 Task: Create a due date automation trigger when advanced on, on the monday before a card is due add fields with custom field "Resume" set to a number lower or equal to 1 and greater or equal to 10 at 11:00 AM.
Action: Mouse moved to (1212, 363)
Screenshot: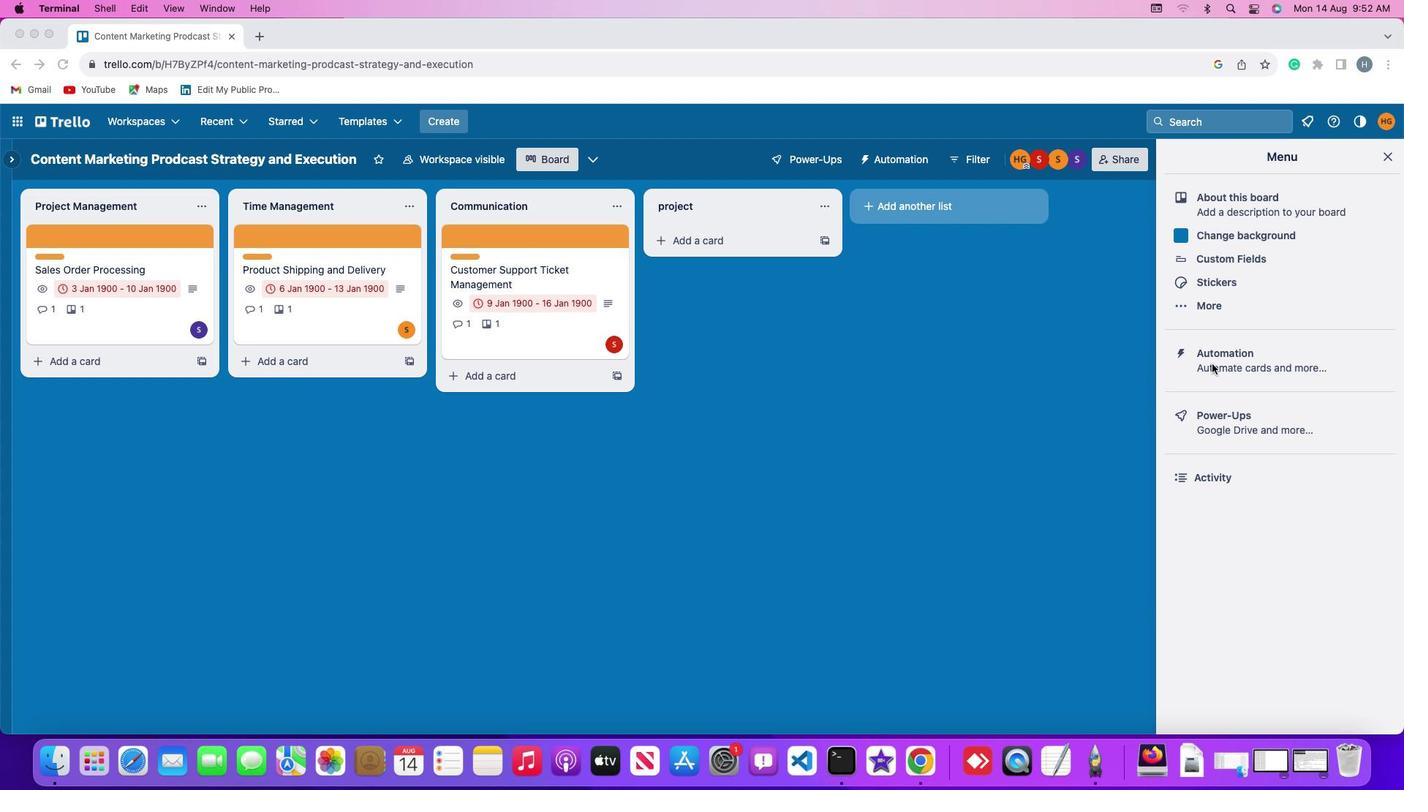 
Action: Mouse pressed left at (1212, 363)
Screenshot: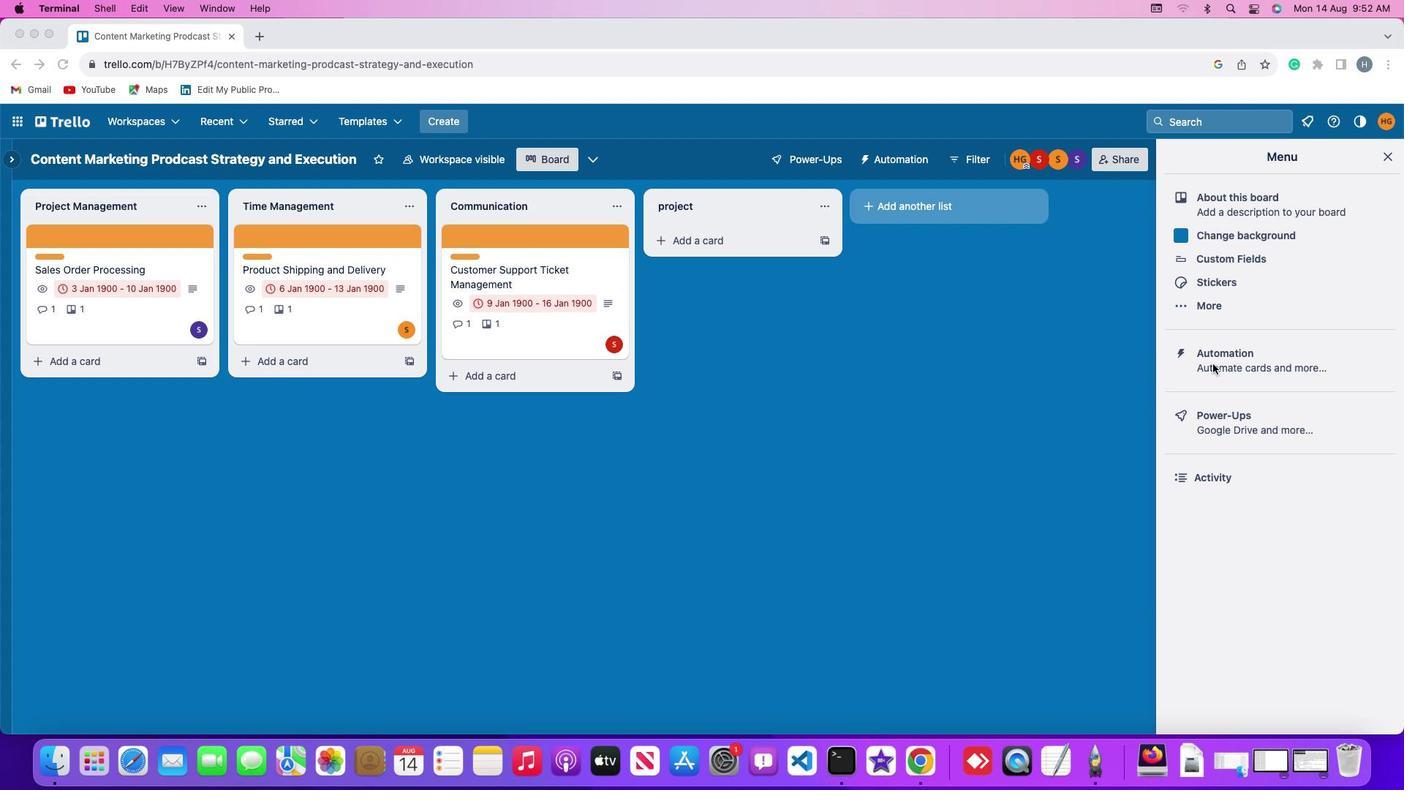 
Action: Mouse pressed left at (1212, 363)
Screenshot: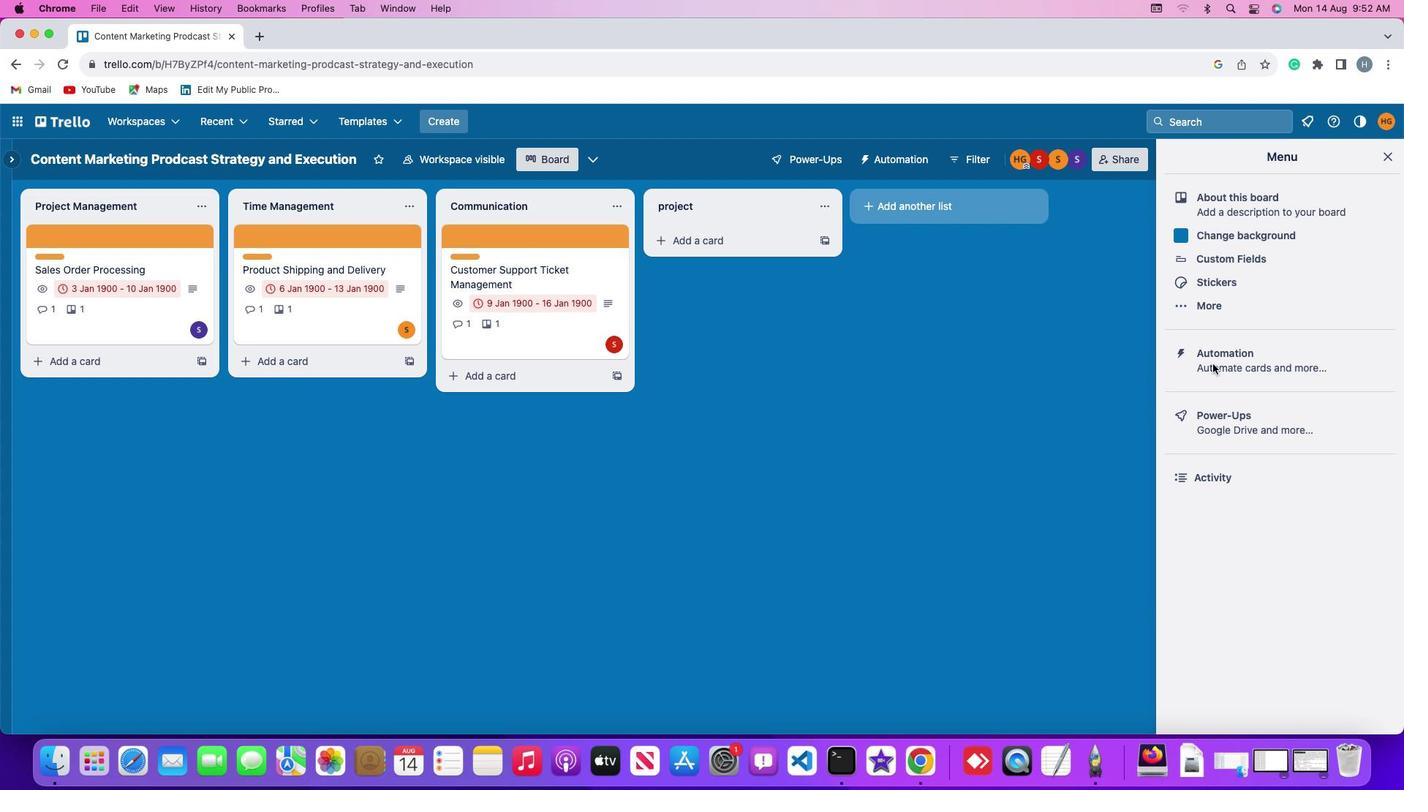 
Action: Mouse moved to (79, 345)
Screenshot: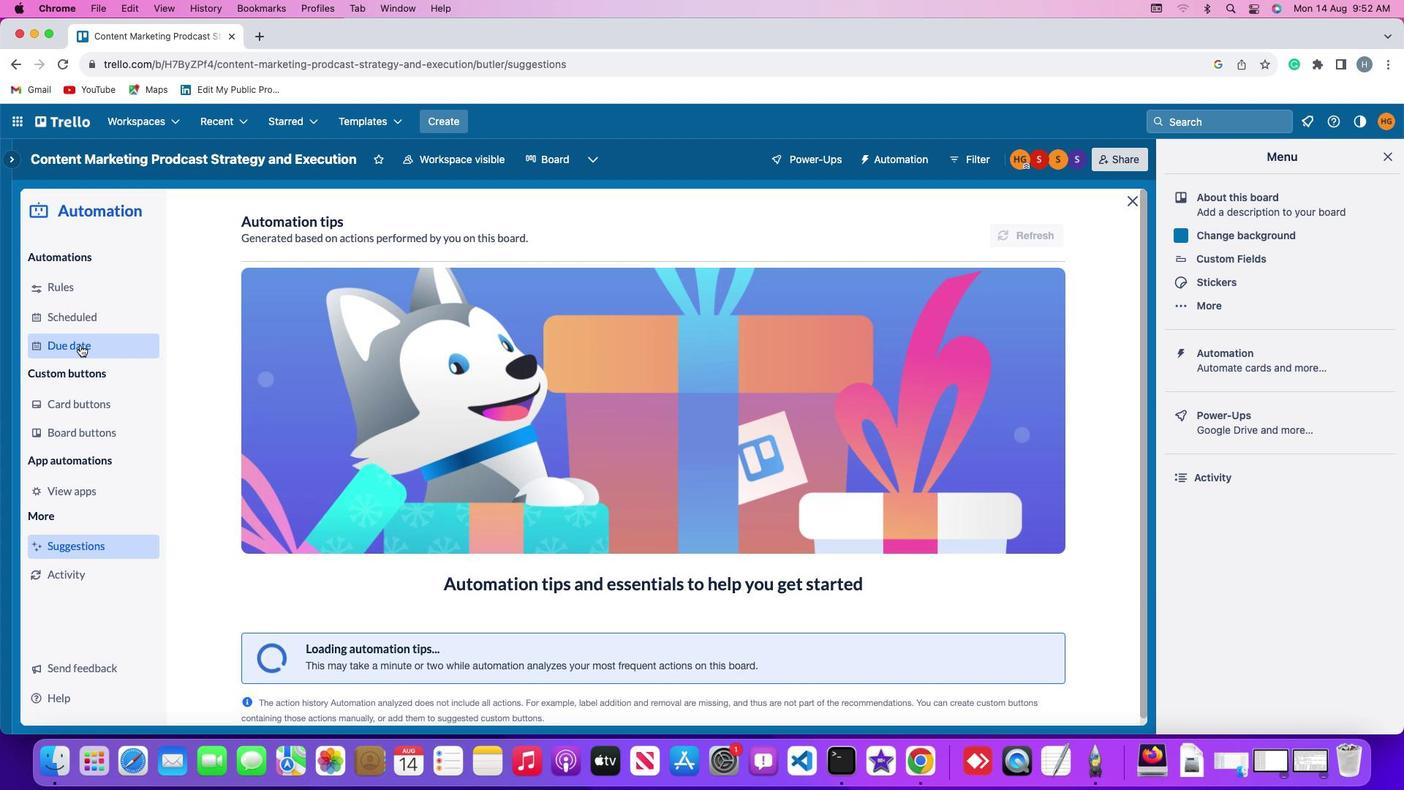 
Action: Mouse pressed left at (79, 345)
Screenshot: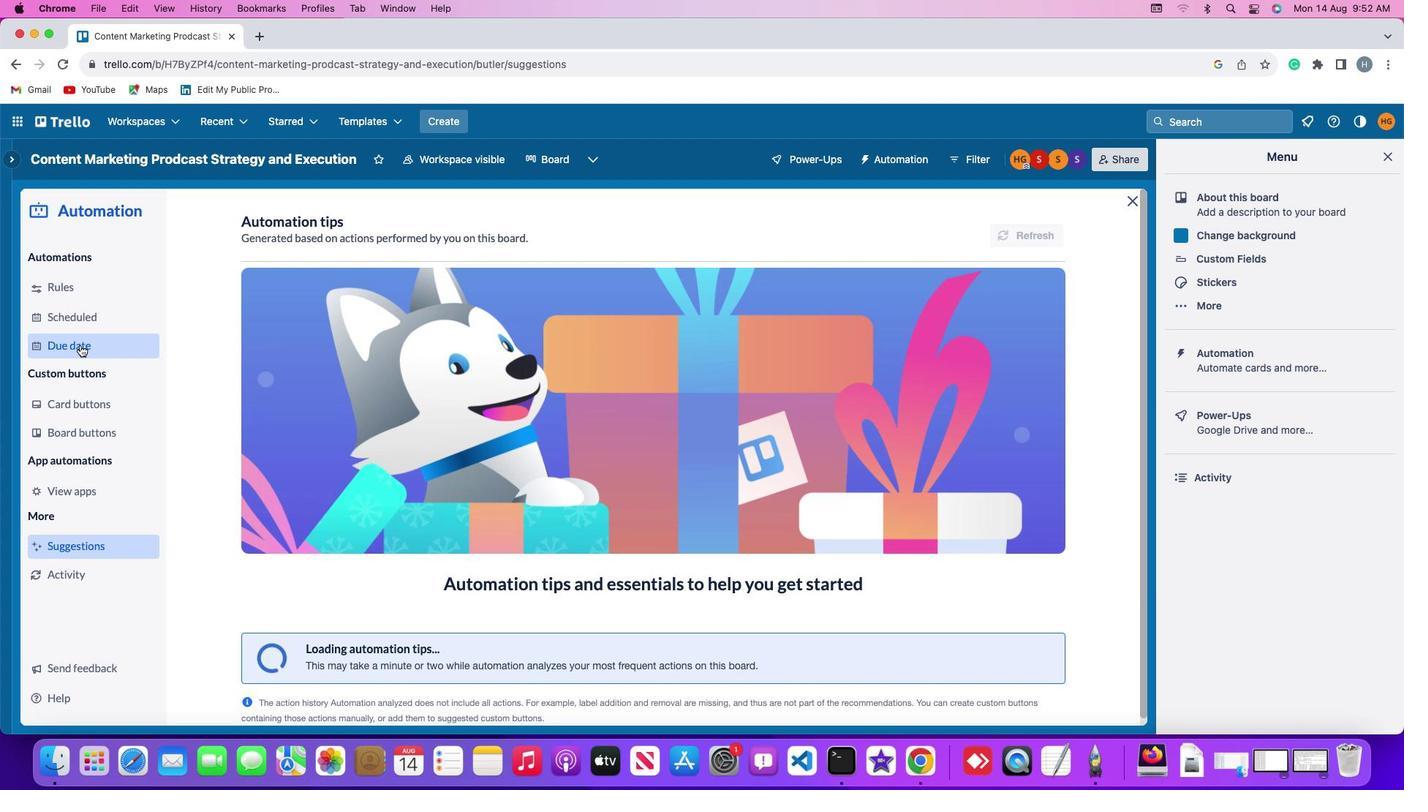
Action: Mouse moved to (966, 224)
Screenshot: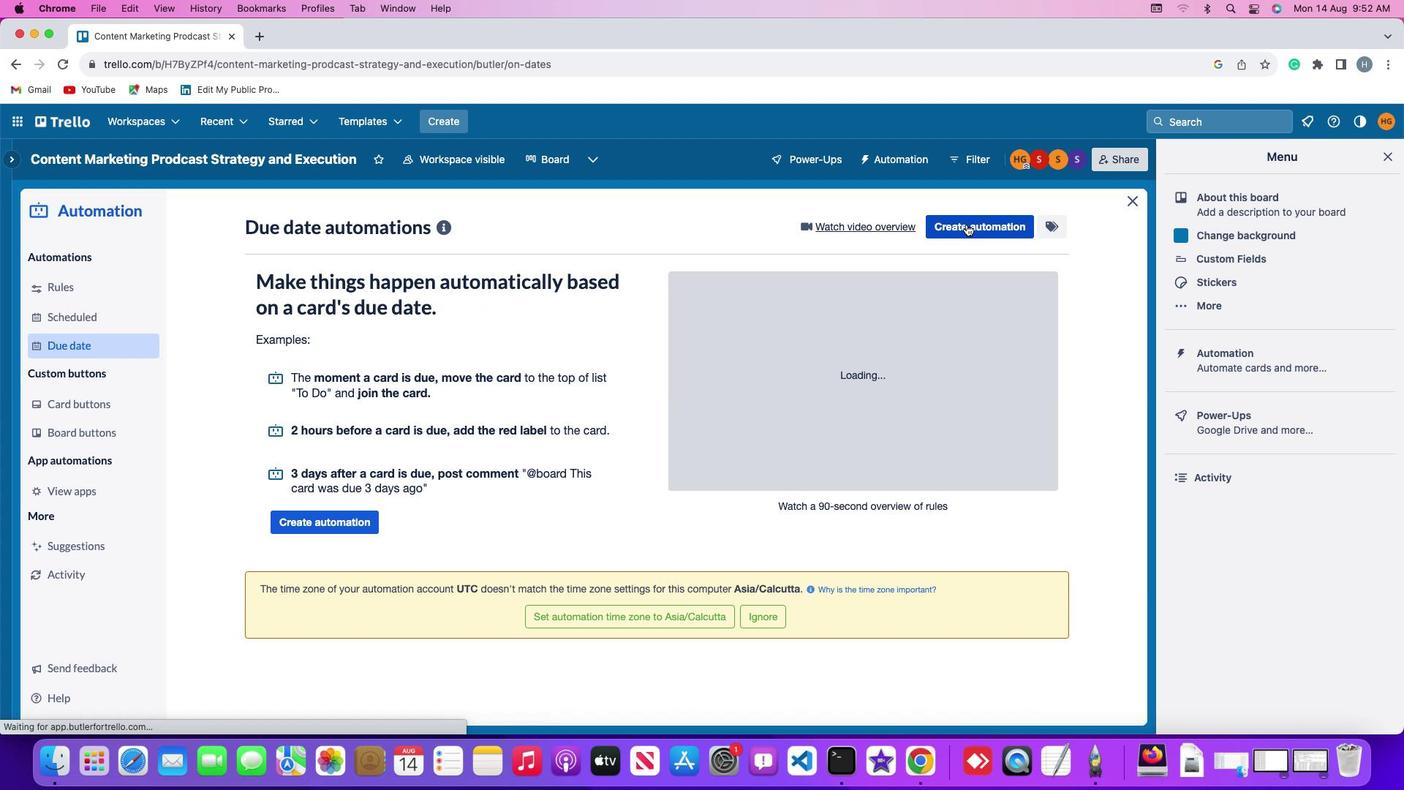 
Action: Mouse pressed left at (966, 224)
Screenshot: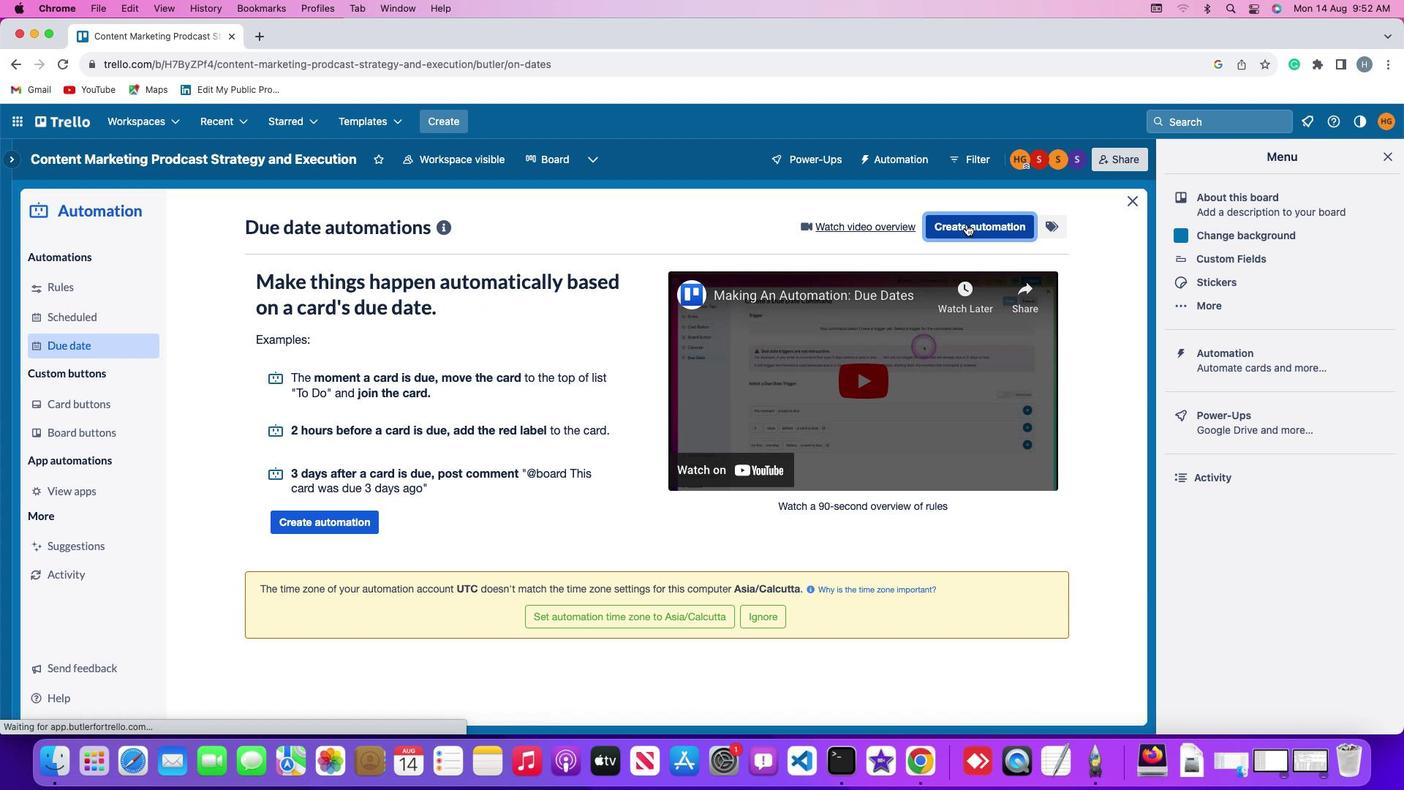 
Action: Mouse moved to (286, 367)
Screenshot: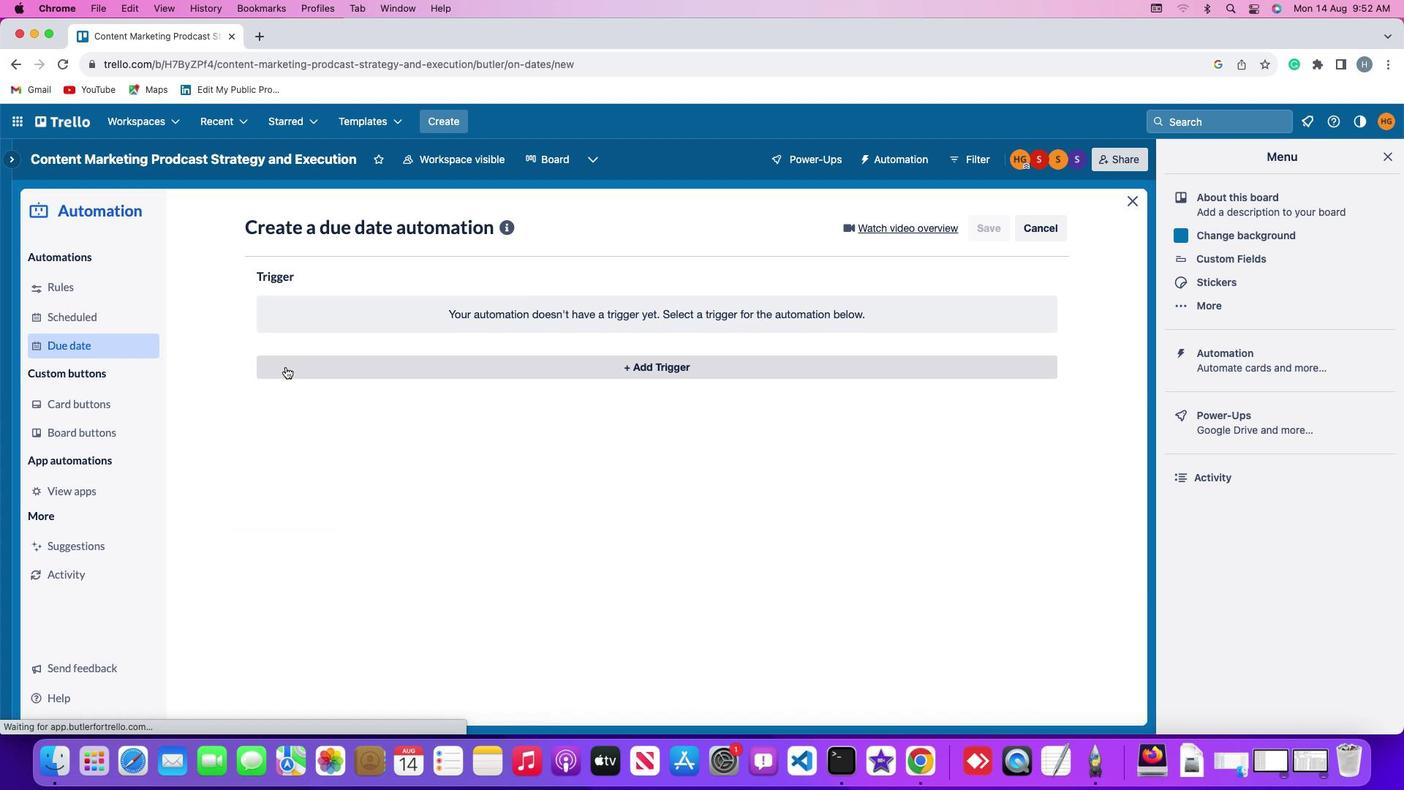 
Action: Mouse pressed left at (286, 367)
Screenshot: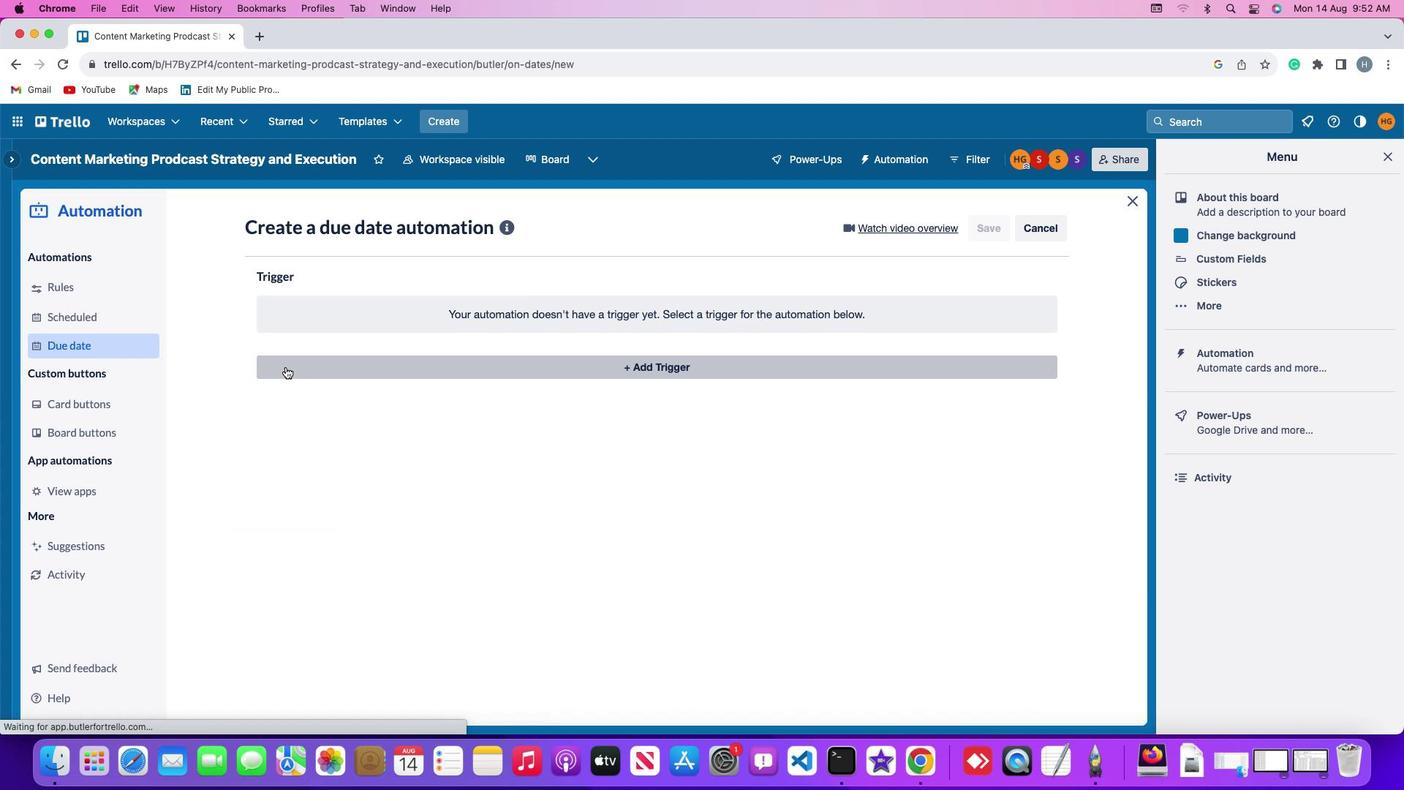 
Action: Mouse moved to (317, 641)
Screenshot: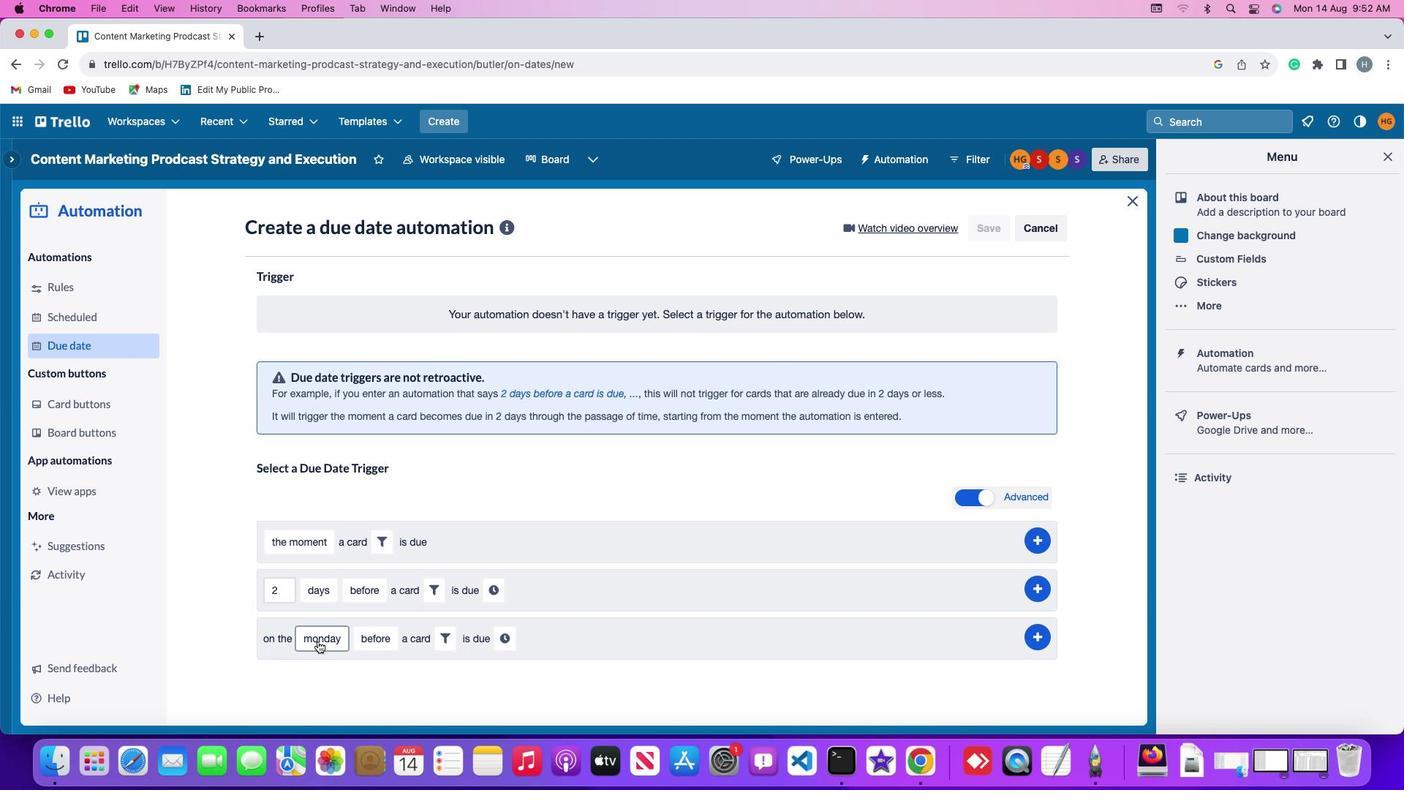 
Action: Mouse pressed left at (317, 641)
Screenshot: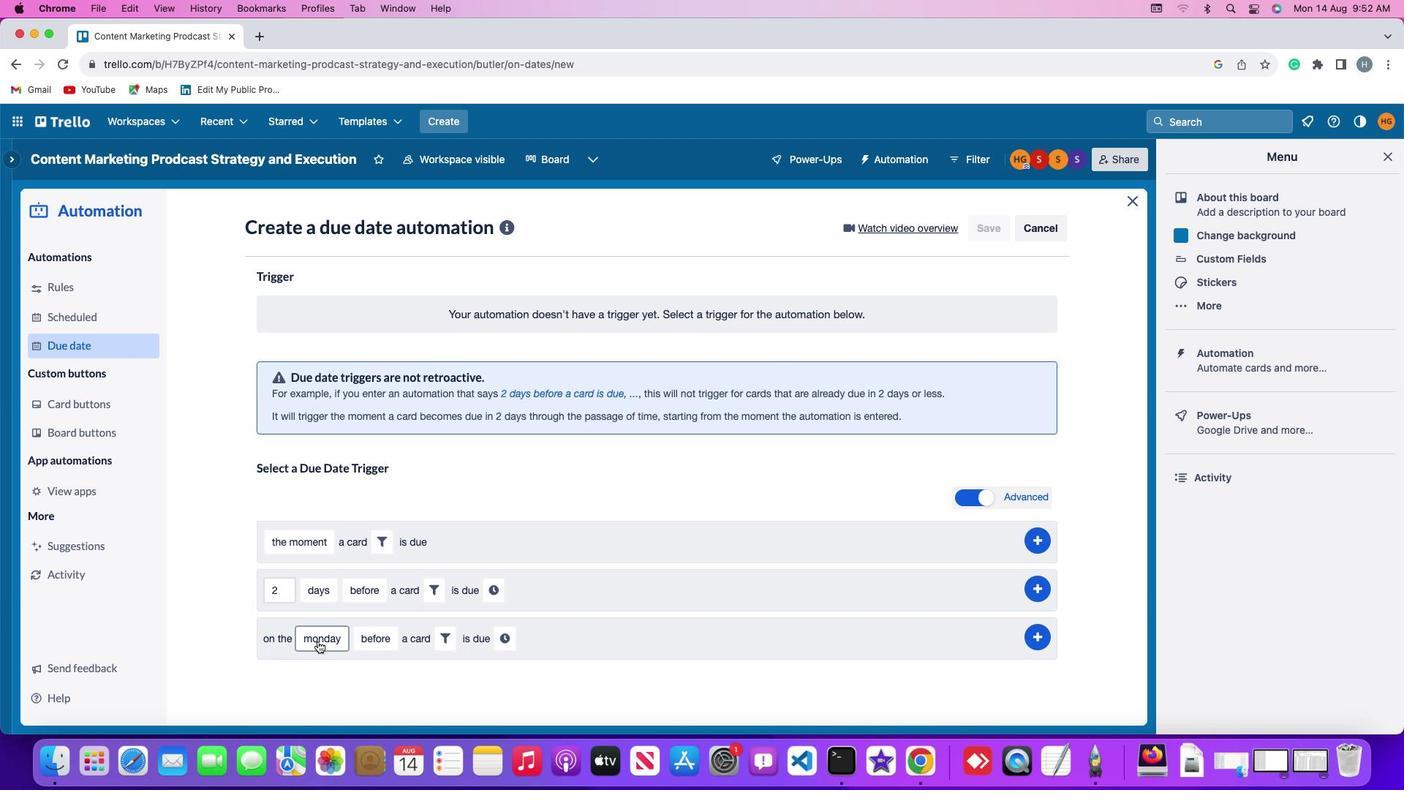 
Action: Mouse moved to (346, 433)
Screenshot: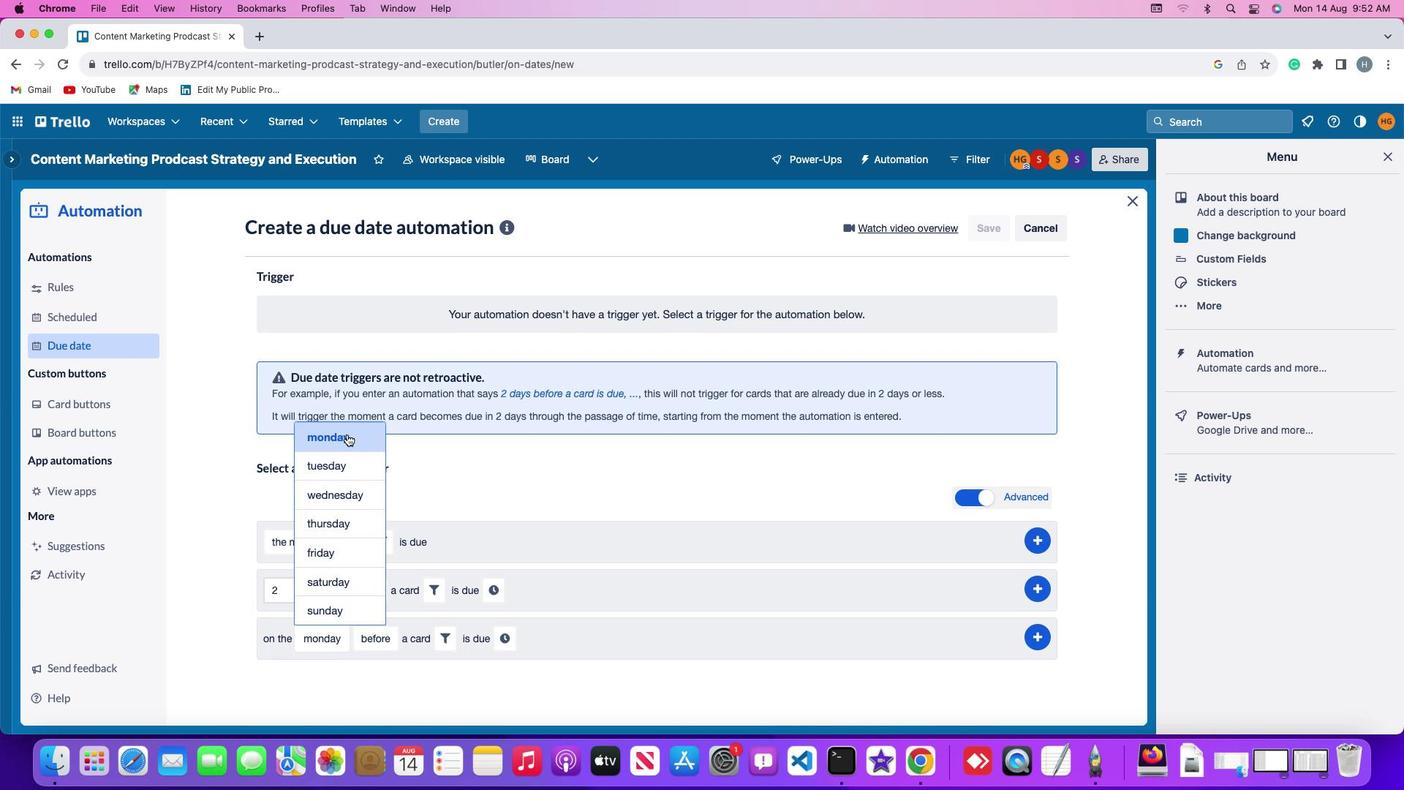 
Action: Mouse pressed left at (346, 433)
Screenshot: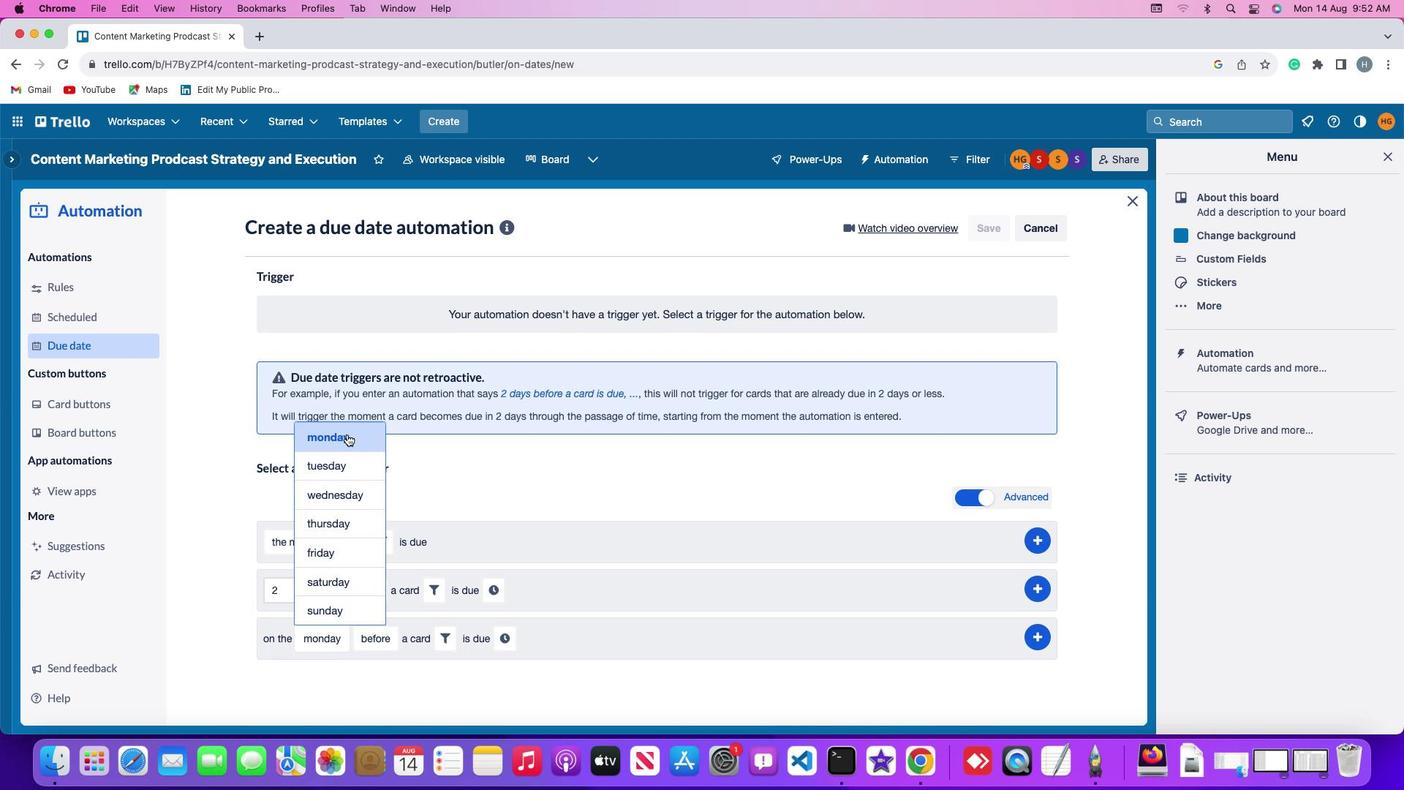 
Action: Mouse moved to (379, 637)
Screenshot: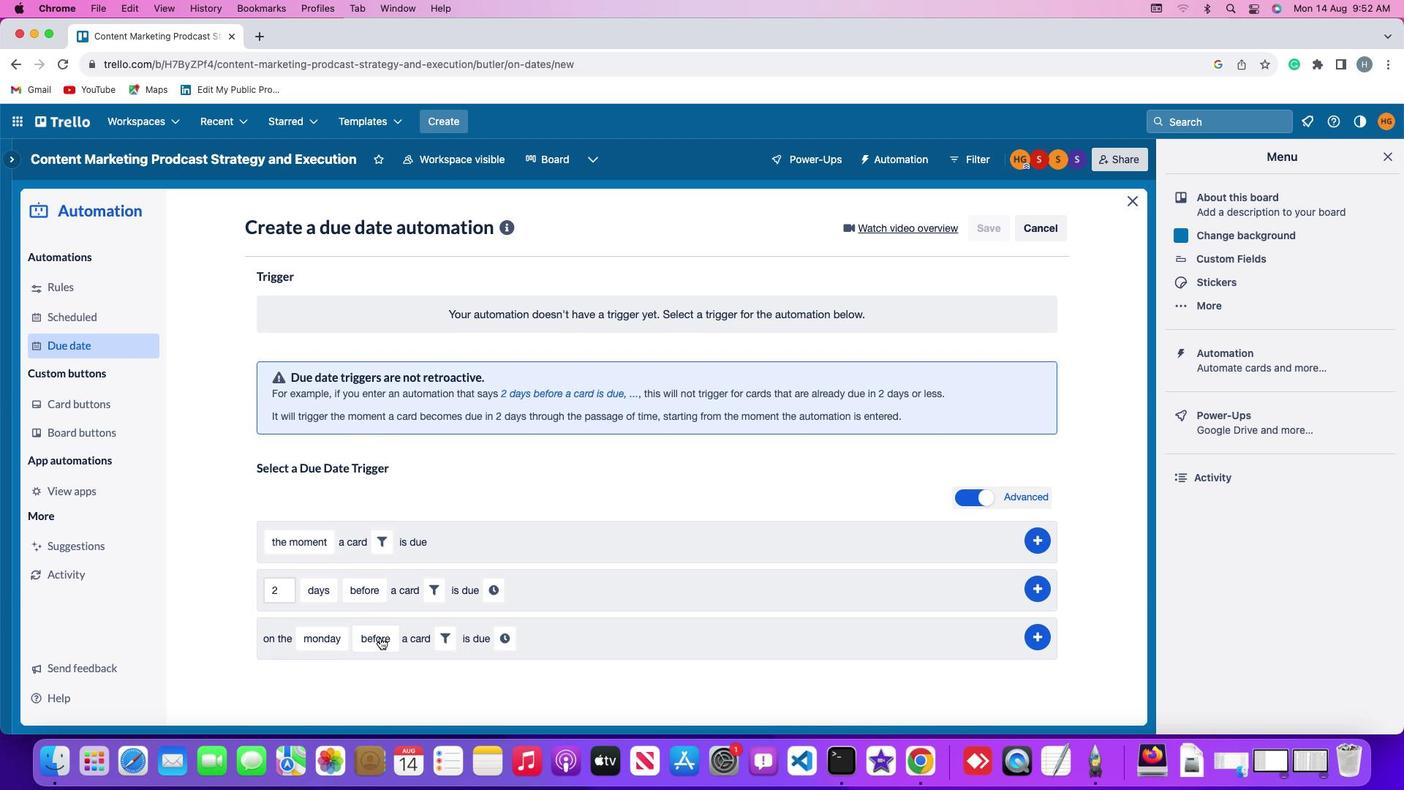 
Action: Mouse pressed left at (379, 637)
Screenshot: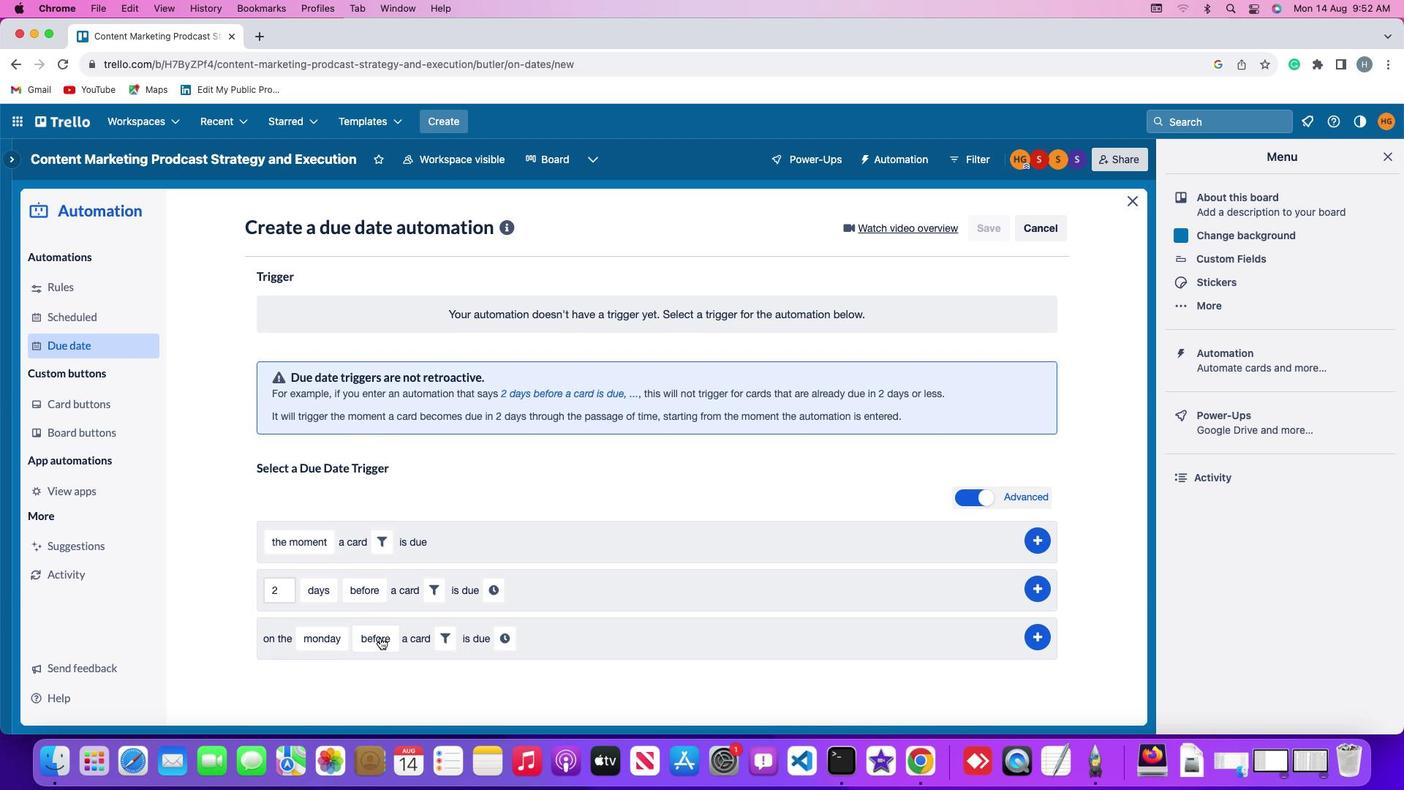 
Action: Mouse moved to (398, 518)
Screenshot: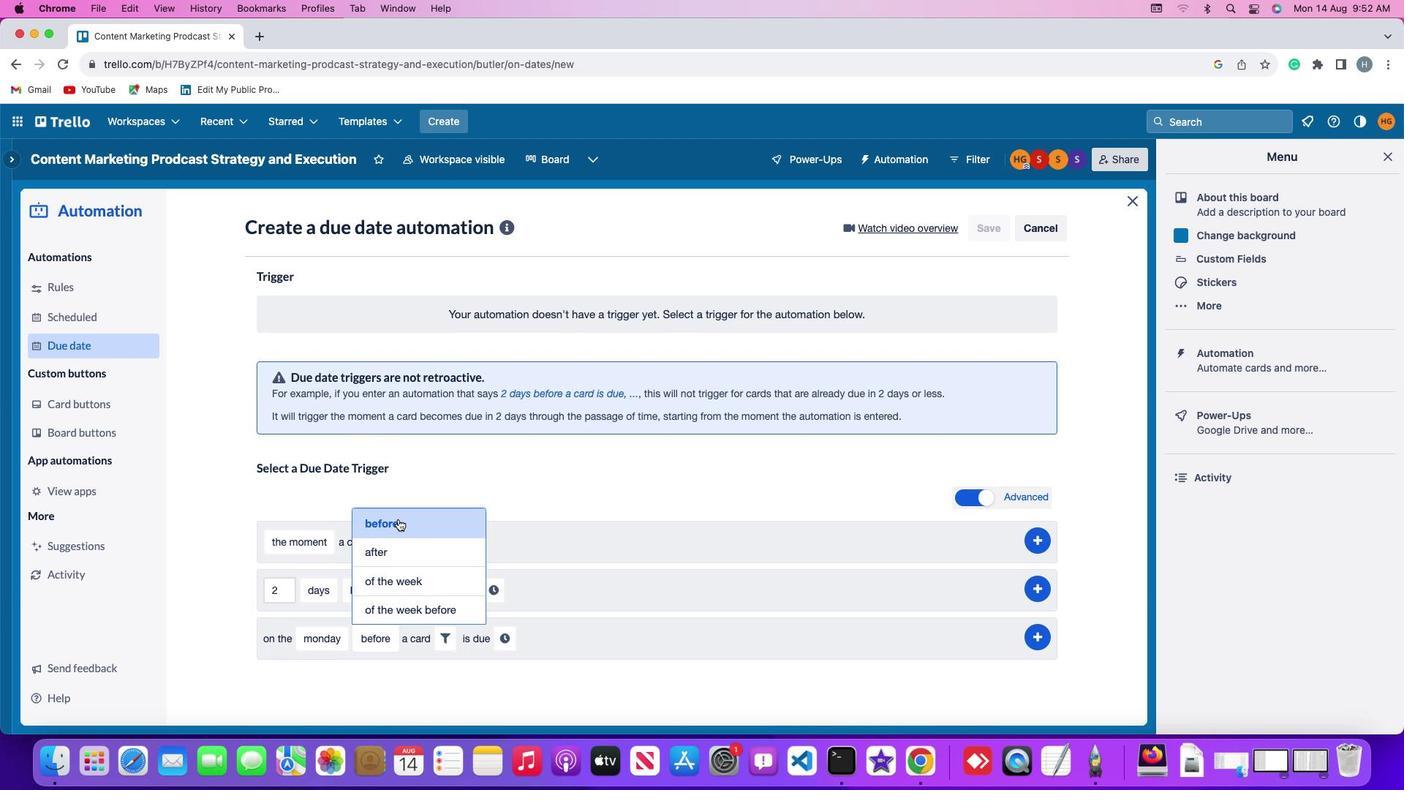 
Action: Mouse pressed left at (398, 518)
Screenshot: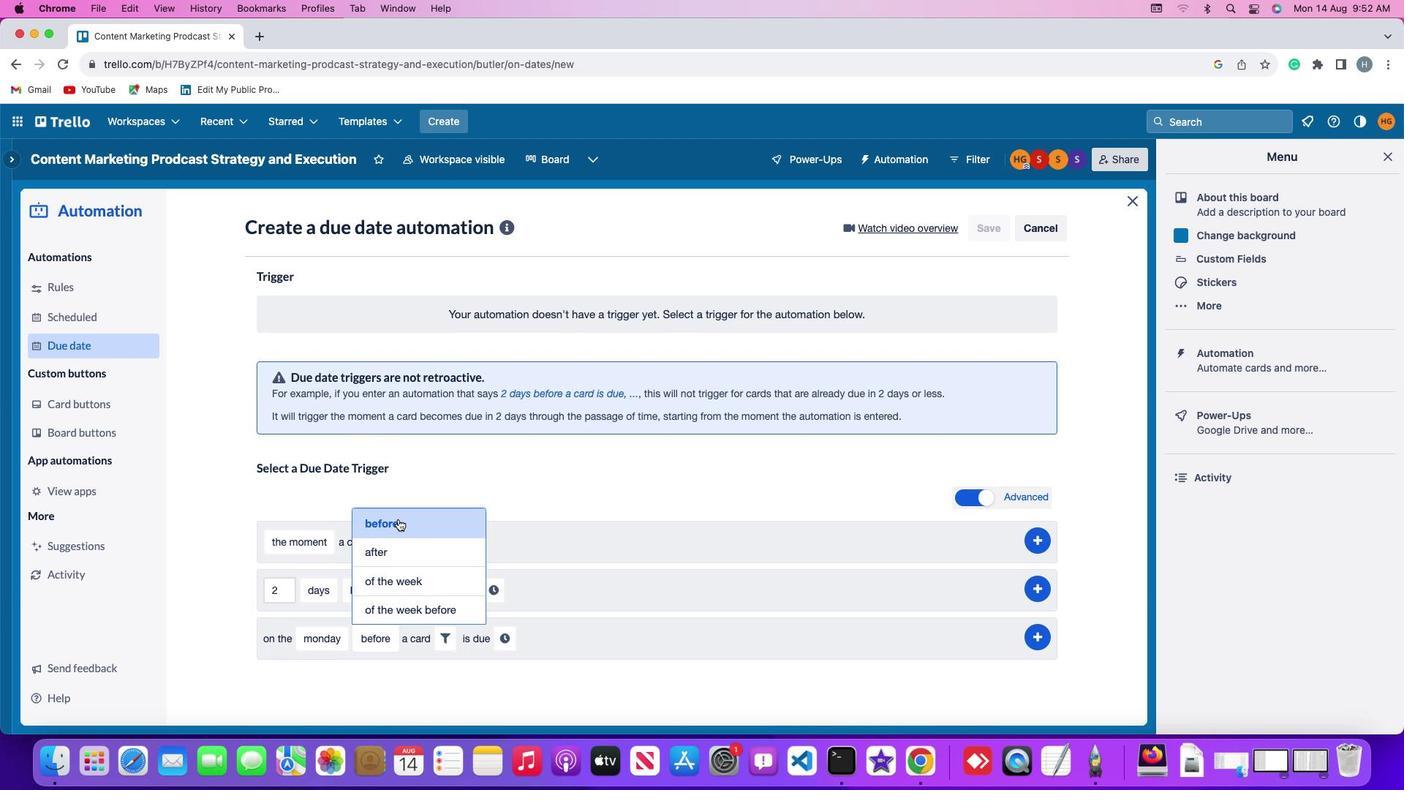 
Action: Mouse moved to (442, 642)
Screenshot: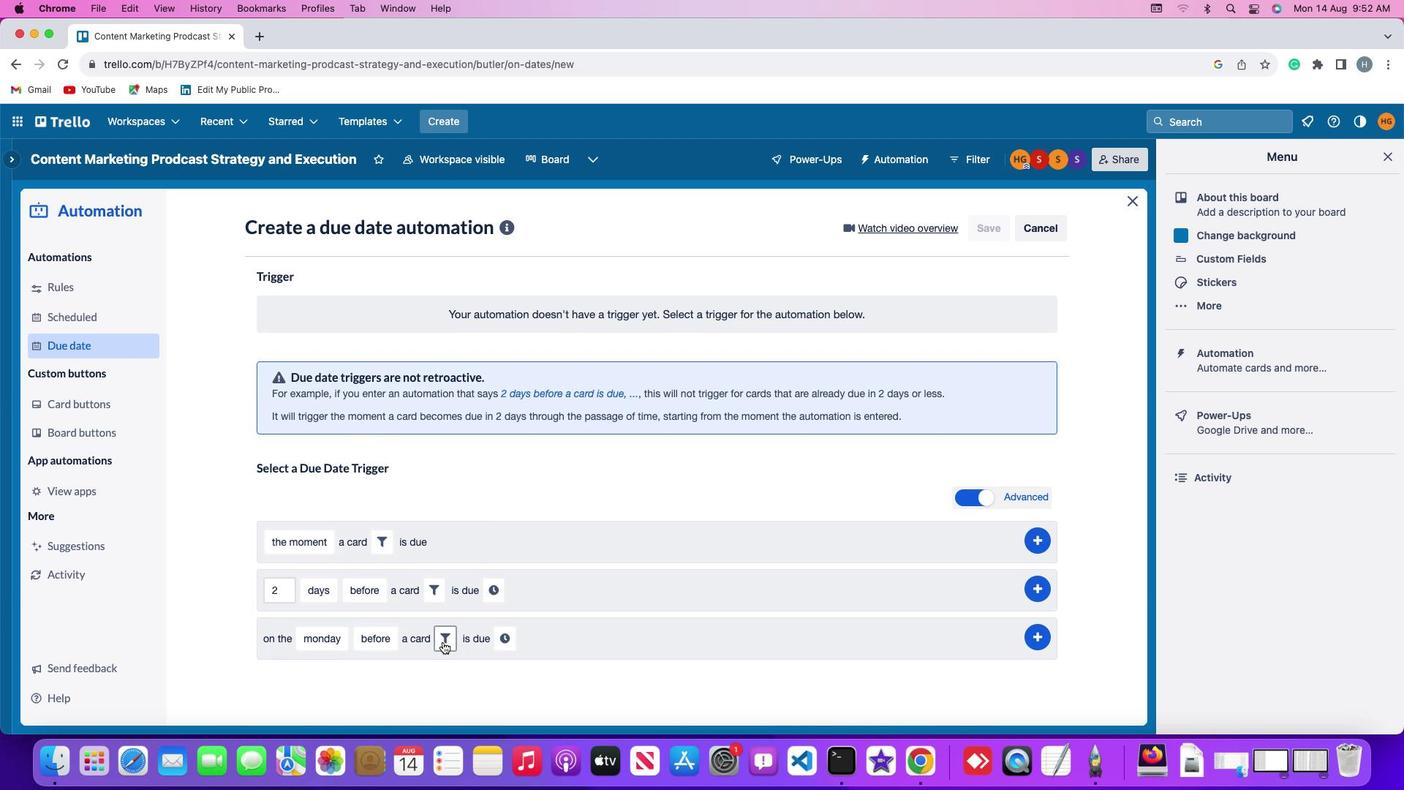 
Action: Mouse pressed left at (442, 642)
Screenshot: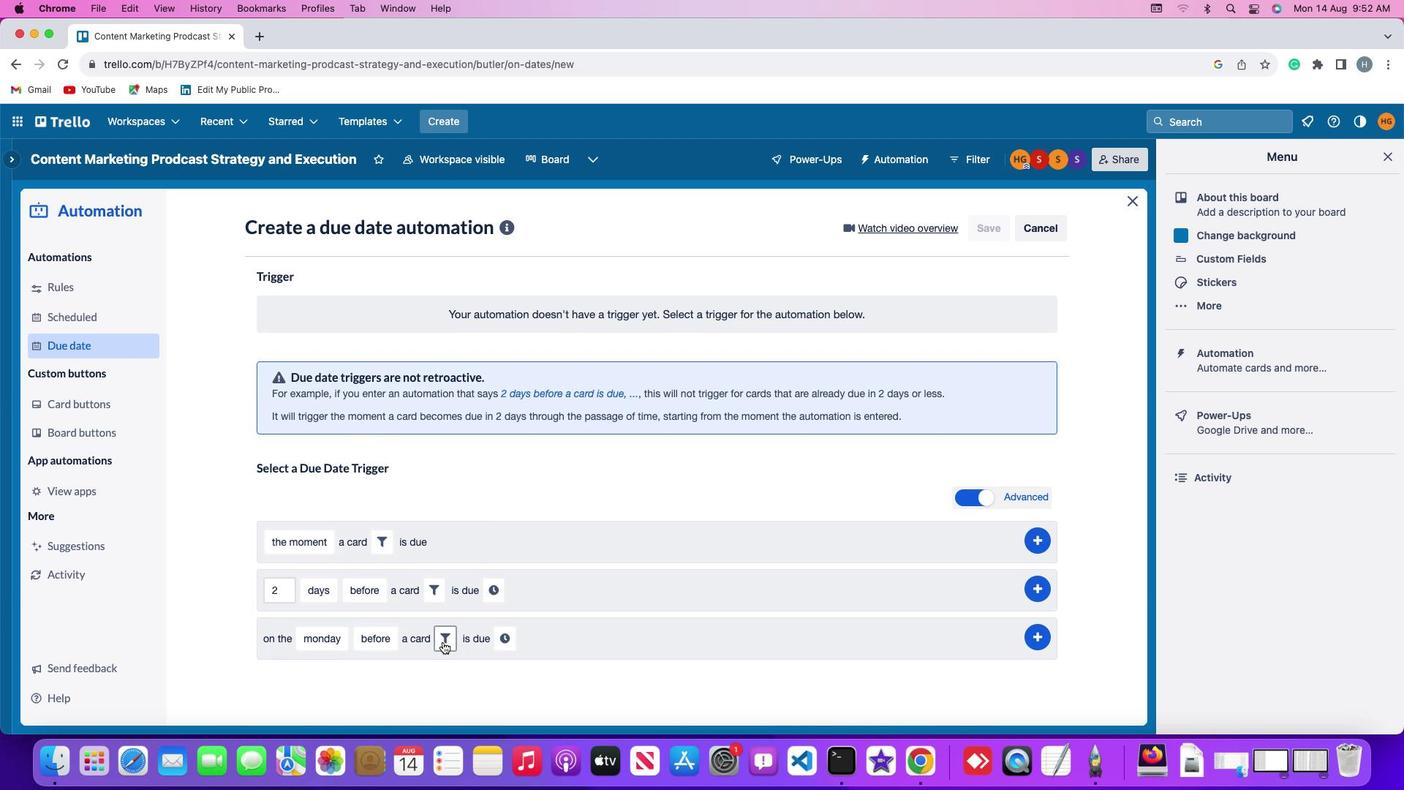 
Action: Mouse moved to (685, 682)
Screenshot: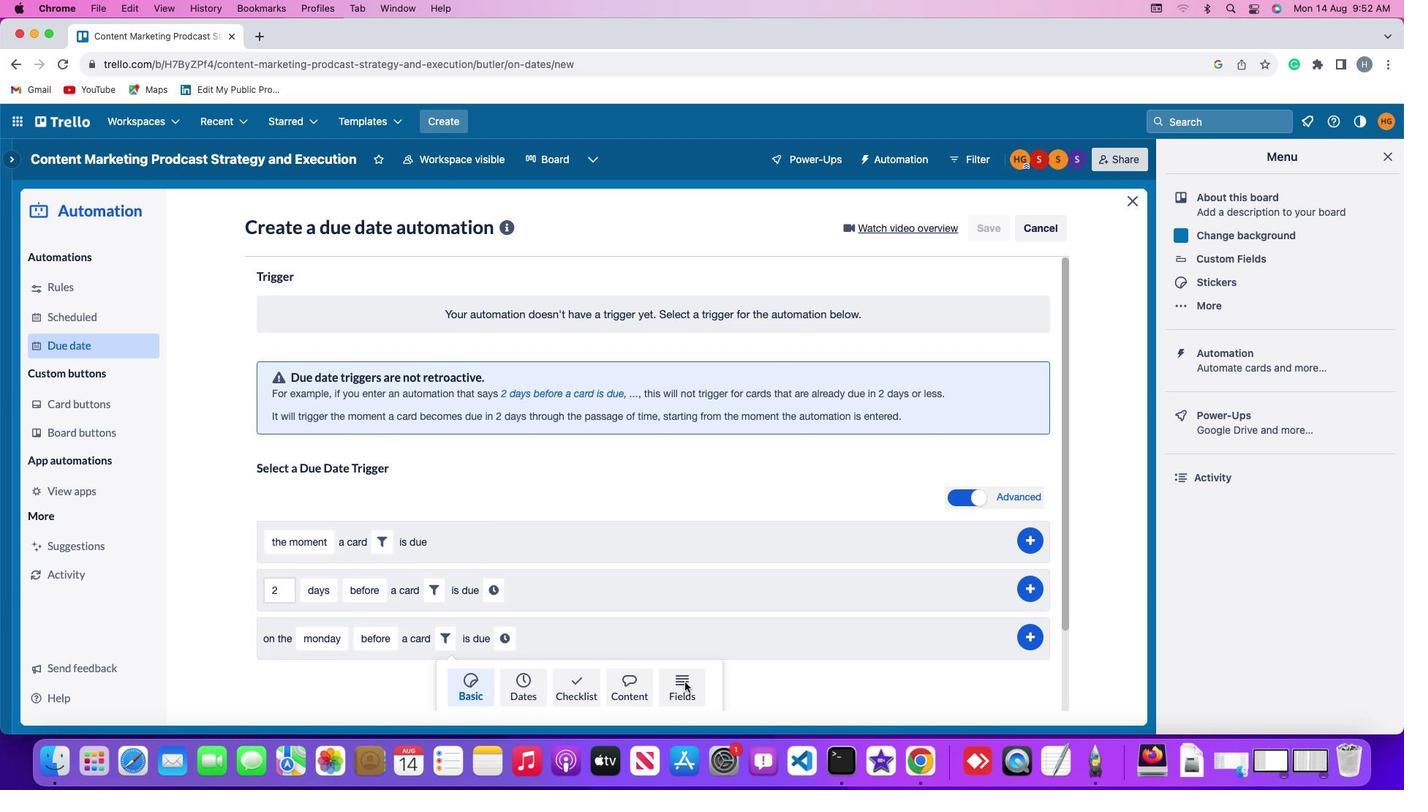 
Action: Mouse pressed left at (685, 682)
Screenshot: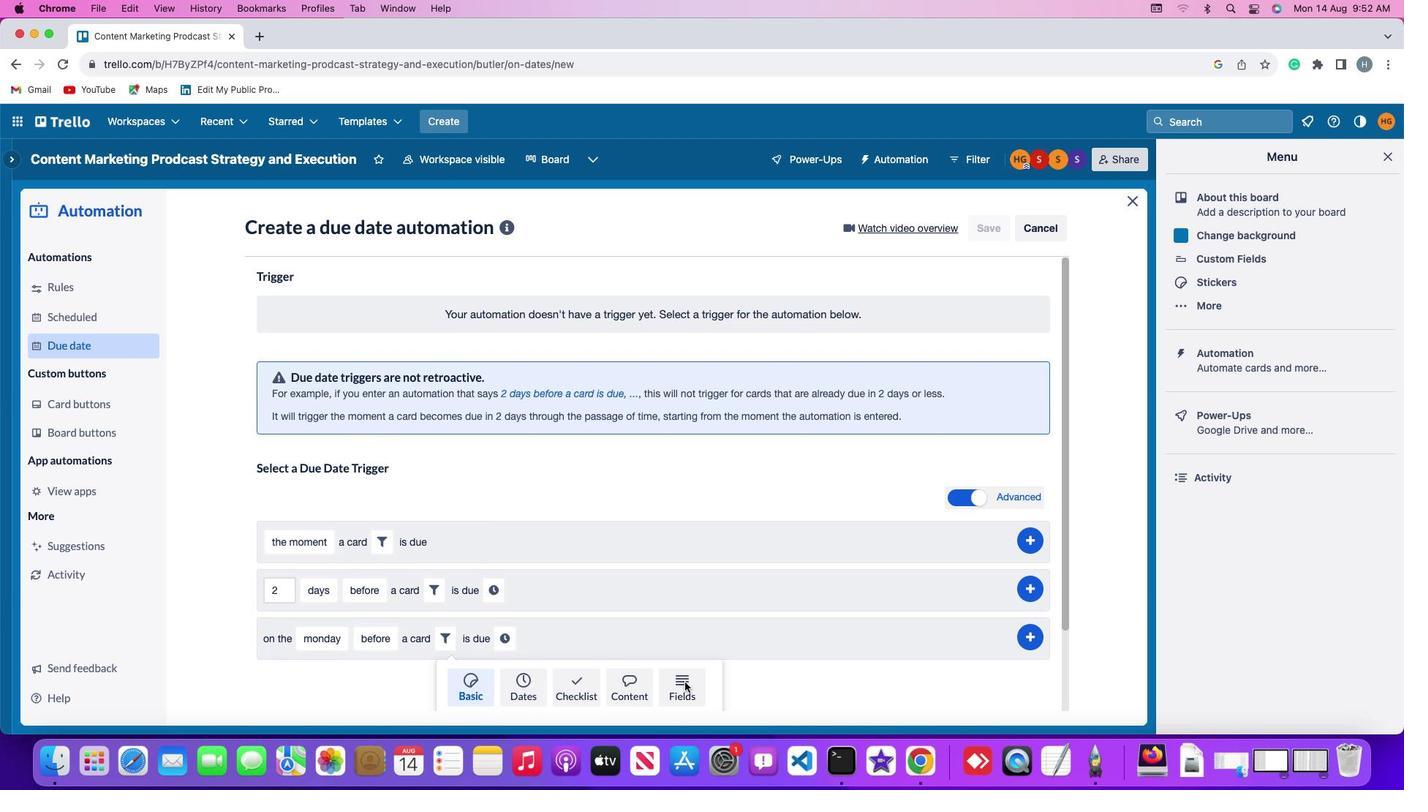 
Action: Mouse moved to (390, 680)
Screenshot: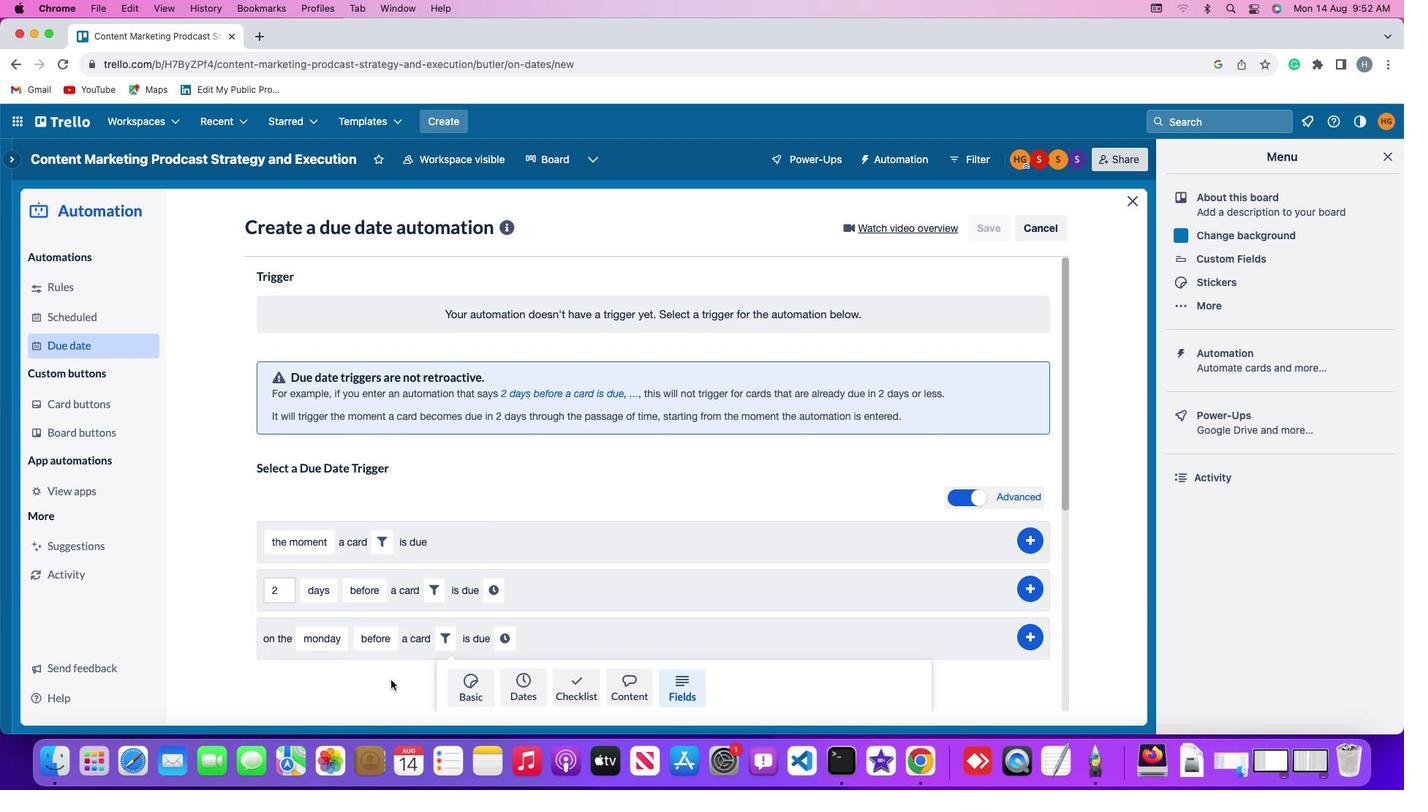 
Action: Mouse scrolled (390, 680) with delta (0, 0)
Screenshot: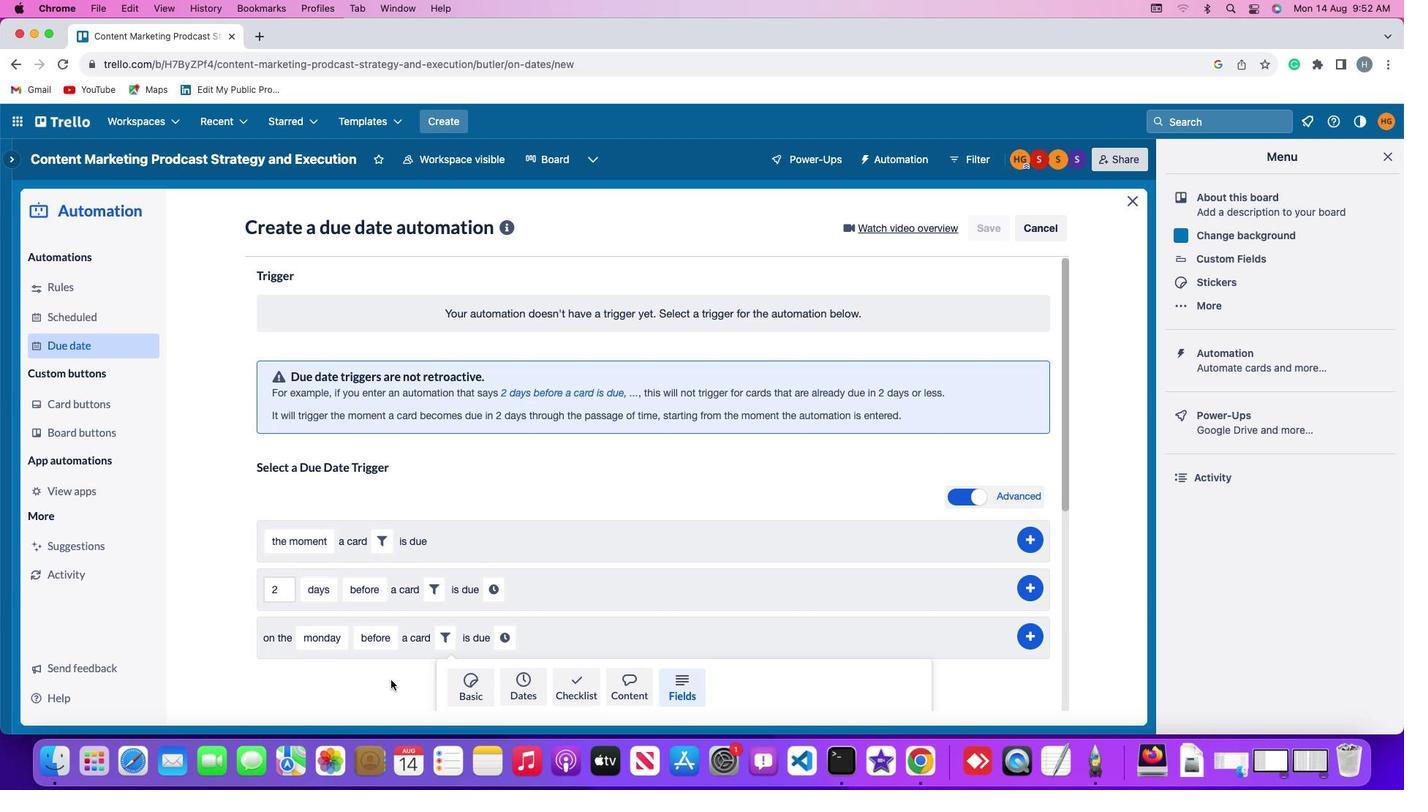 
Action: Mouse scrolled (390, 680) with delta (0, 0)
Screenshot: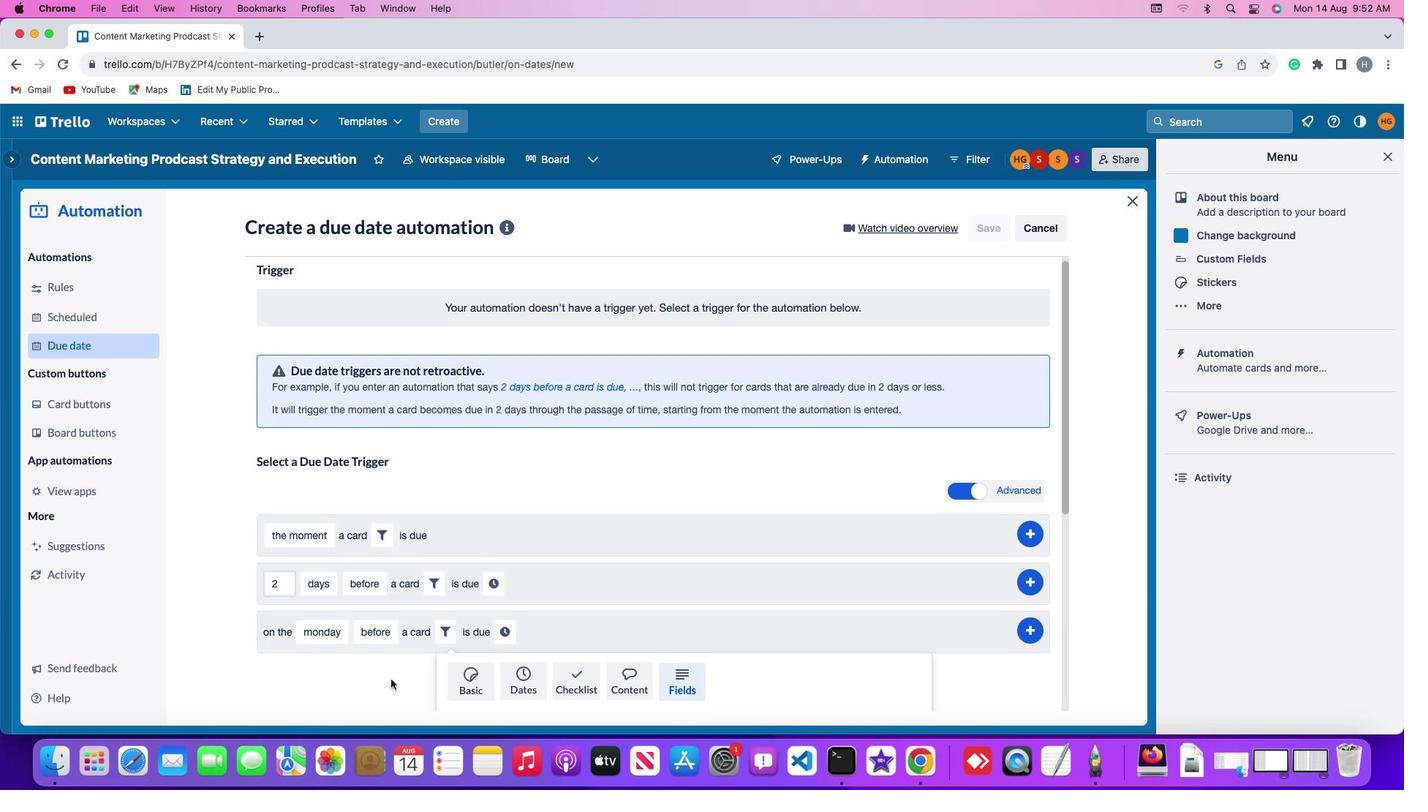 
Action: Mouse scrolled (390, 680) with delta (0, -2)
Screenshot: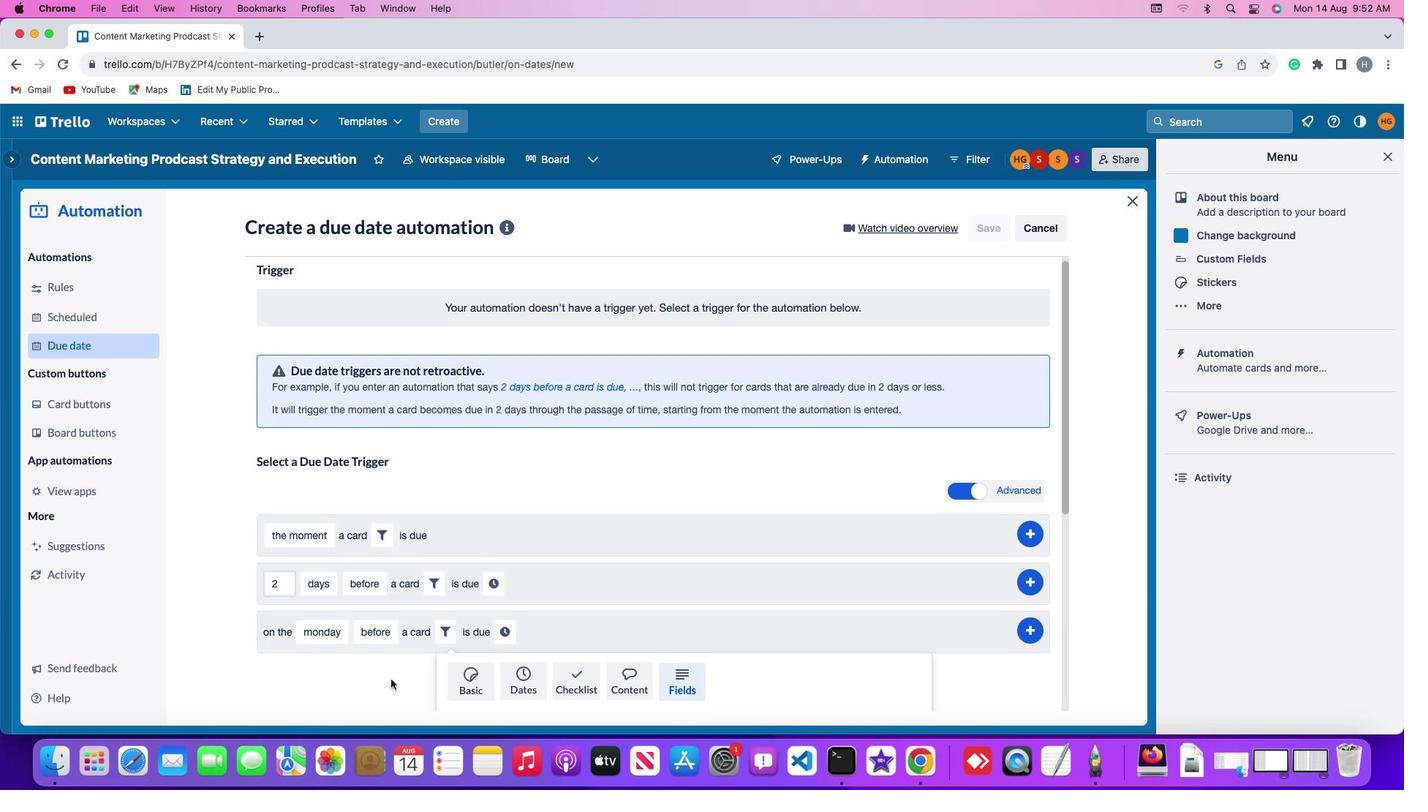 
Action: Mouse scrolled (390, 680) with delta (0, -3)
Screenshot: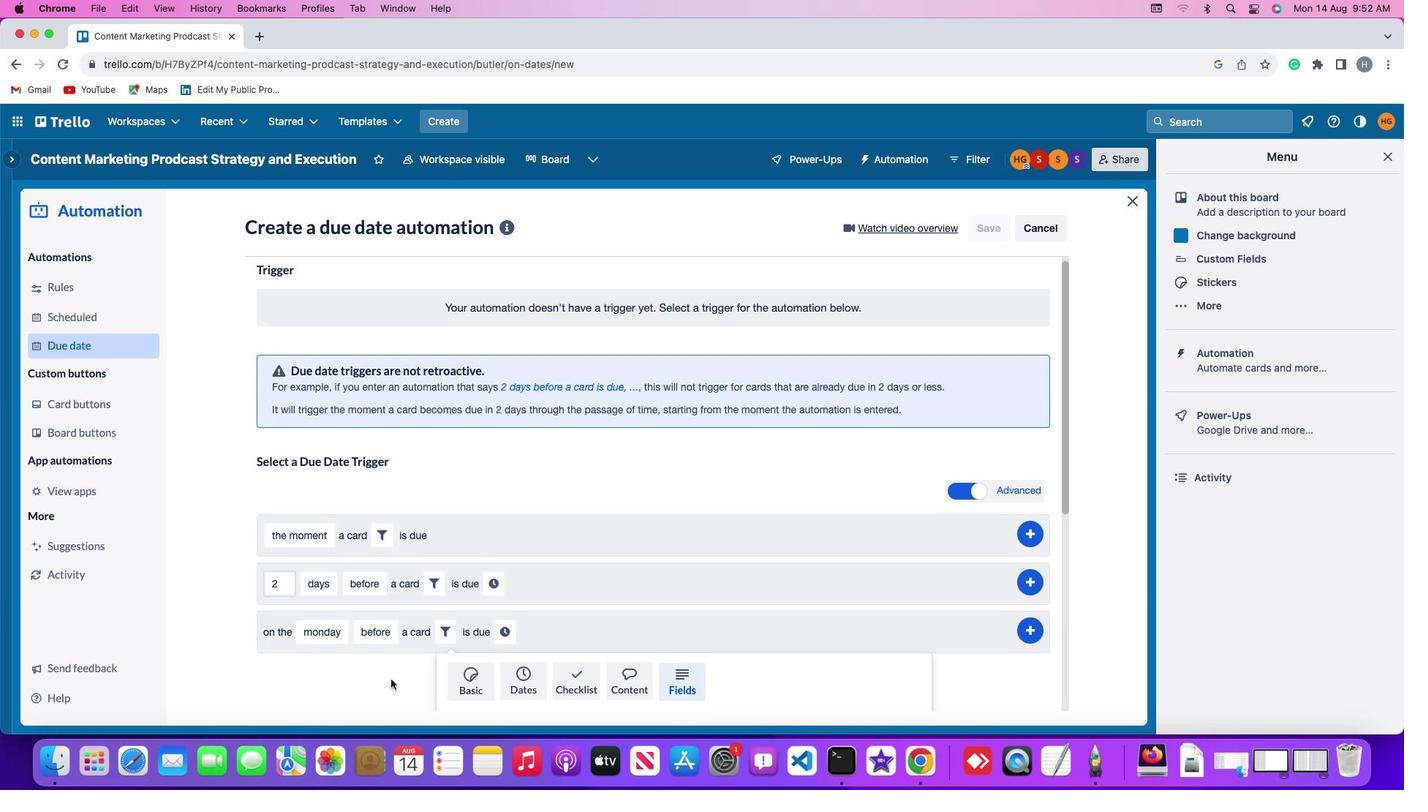 
Action: Mouse moved to (389, 678)
Screenshot: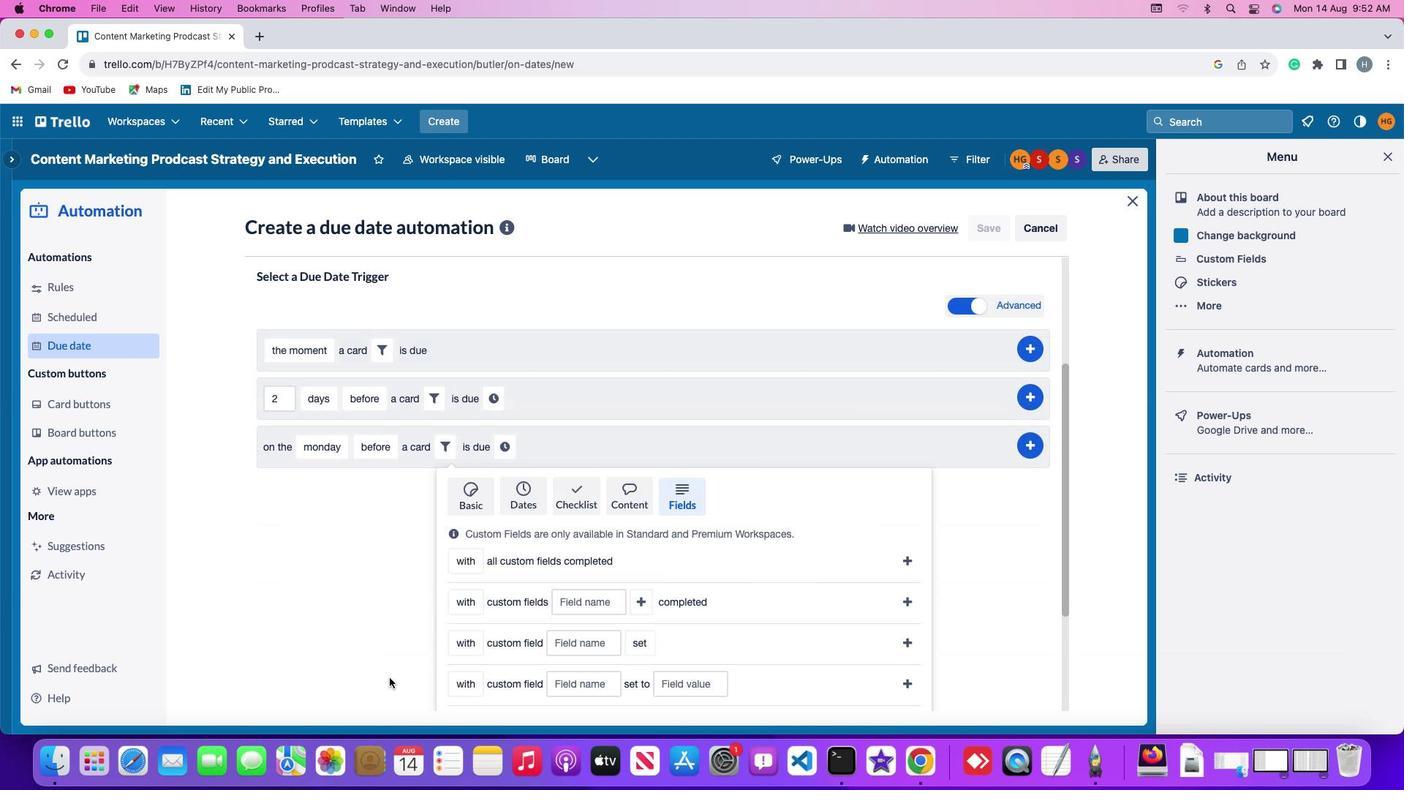 
Action: Mouse scrolled (389, 678) with delta (0, -3)
Screenshot: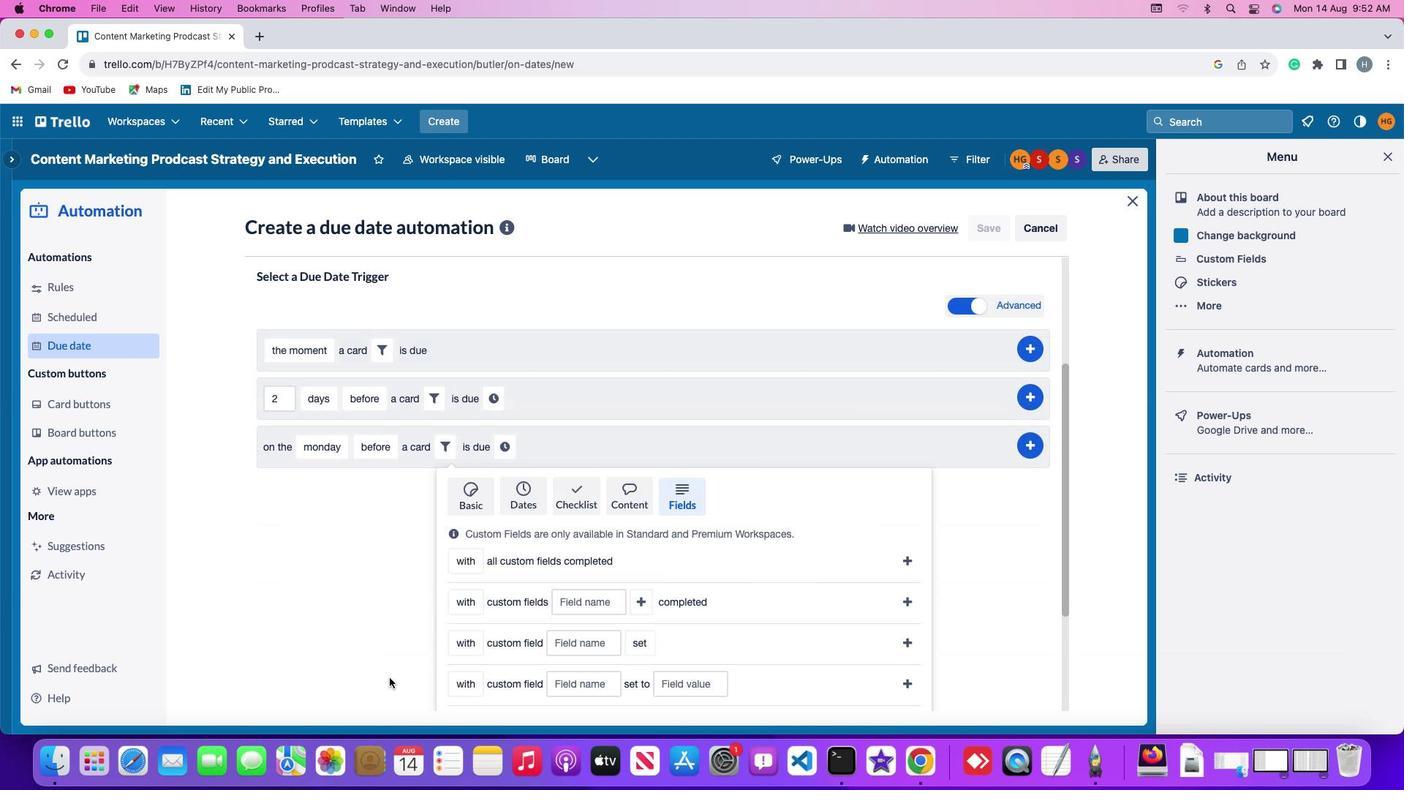 
Action: Mouse moved to (389, 677)
Screenshot: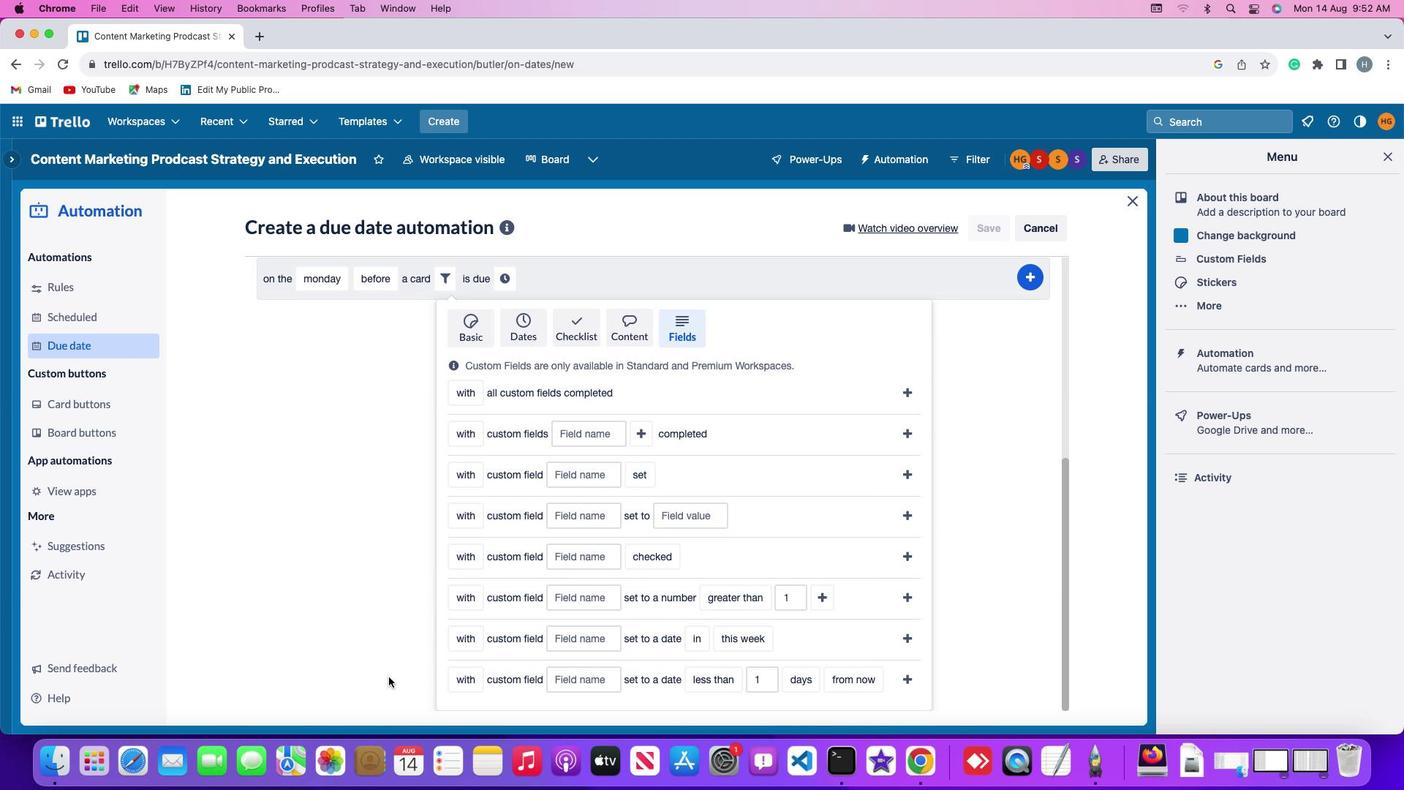 
Action: Mouse scrolled (389, 677) with delta (0, 0)
Screenshot: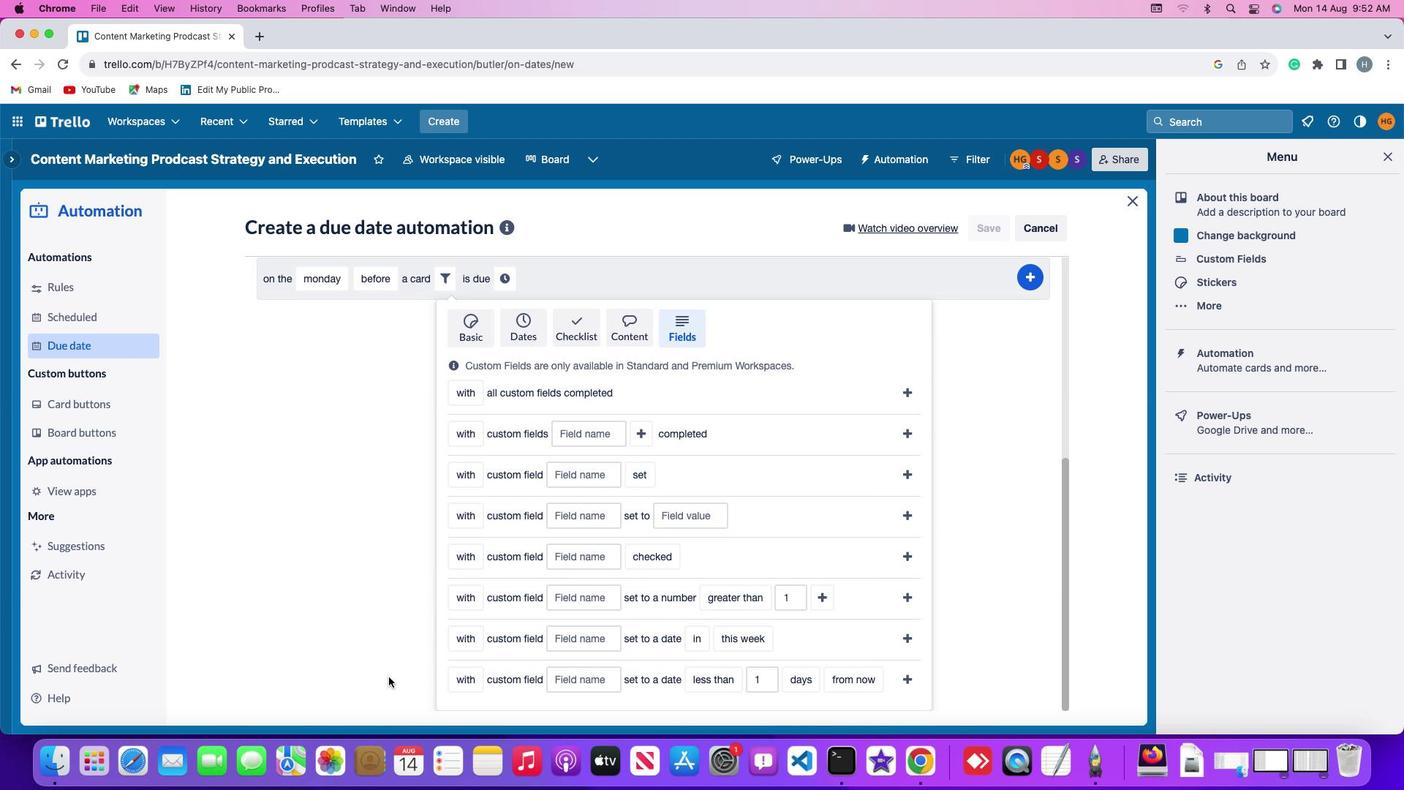 
Action: Mouse scrolled (389, 677) with delta (0, 0)
Screenshot: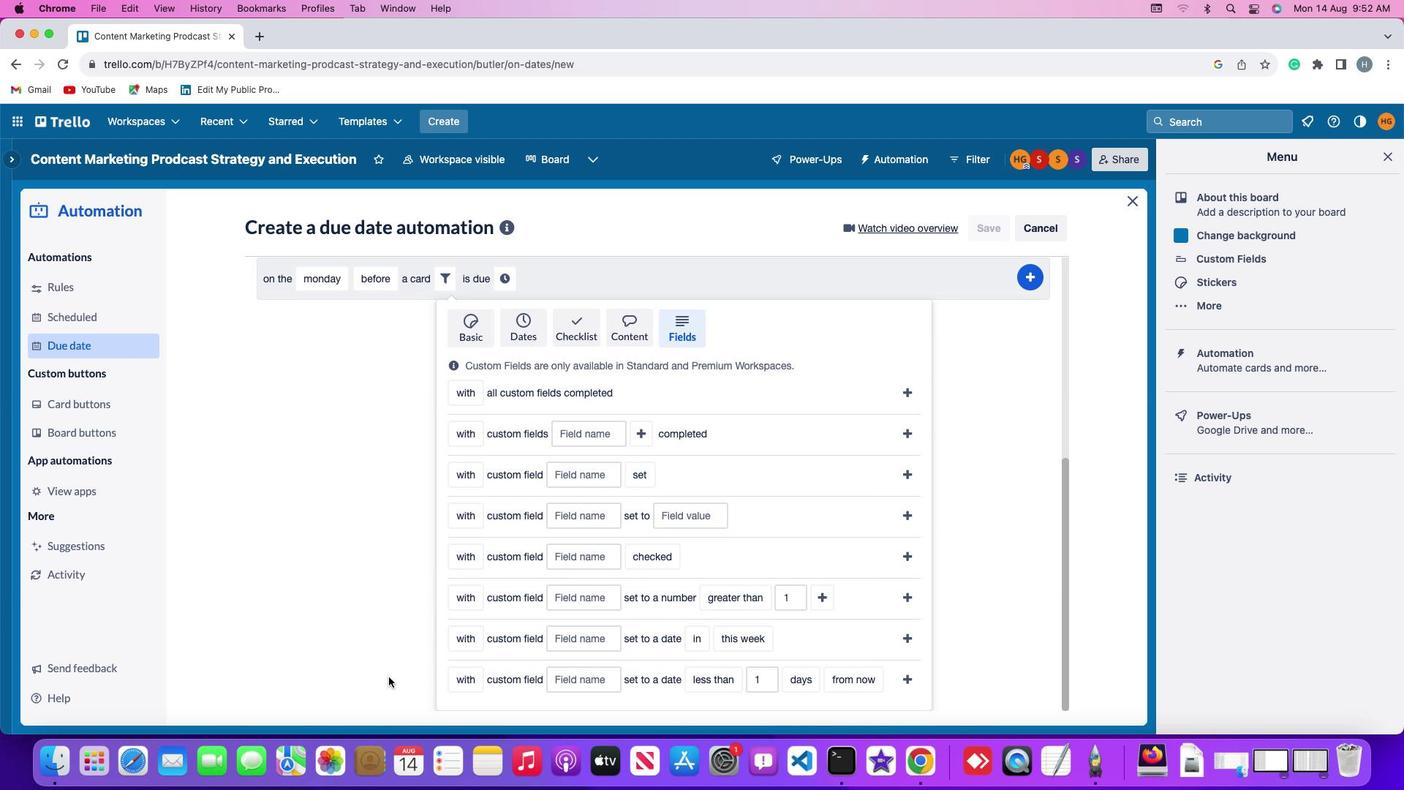 
Action: Mouse moved to (389, 676)
Screenshot: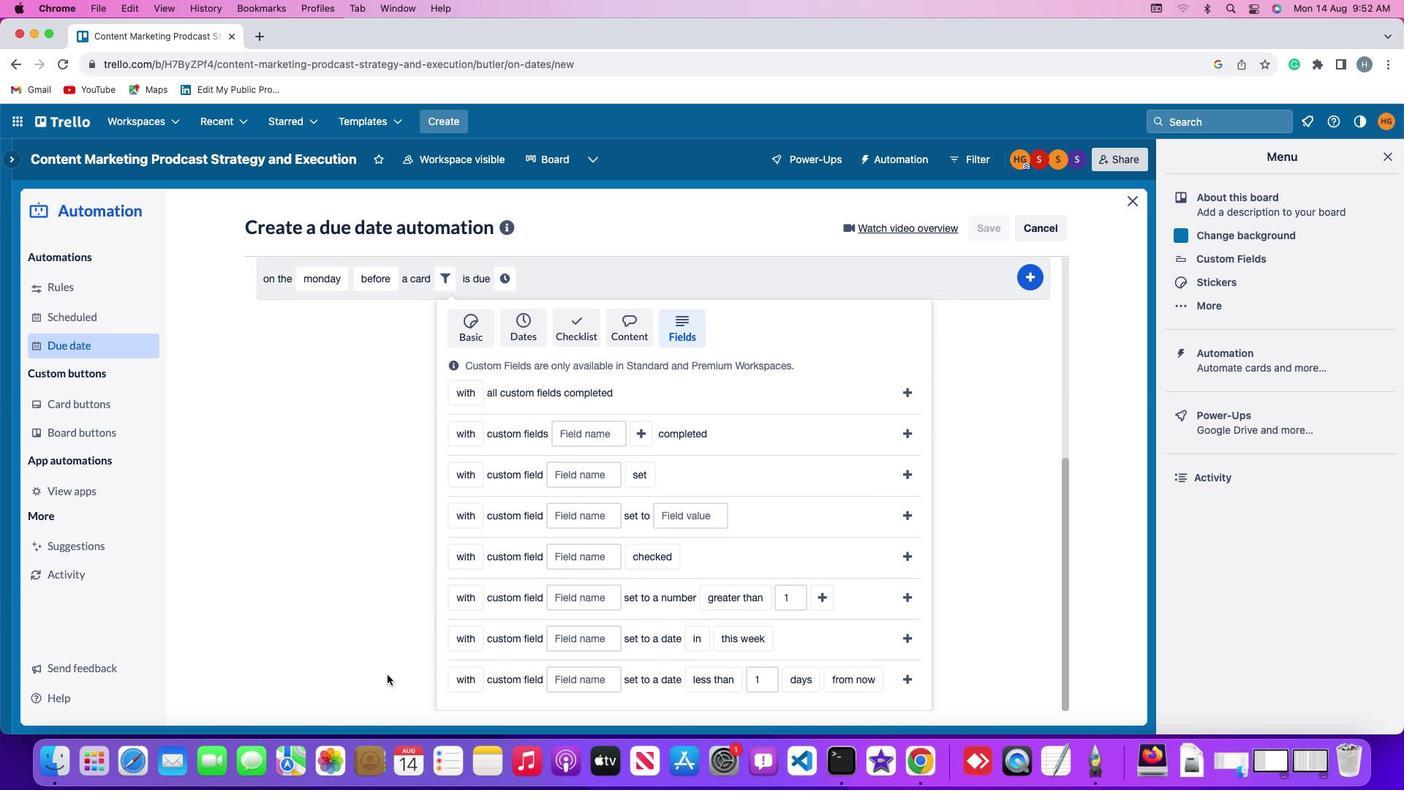 
Action: Mouse scrolled (389, 676) with delta (0, -2)
Screenshot: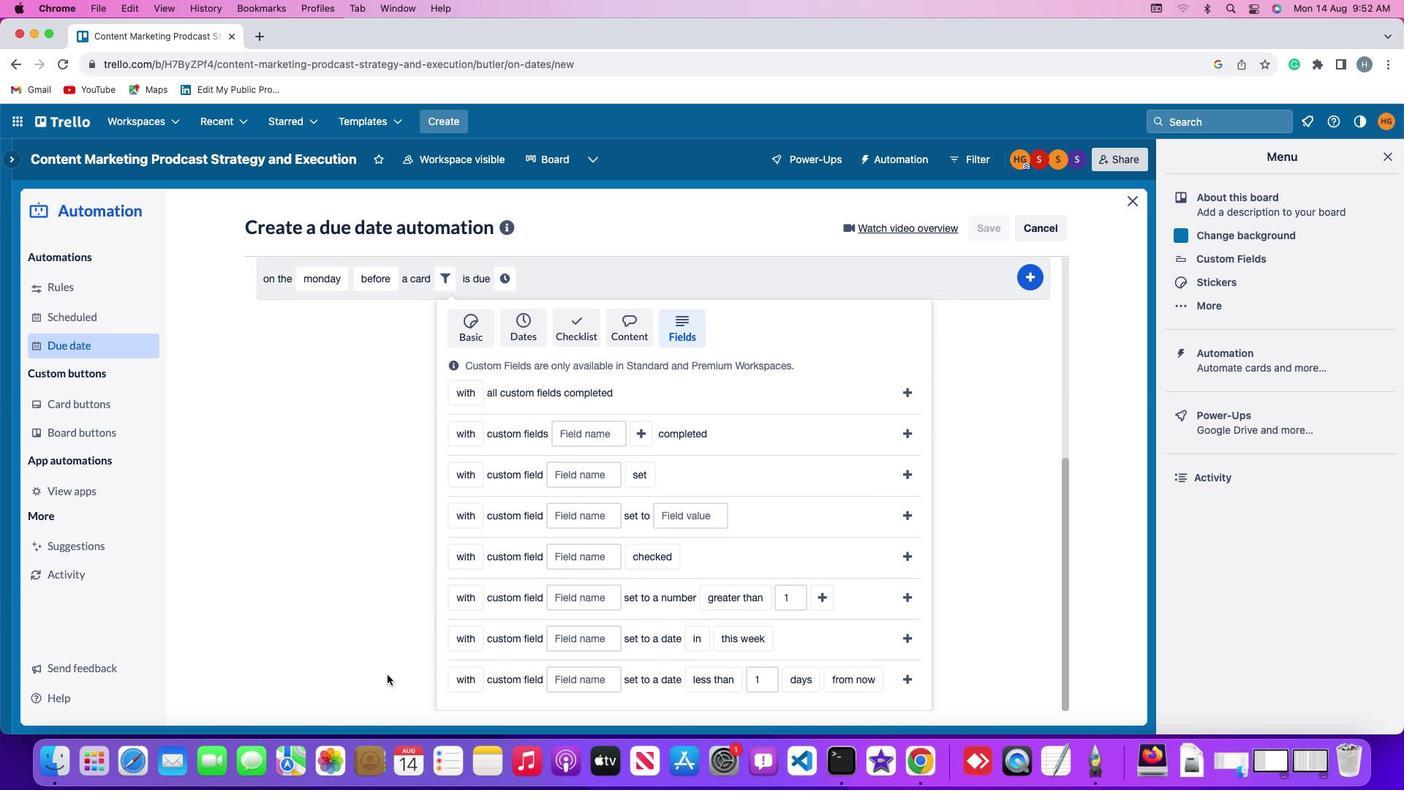 
Action: Mouse moved to (467, 602)
Screenshot: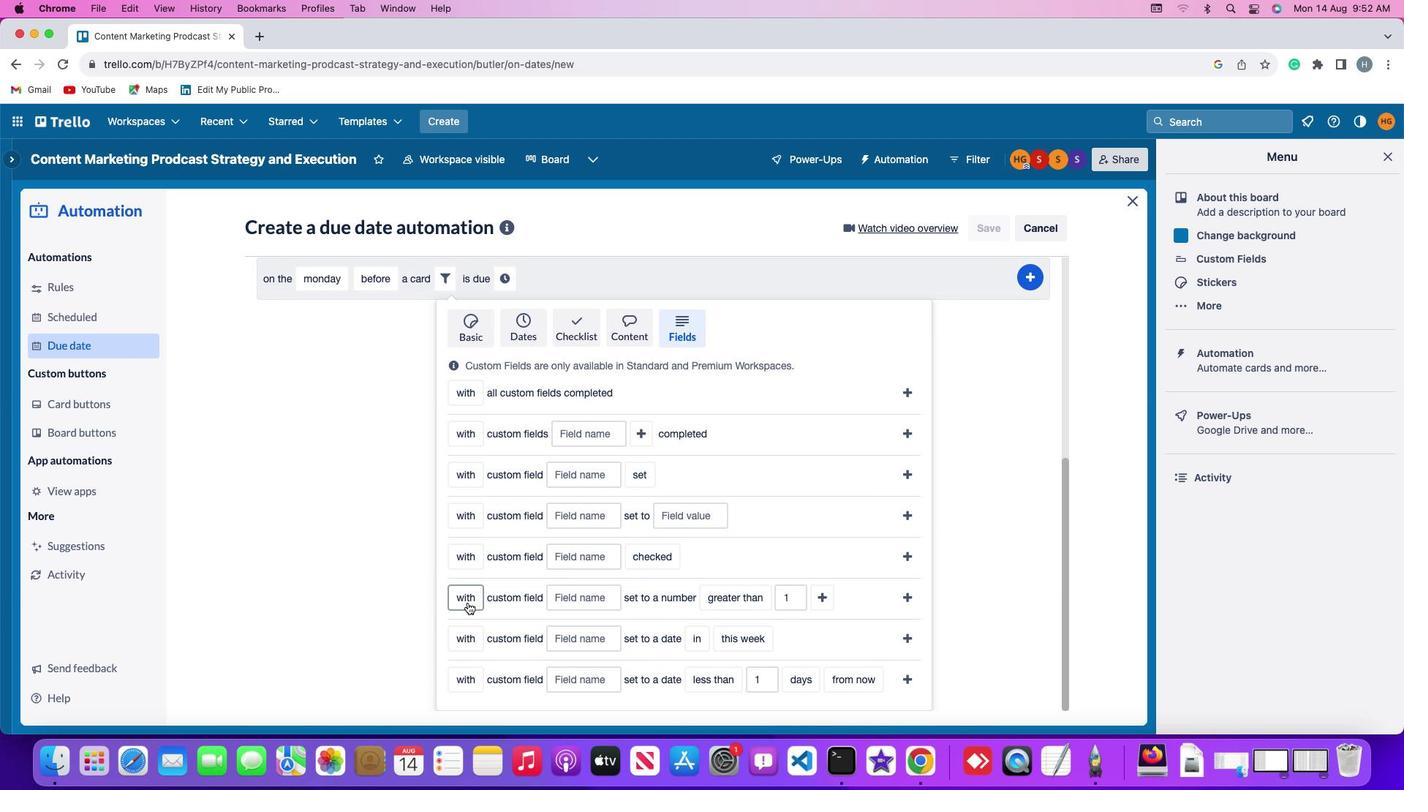 
Action: Mouse pressed left at (467, 602)
Screenshot: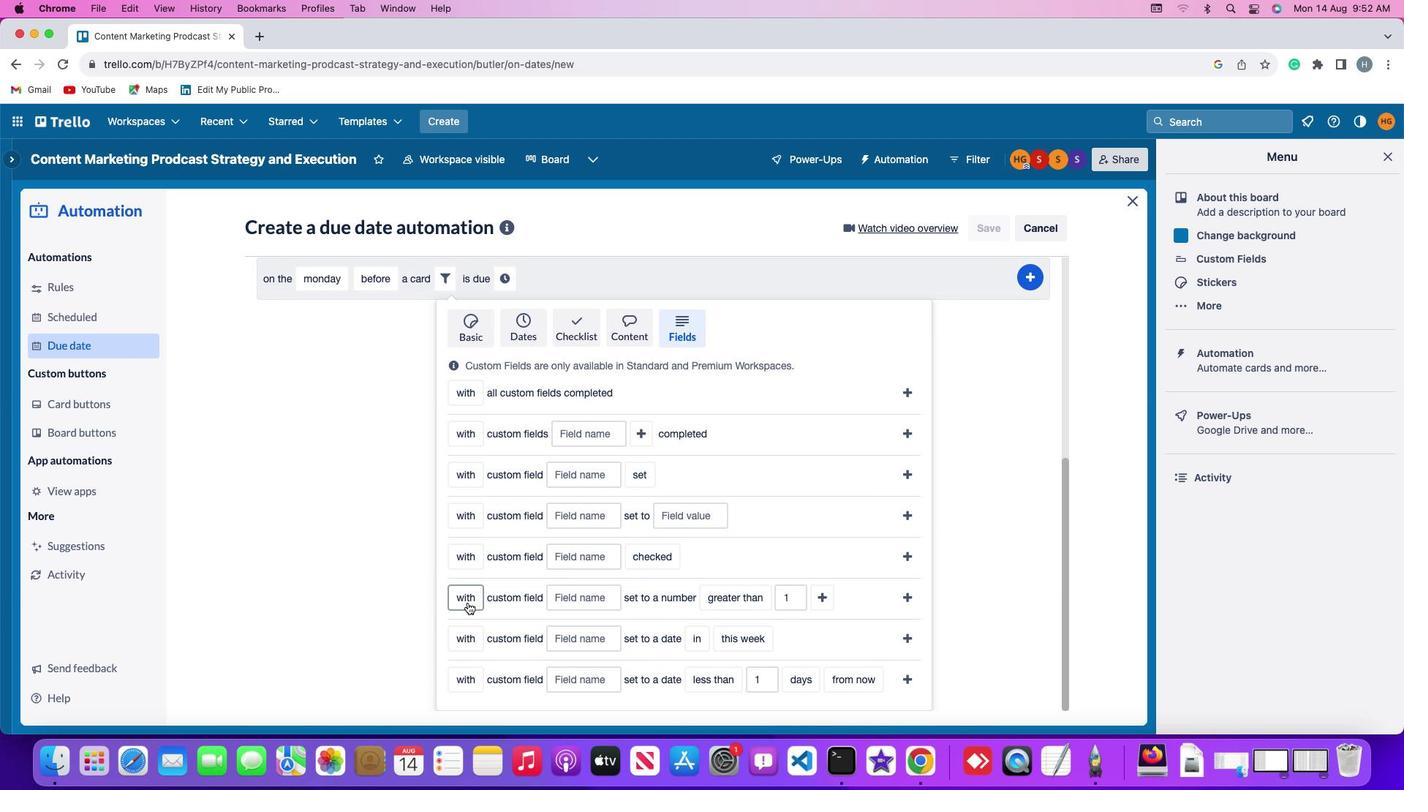 
Action: Mouse moved to (475, 622)
Screenshot: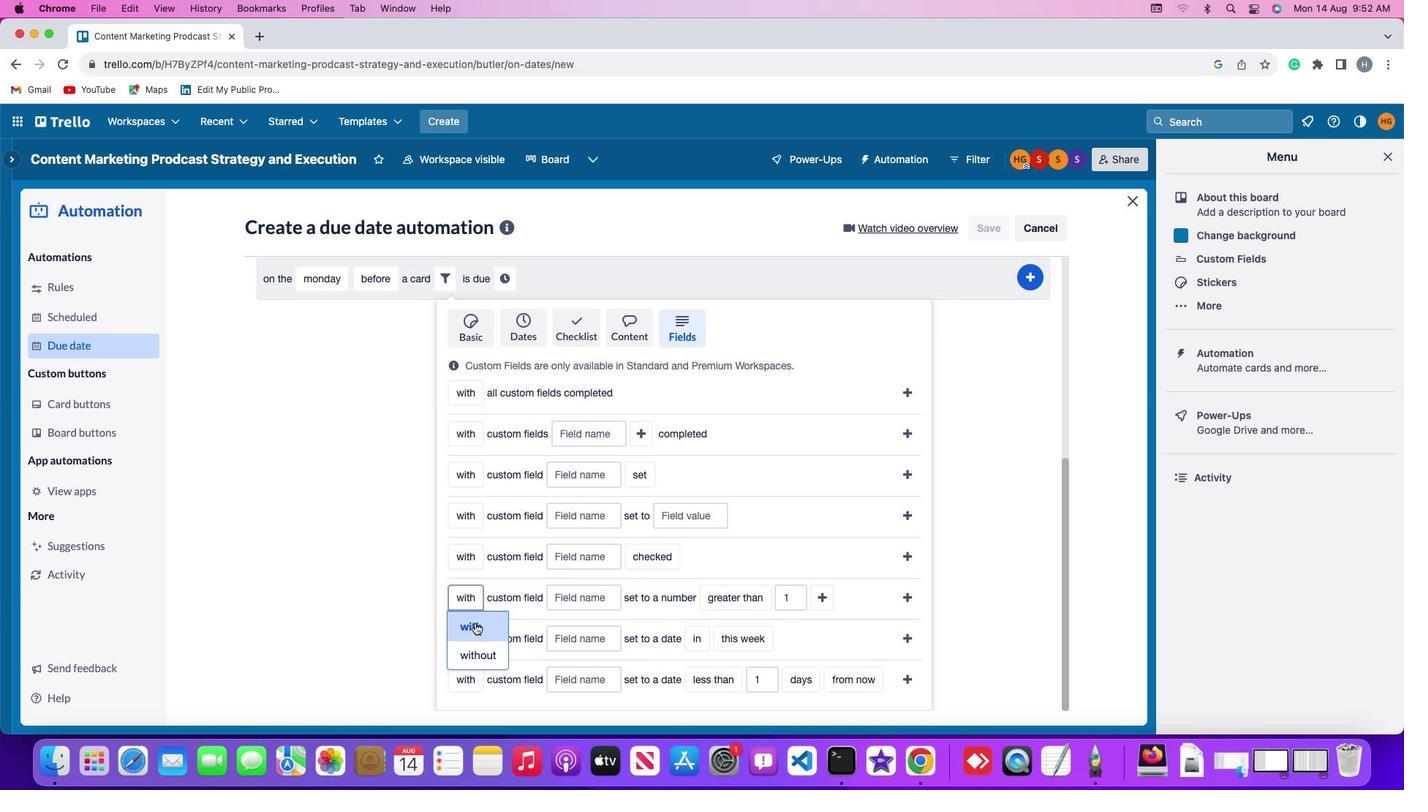 
Action: Mouse pressed left at (475, 622)
Screenshot: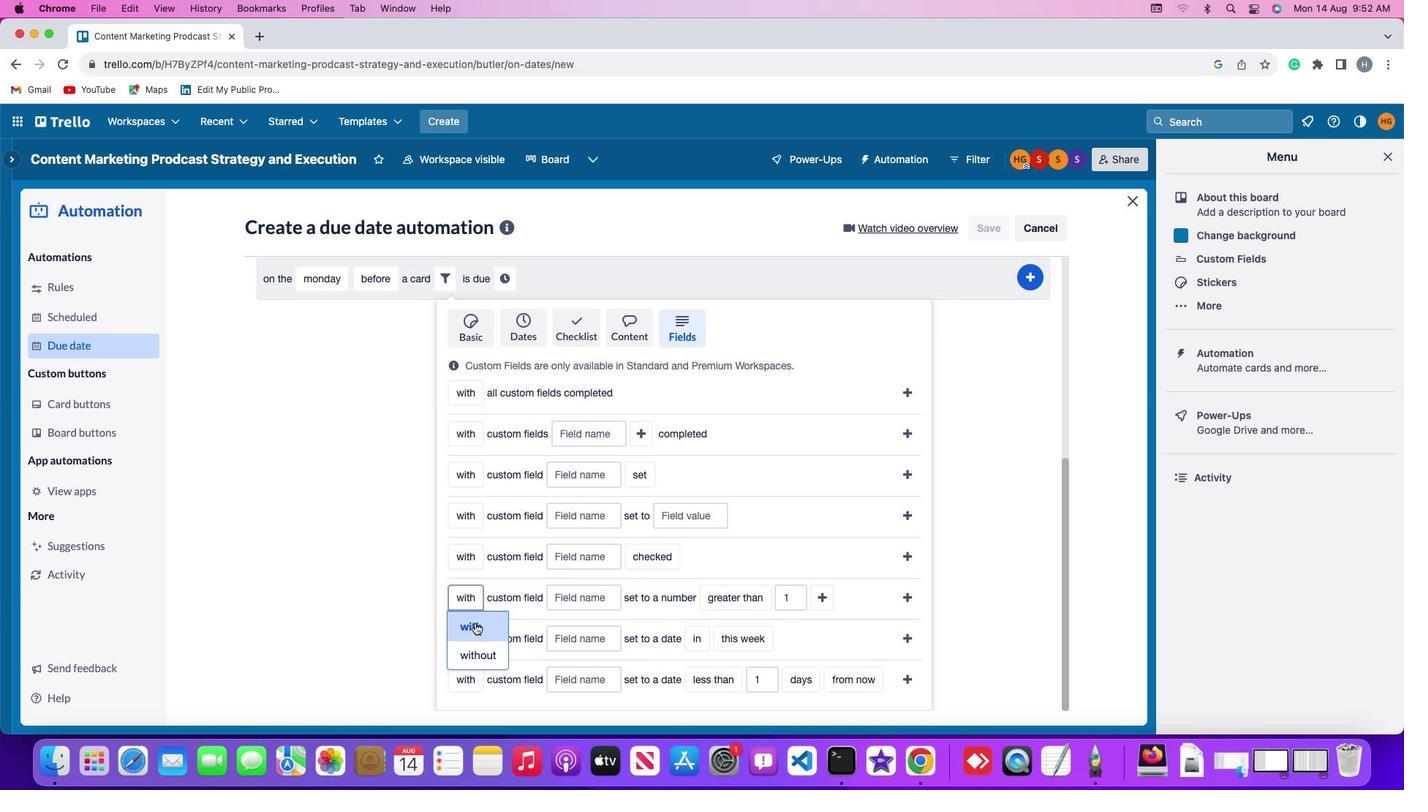 
Action: Mouse moved to (583, 597)
Screenshot: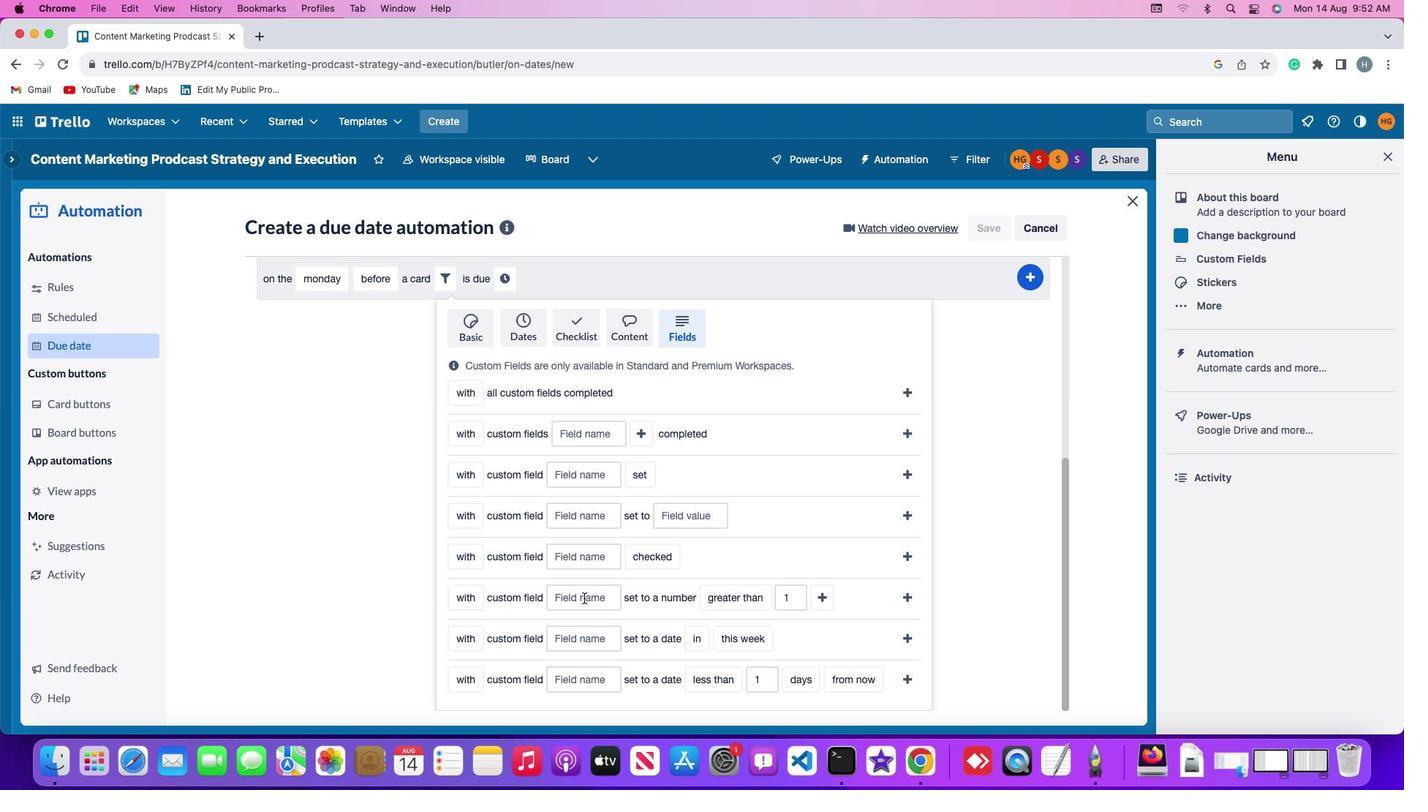 
Action: Mouse pressed left at (583, 597)
Screenshot: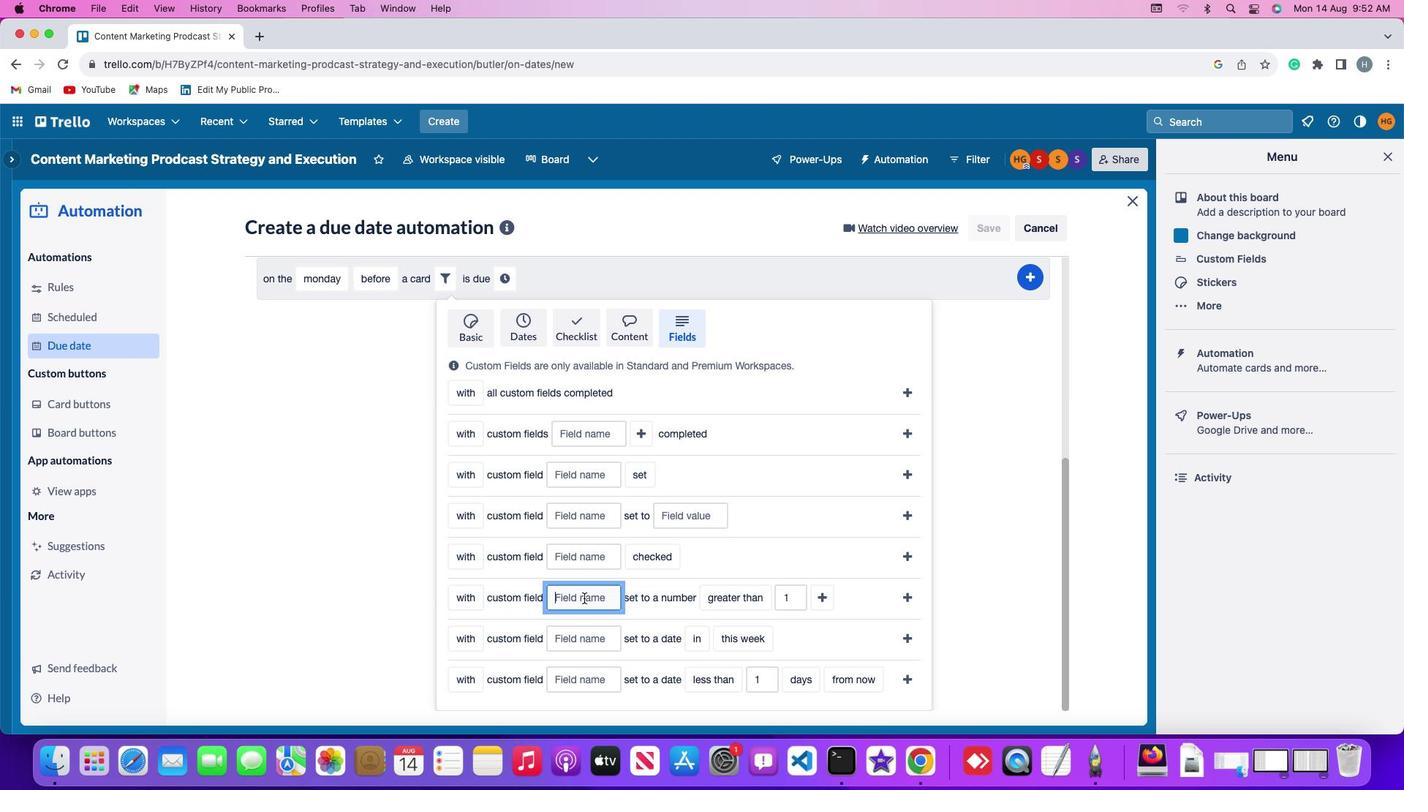 
Action: Mouse moved to (585, 596)
Screenshot: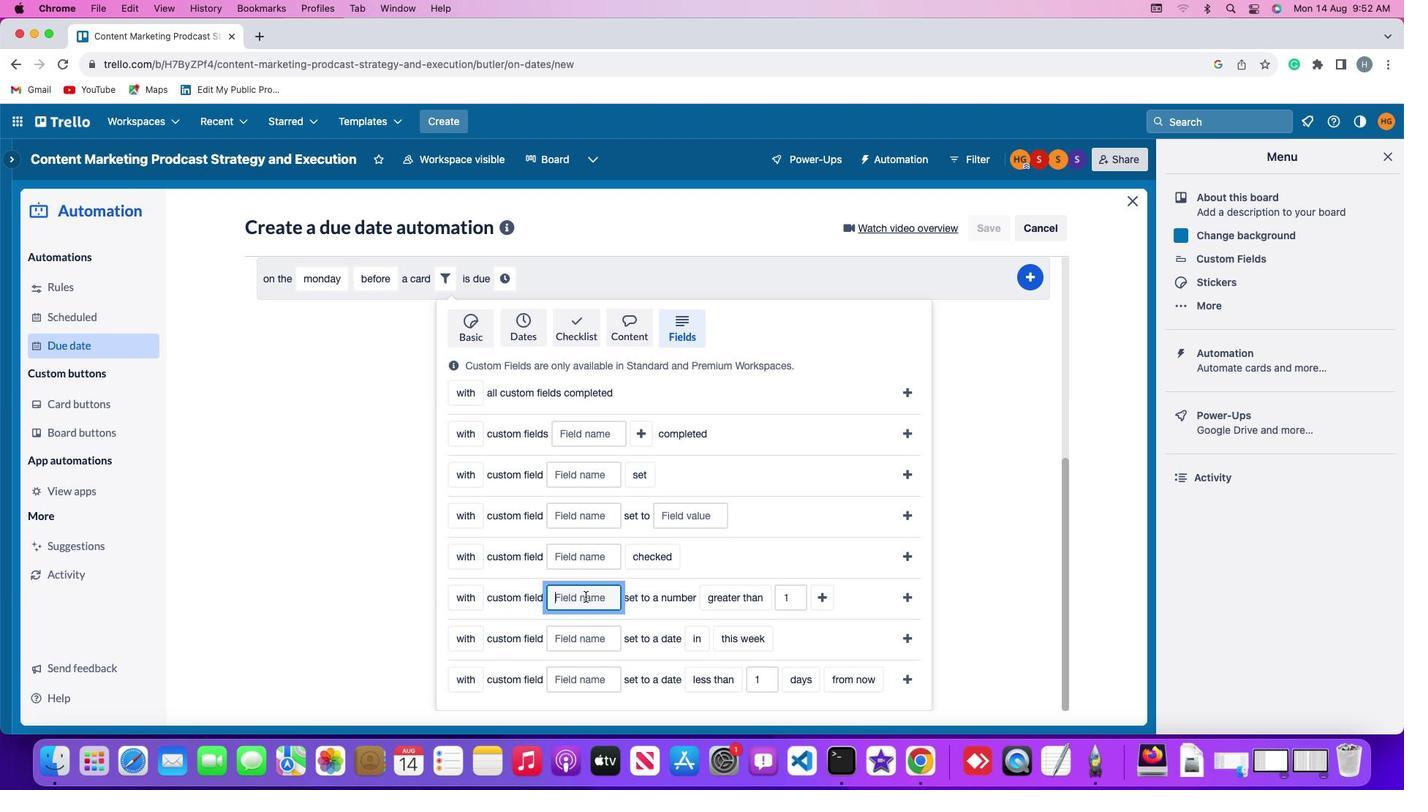 
Action: Key pressed Key.shift'R''e''s''u''m'
Screenshot: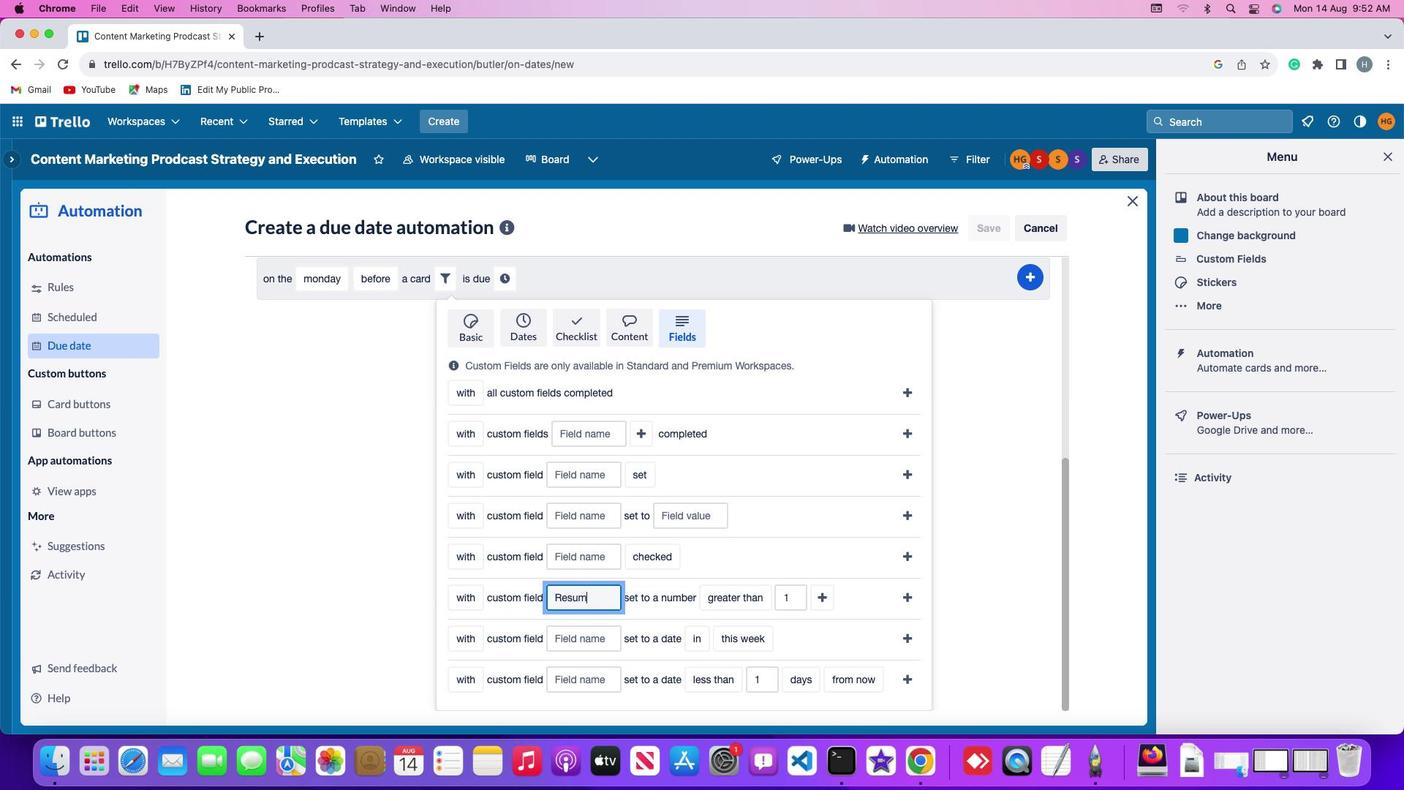 
Action: Mouse moved to (584, 593)
Screenshot: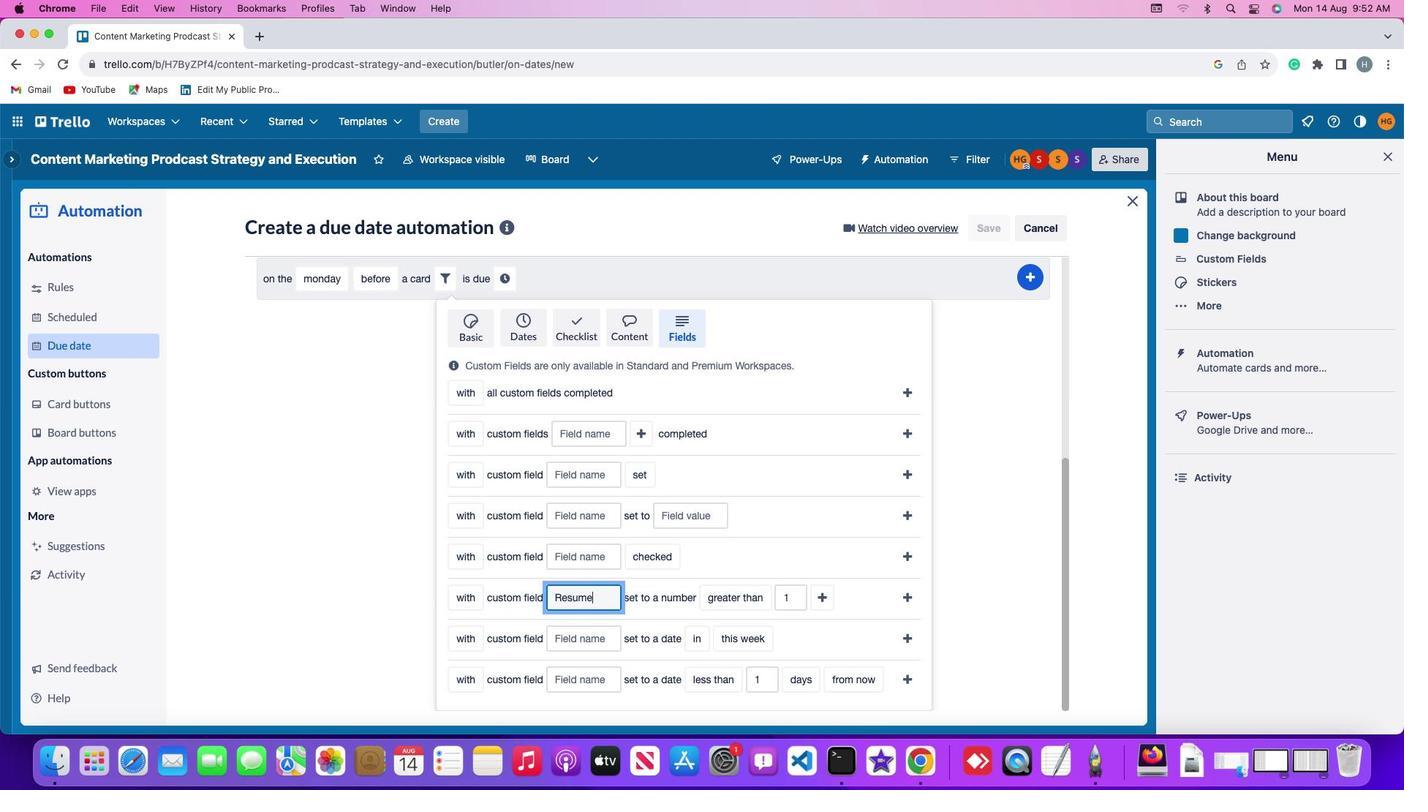 
Action: Key pressed 'e'
Screenshot: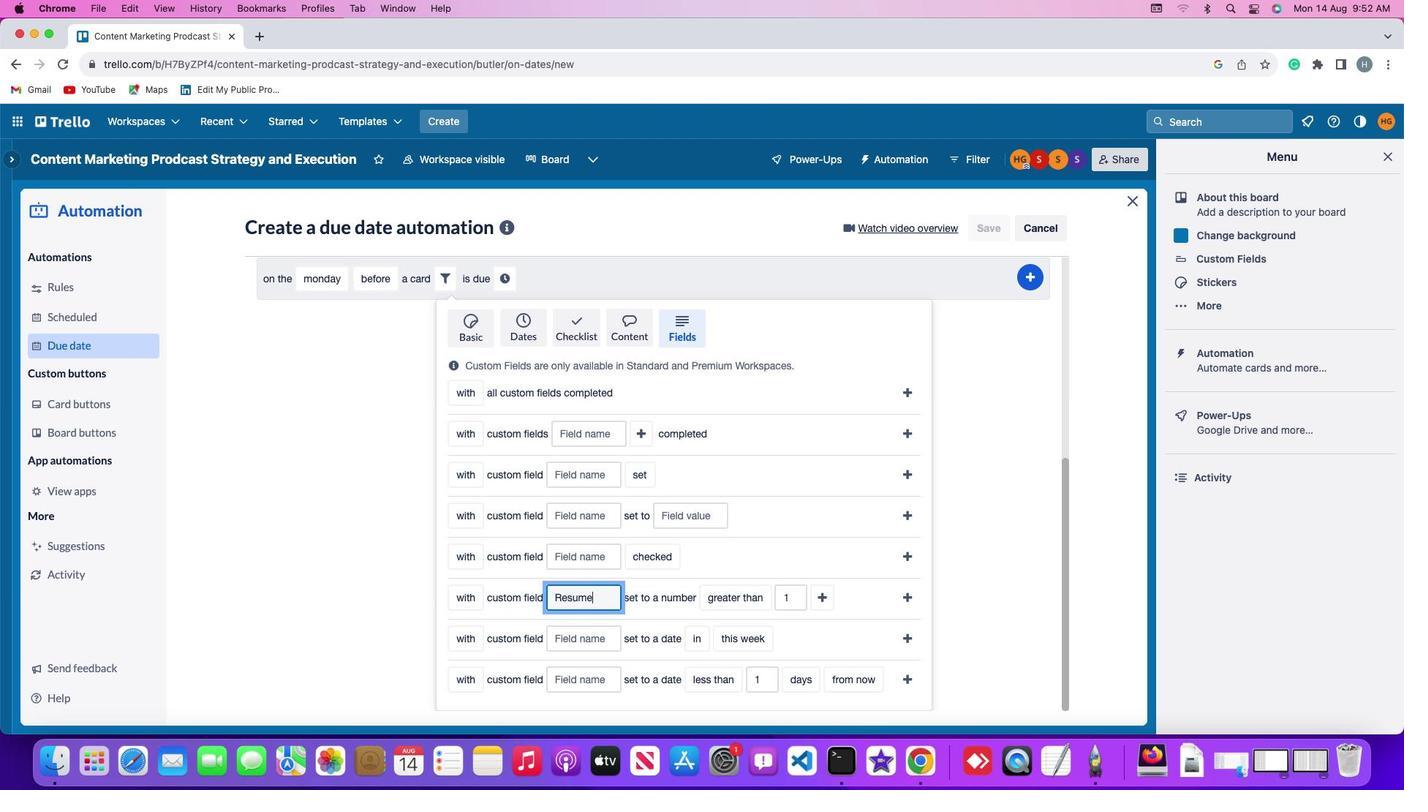 
Action: Mouse moved to (749, 596)
Screenshot: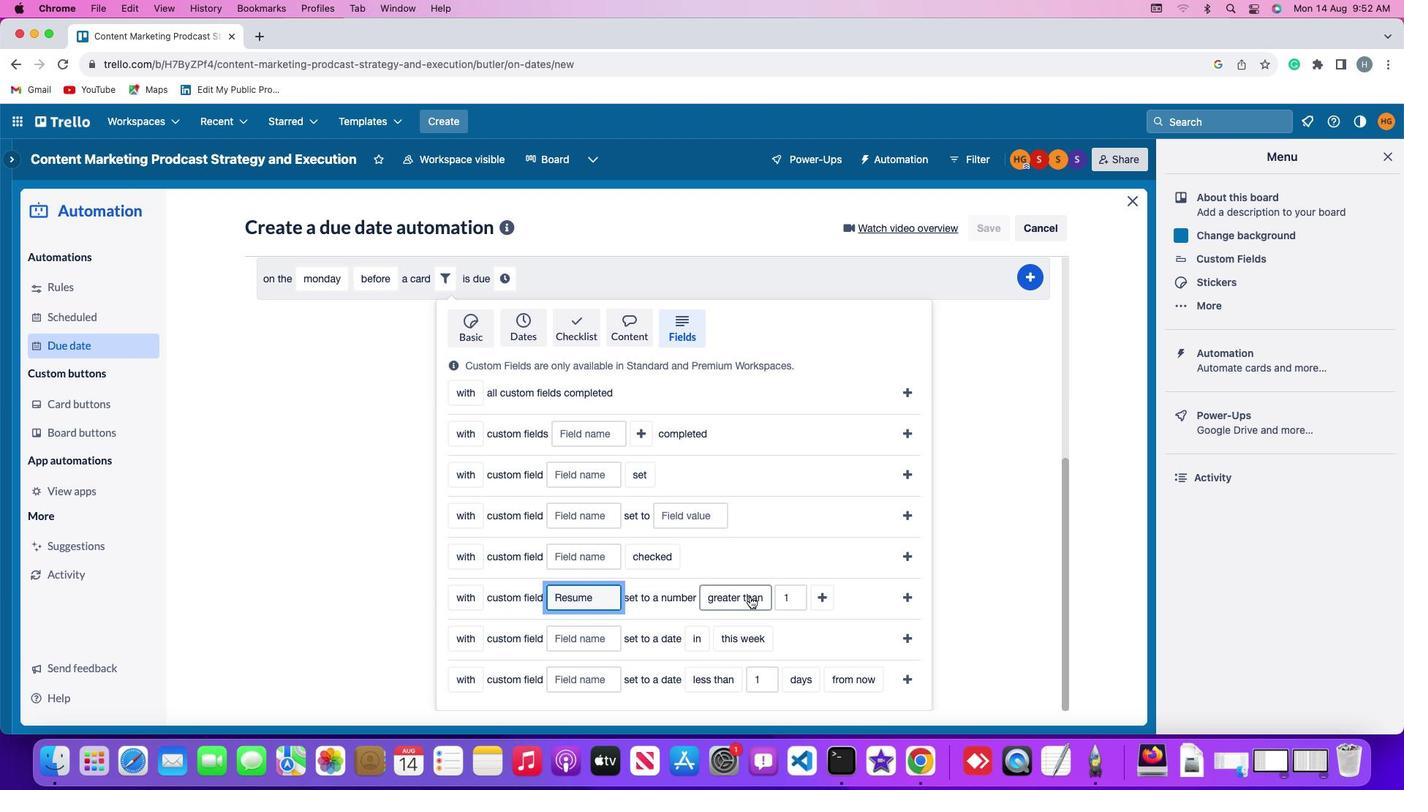 
Action: Mouse pressed left at (749, 596)
Screenshot: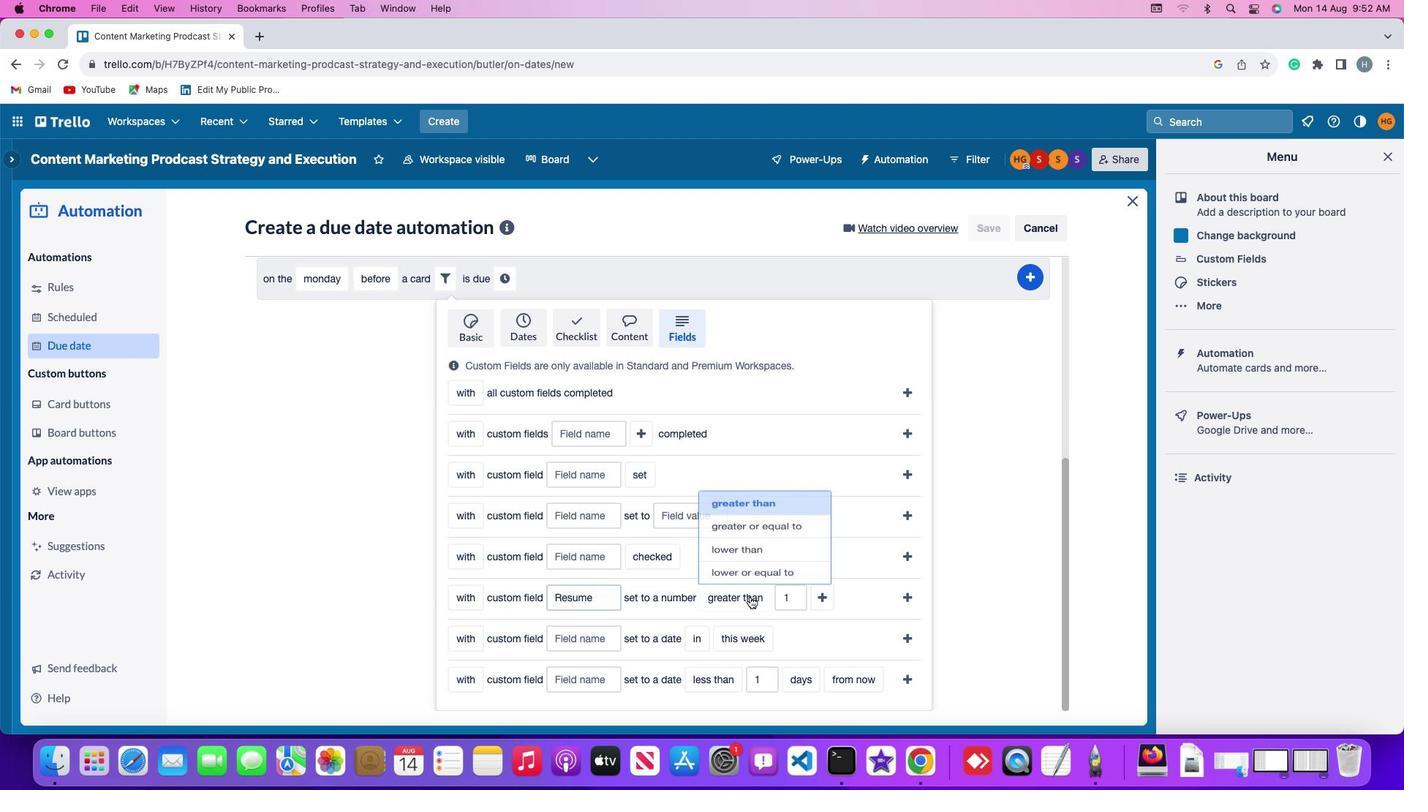 
Action: Mouse moved to (749, 566)
Screenshot: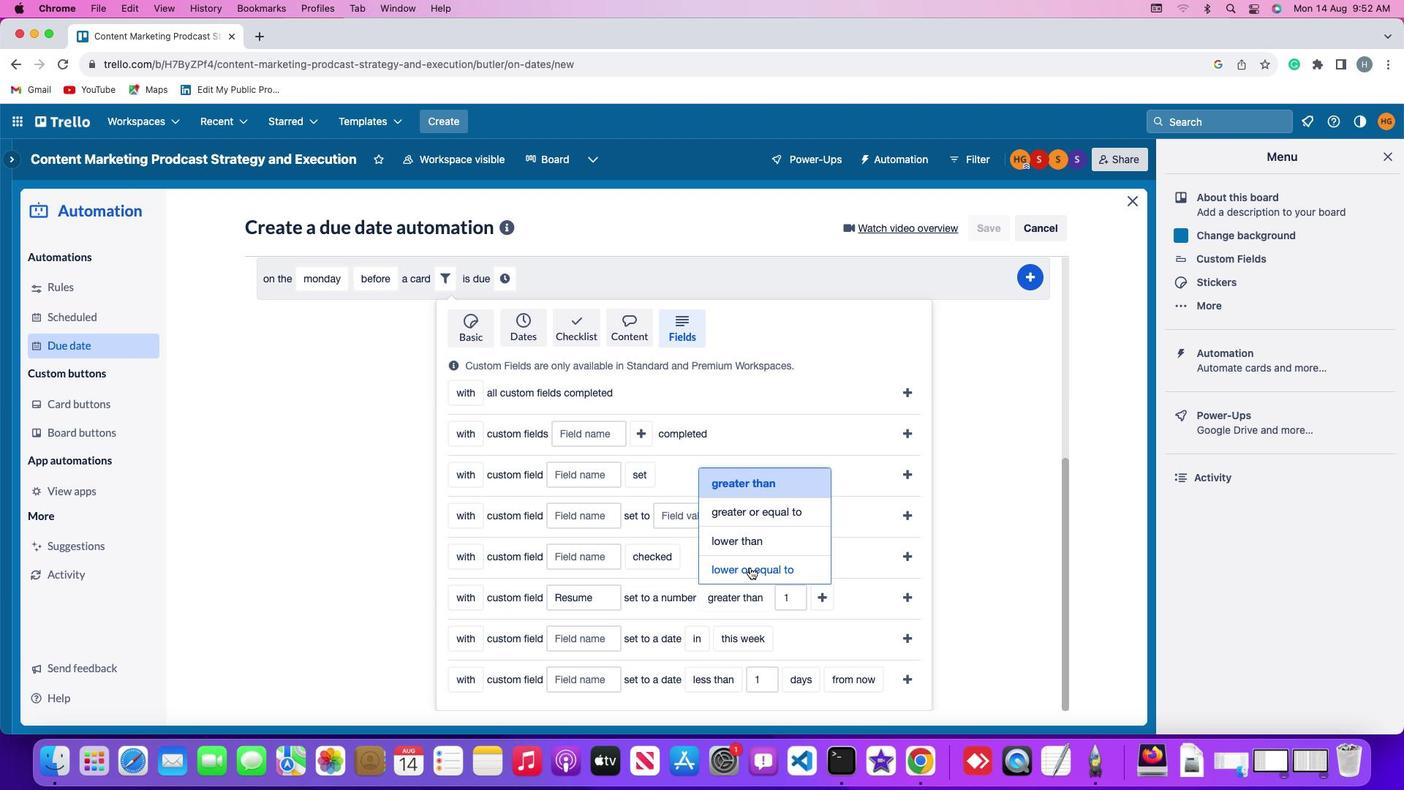 
Action: Mouse pressed left at (749, 566)
Screenshot: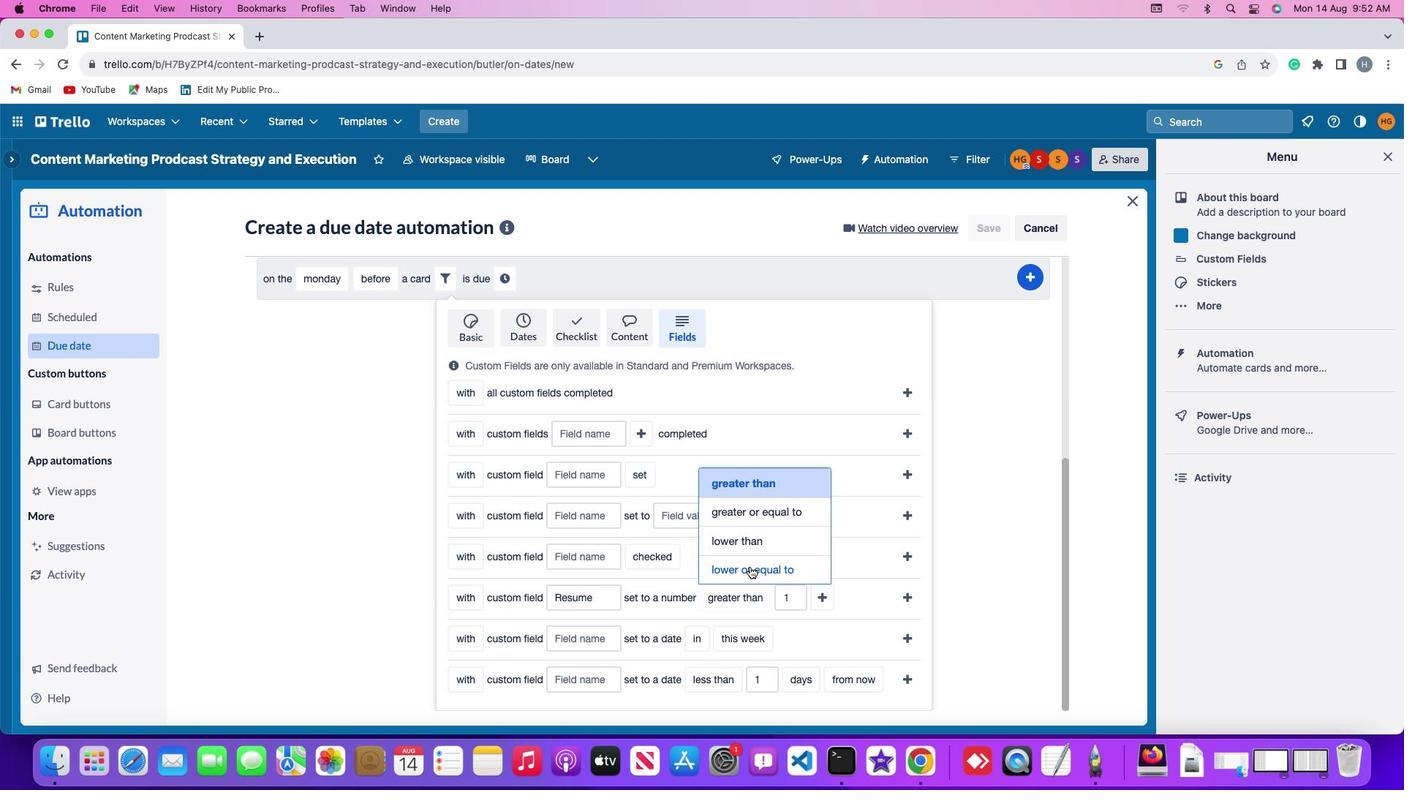 
Action: Mouse moved to (815, 596)
Screenshot: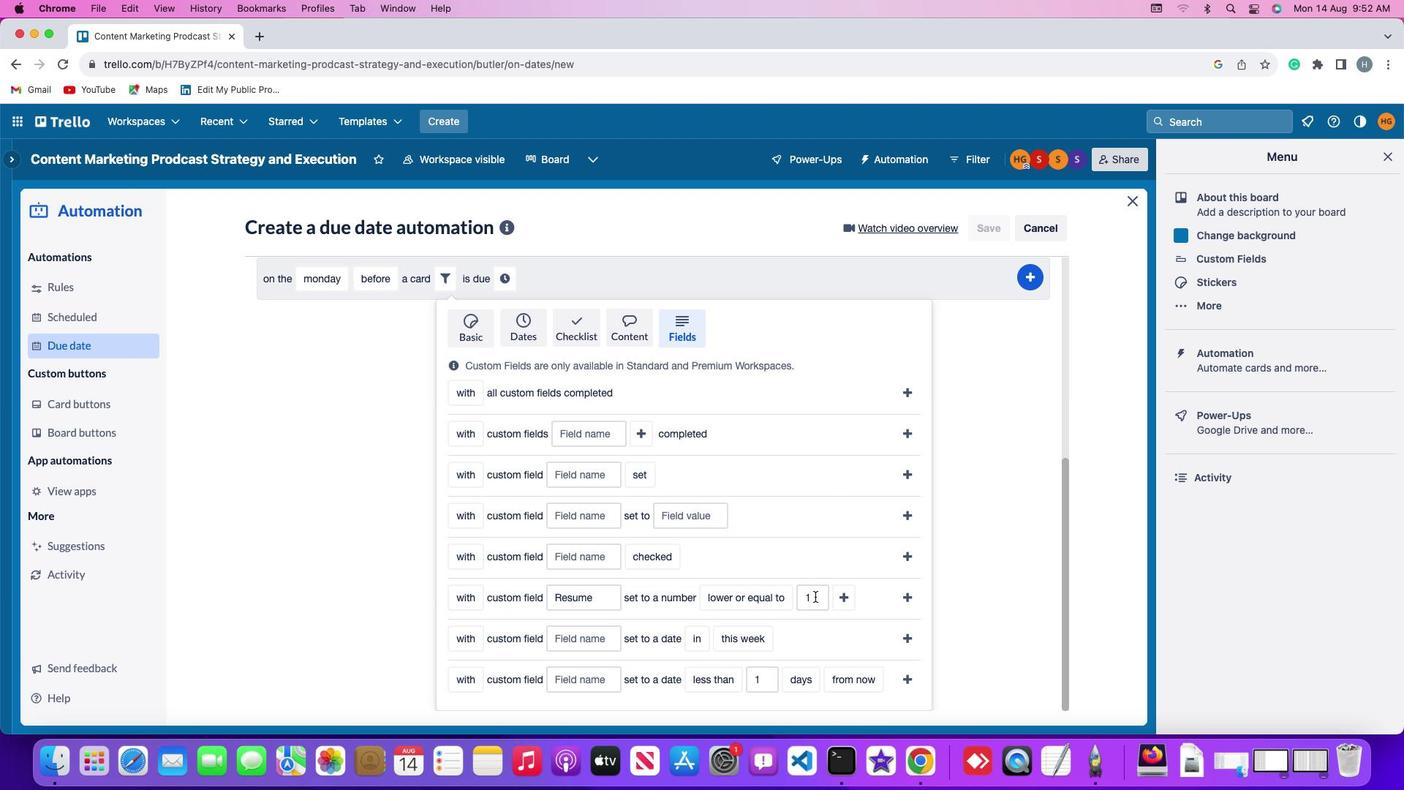 
Action: Mouse pressed left at (815, 596)
Screenshot: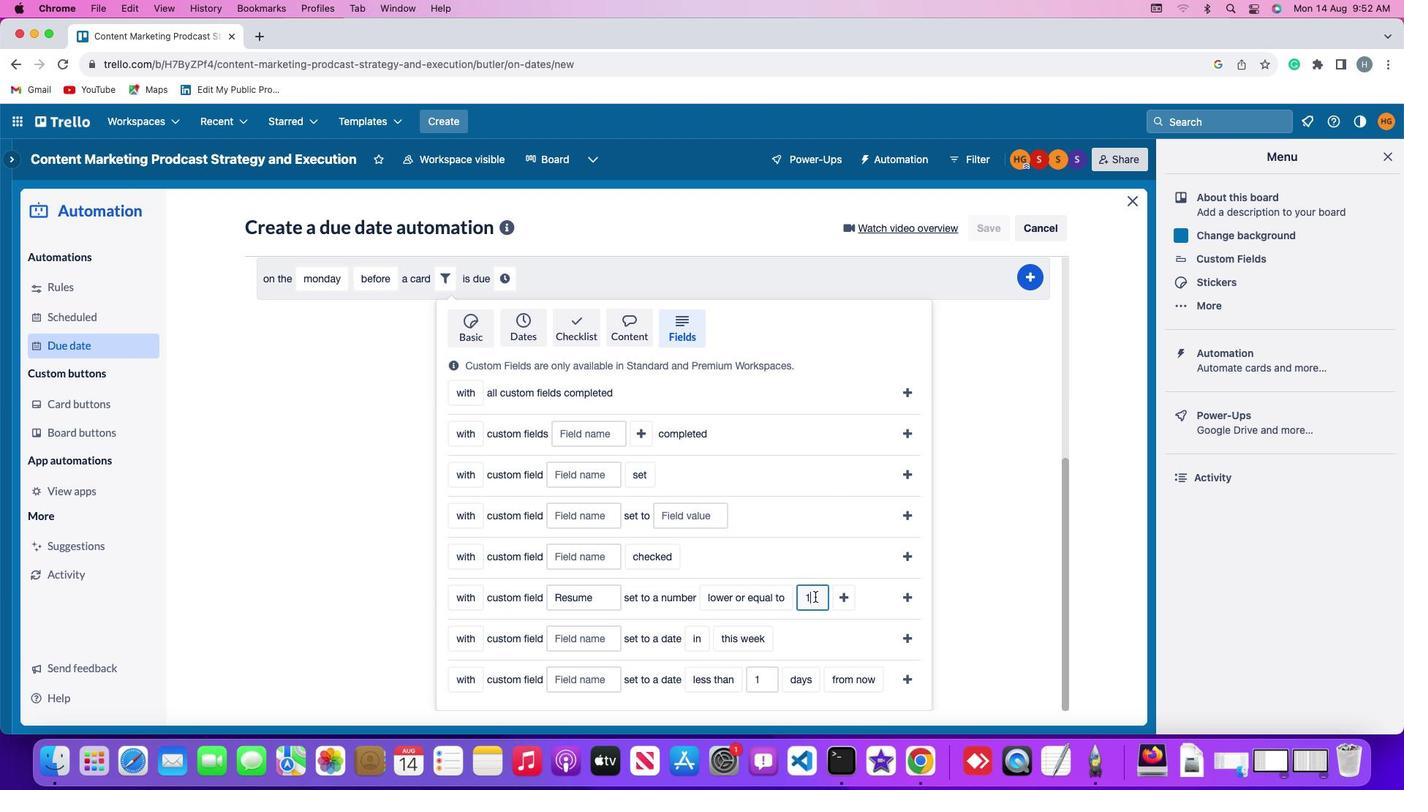 
Action: Key pressed Key.backspace'1'
Screenshot: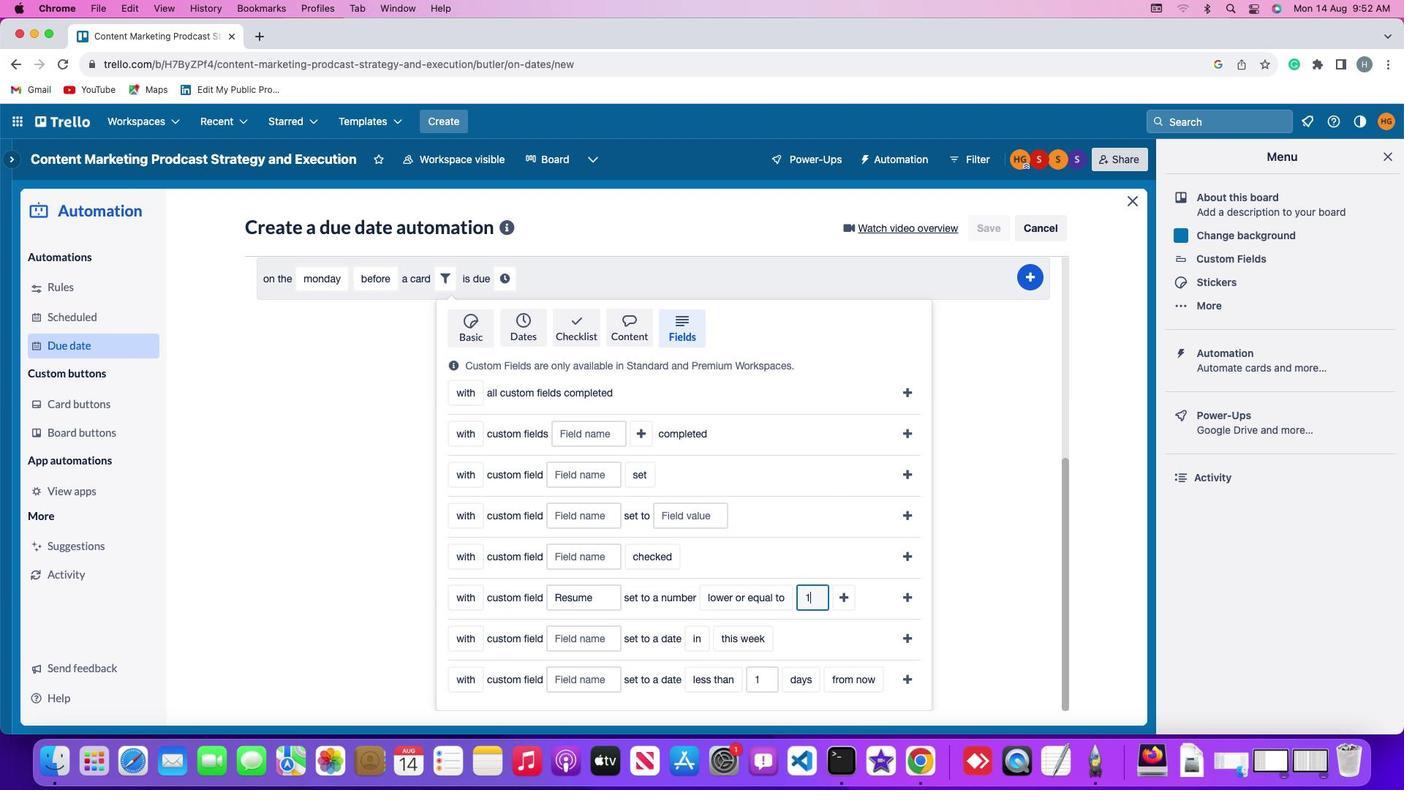 
Action: Mouse moved to (839, 596)
Screenshot: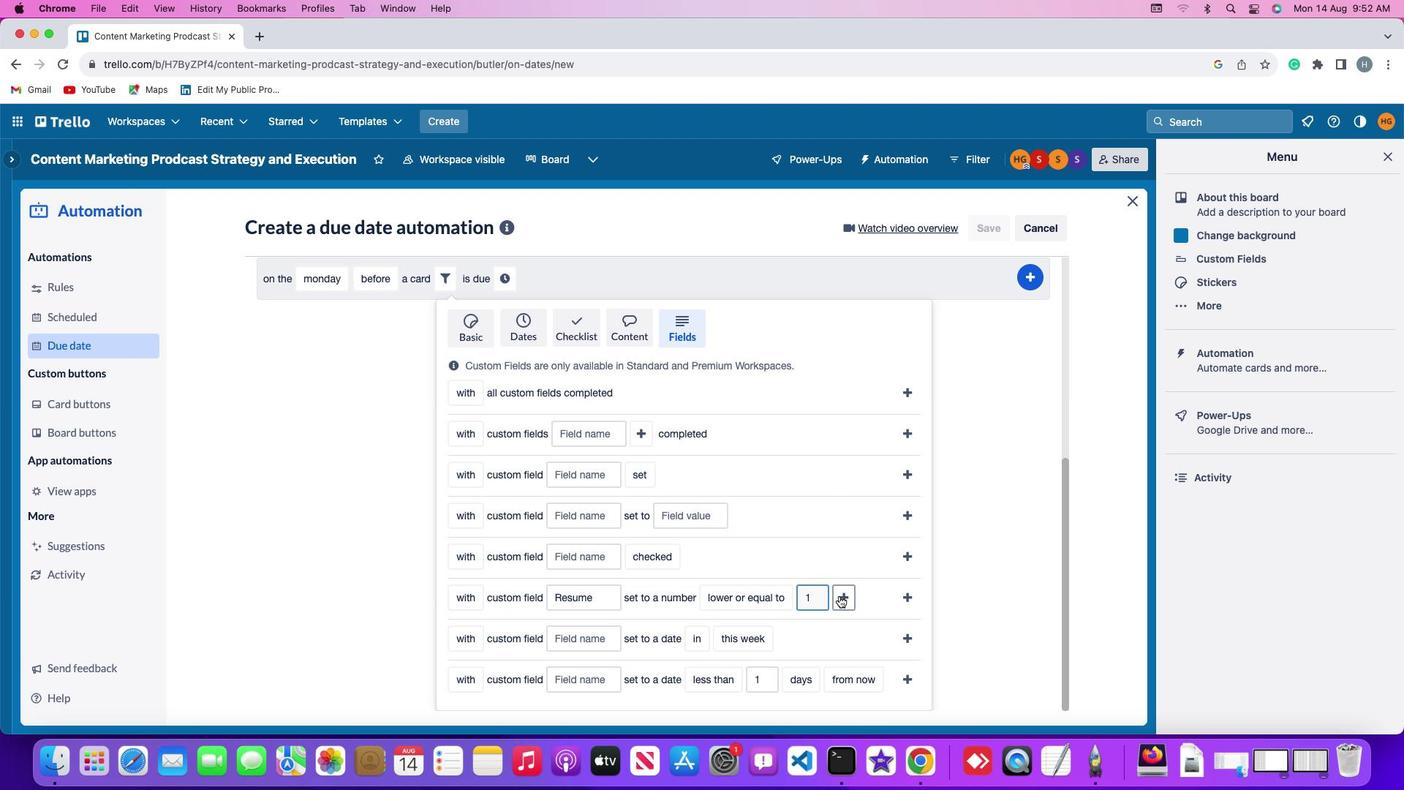 
Action: Mouse pressed left at (839, 596)
Screenshot: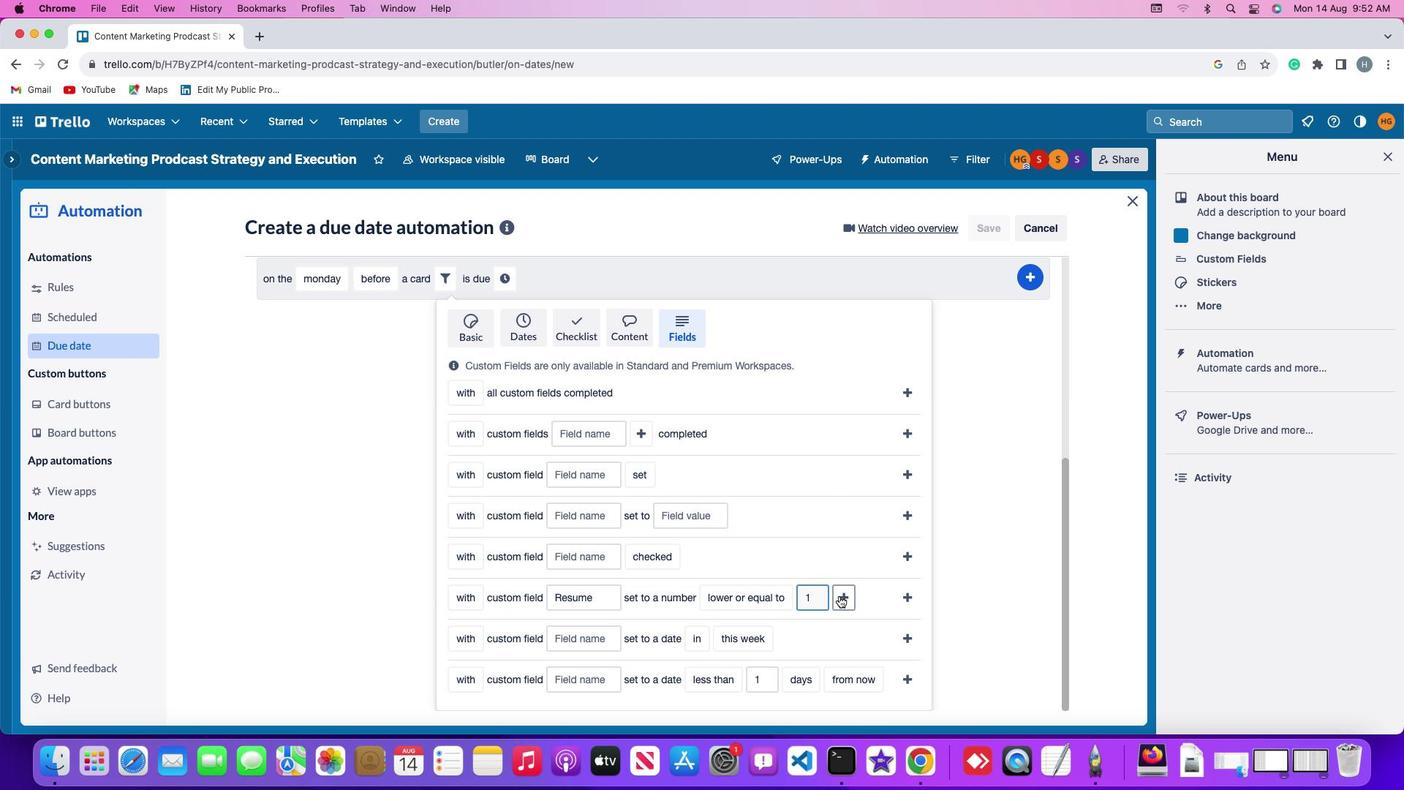 
Action: Mouse moved to (882, 603)
Screenshot: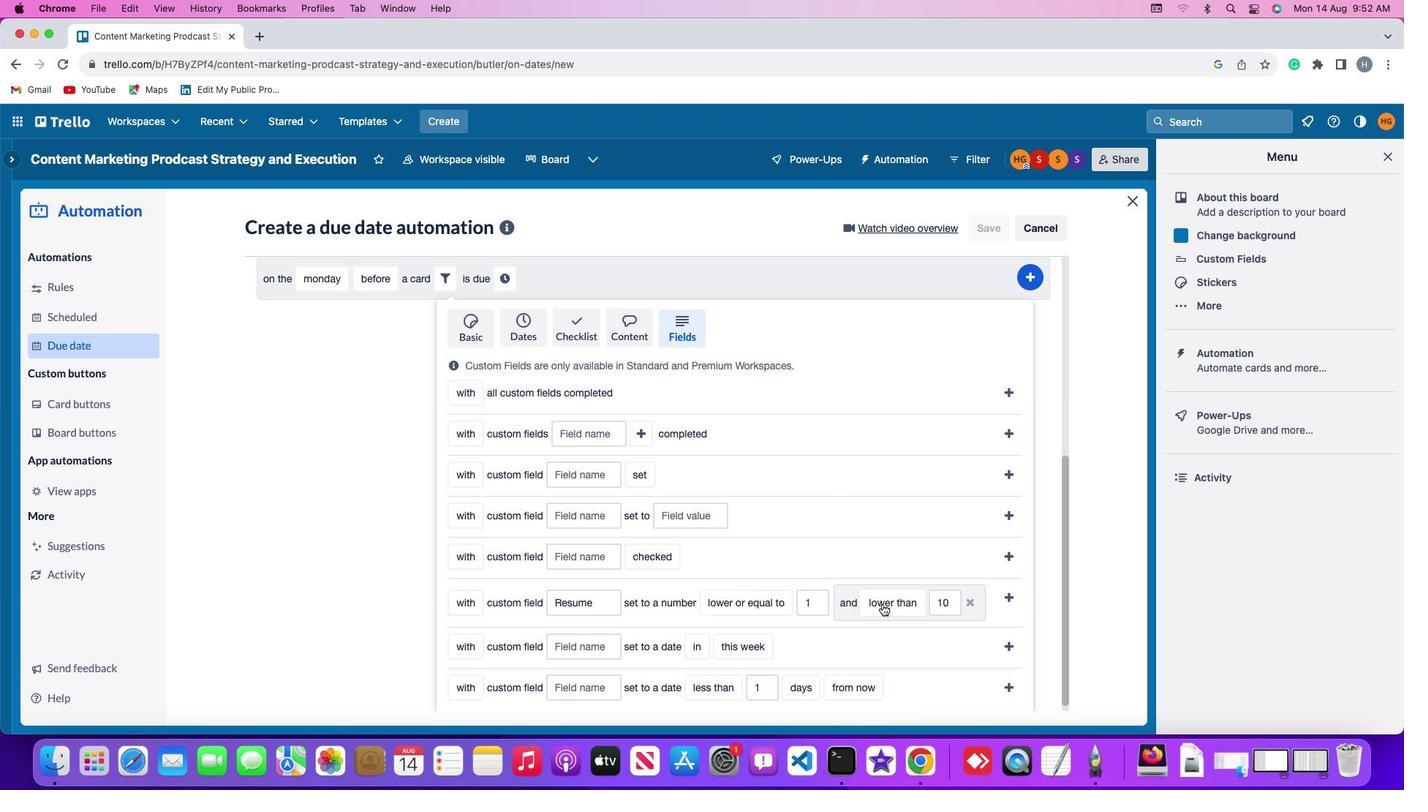 
Action: Mouse pressed left at (882, 603)
Screenshot: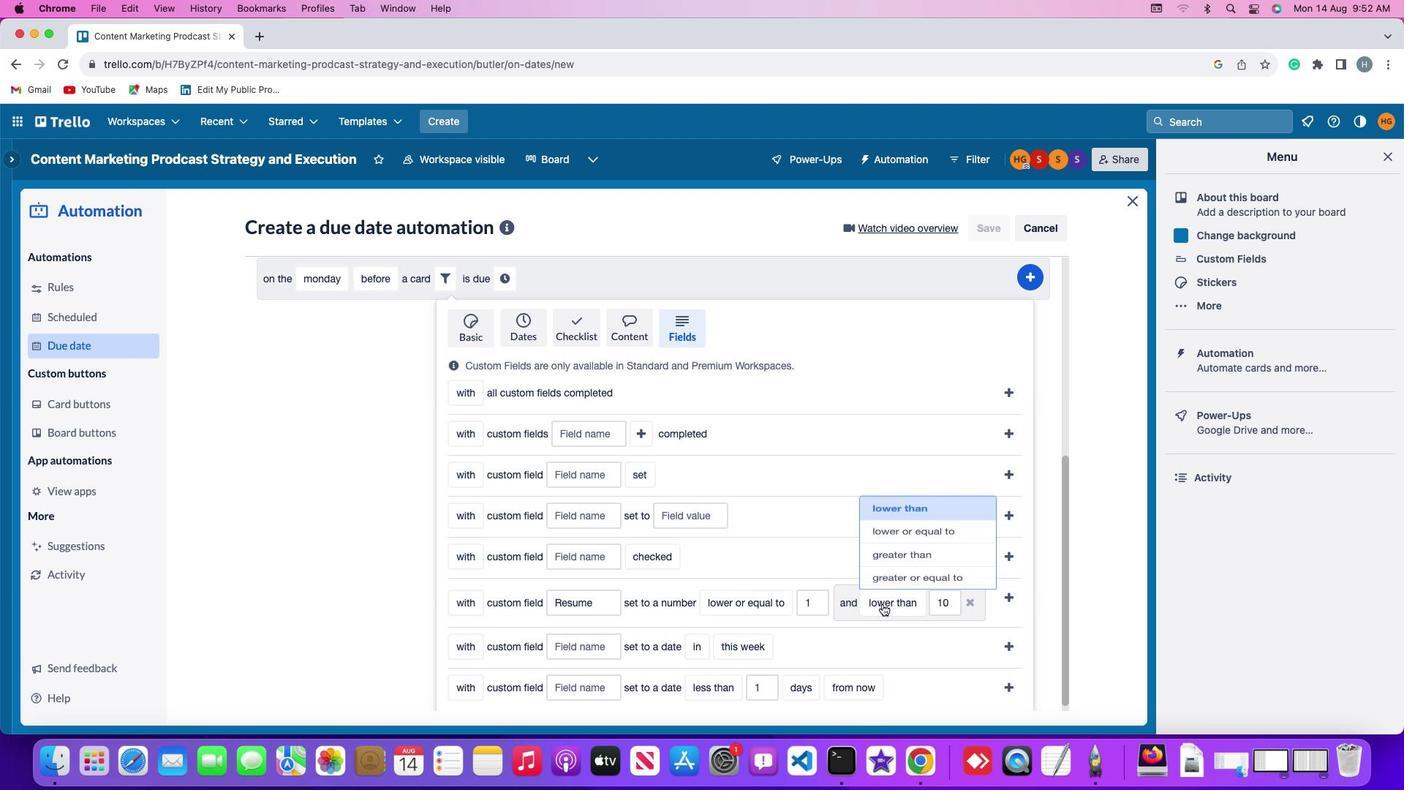 
Action: Mouse moved to (891, 573)
Screenshot: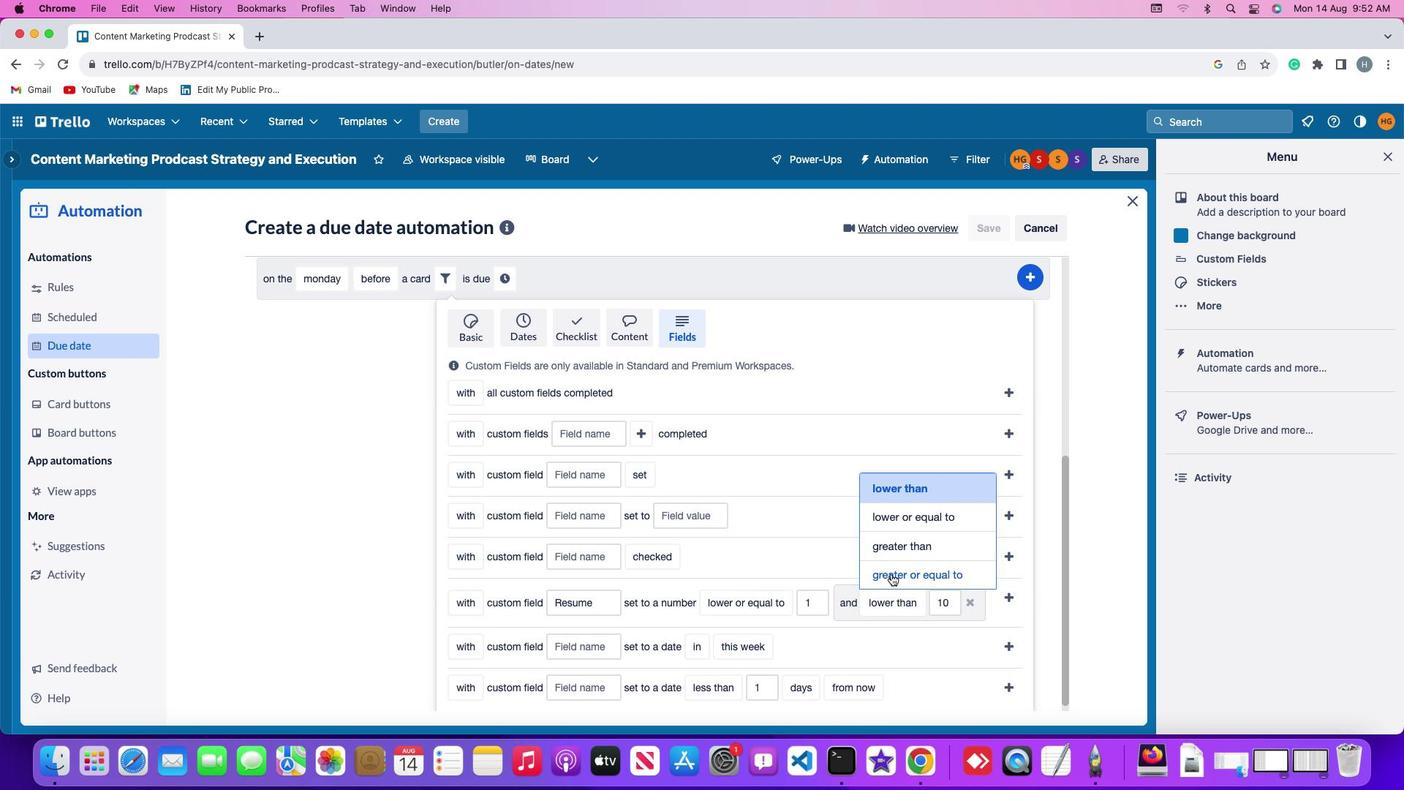 
Action: Mouse pressed left at (891, 573)
Screenshot: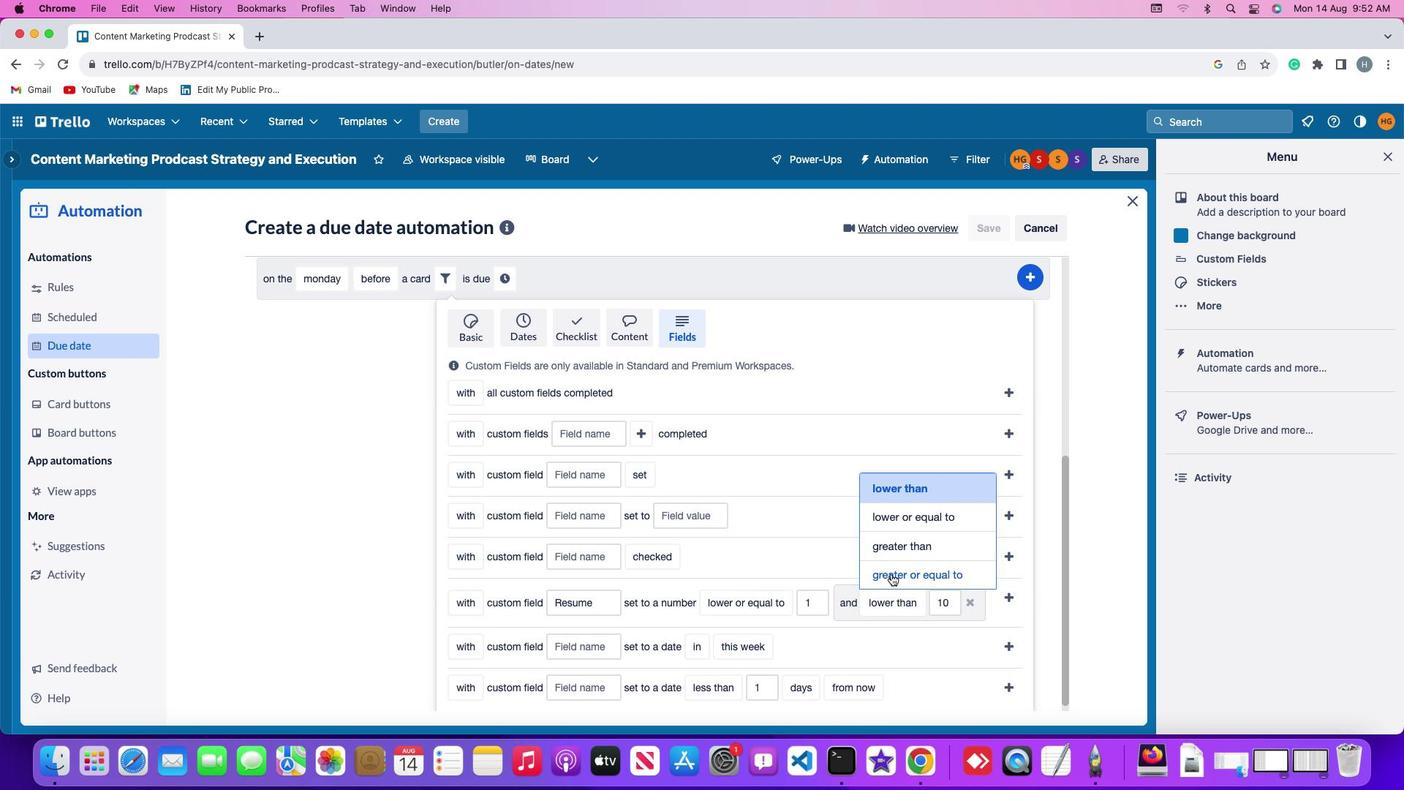 
Action: Mouse moved to (609, 629)
Screenshot: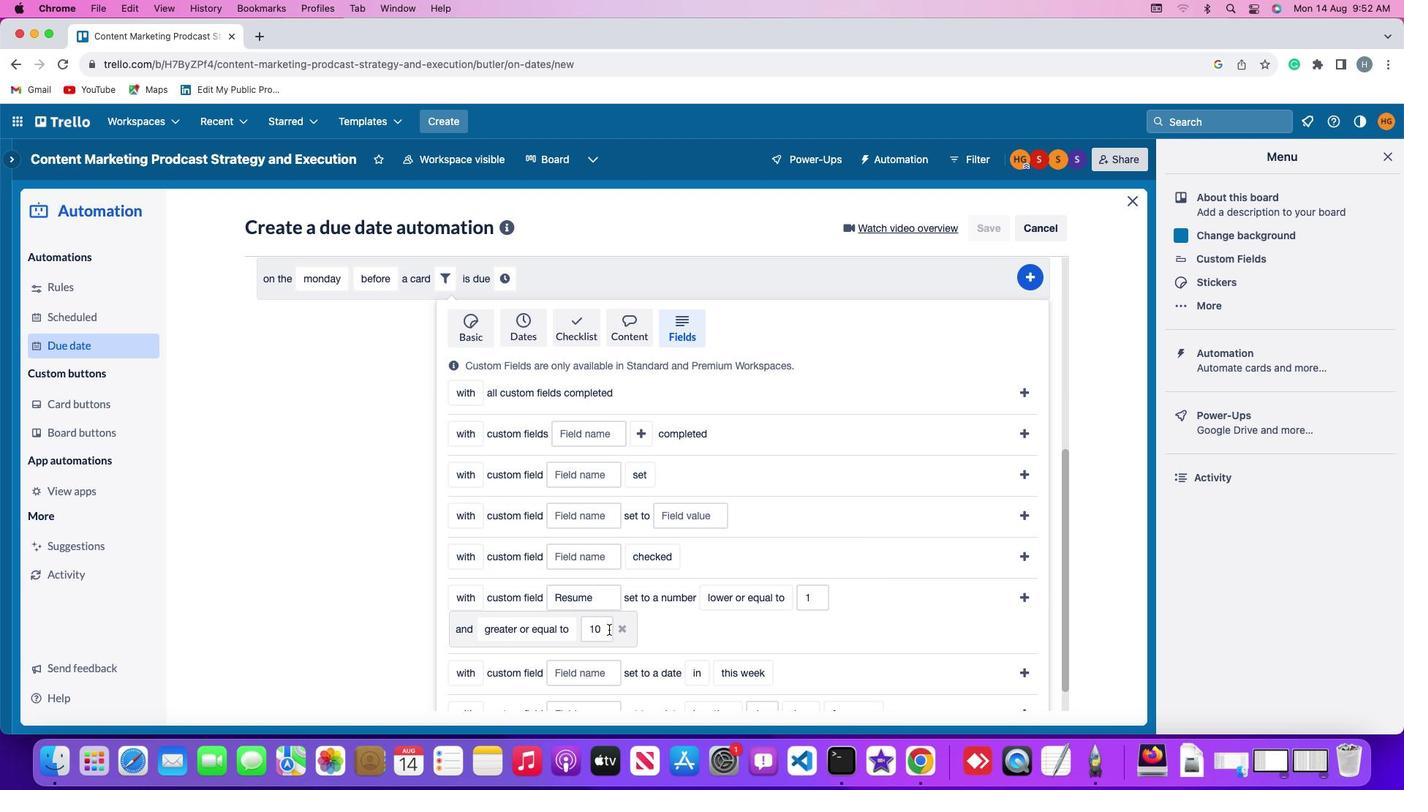 
Action: Mouse pressed left at (609, 629)
Screenshot: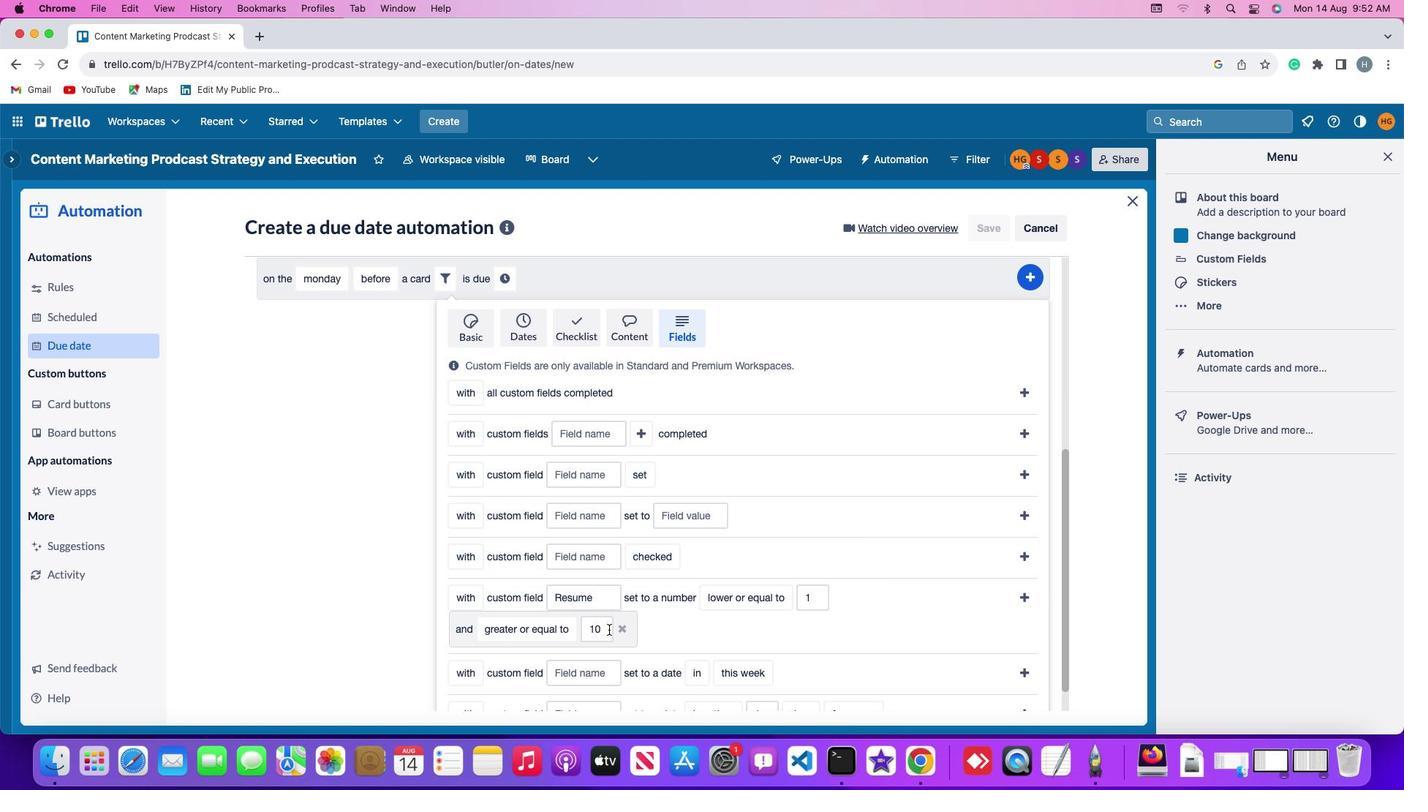 
Action: Mouse moved to (610, 629)
Screenshot: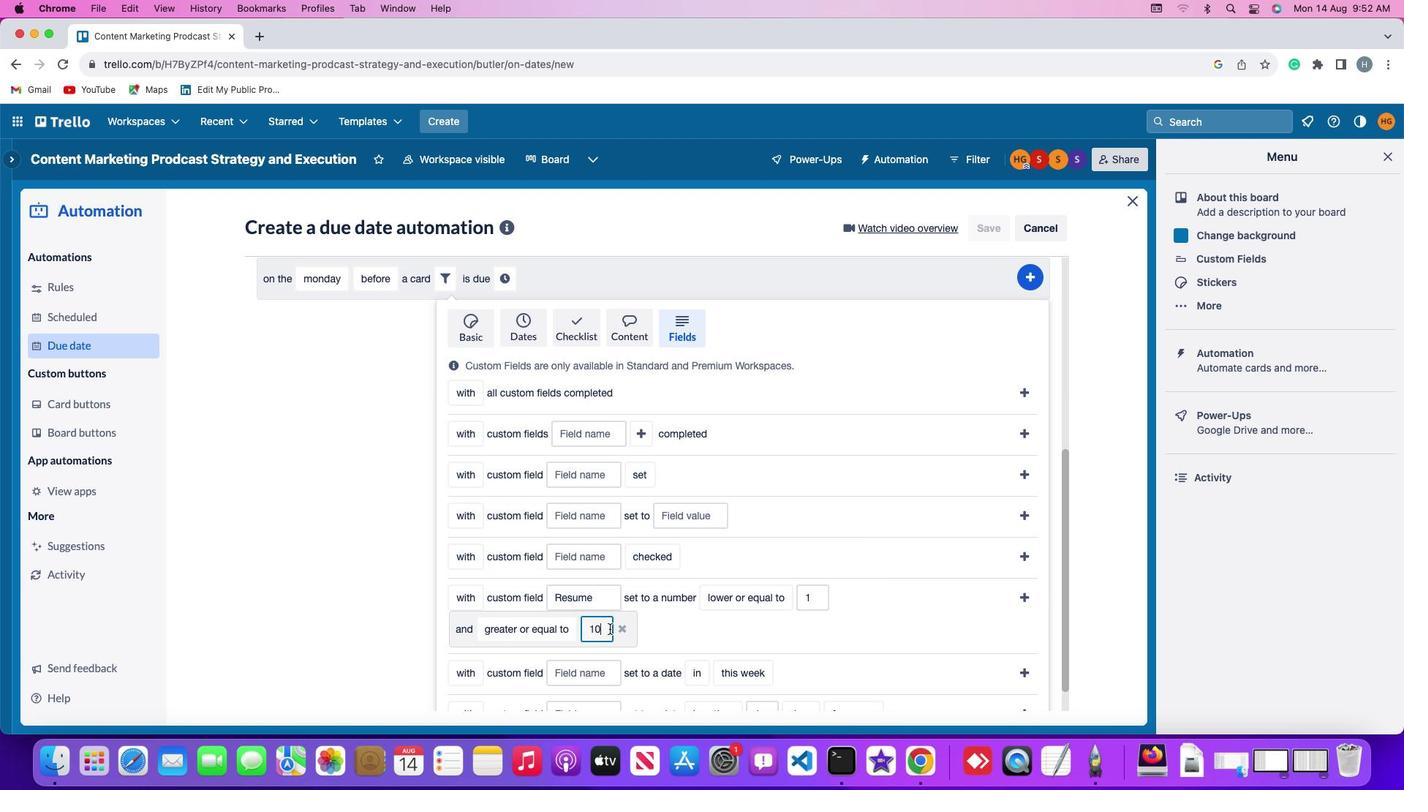 
Action: Key pressed Key.backspaceKey.backspace'1''0'
Screenshot: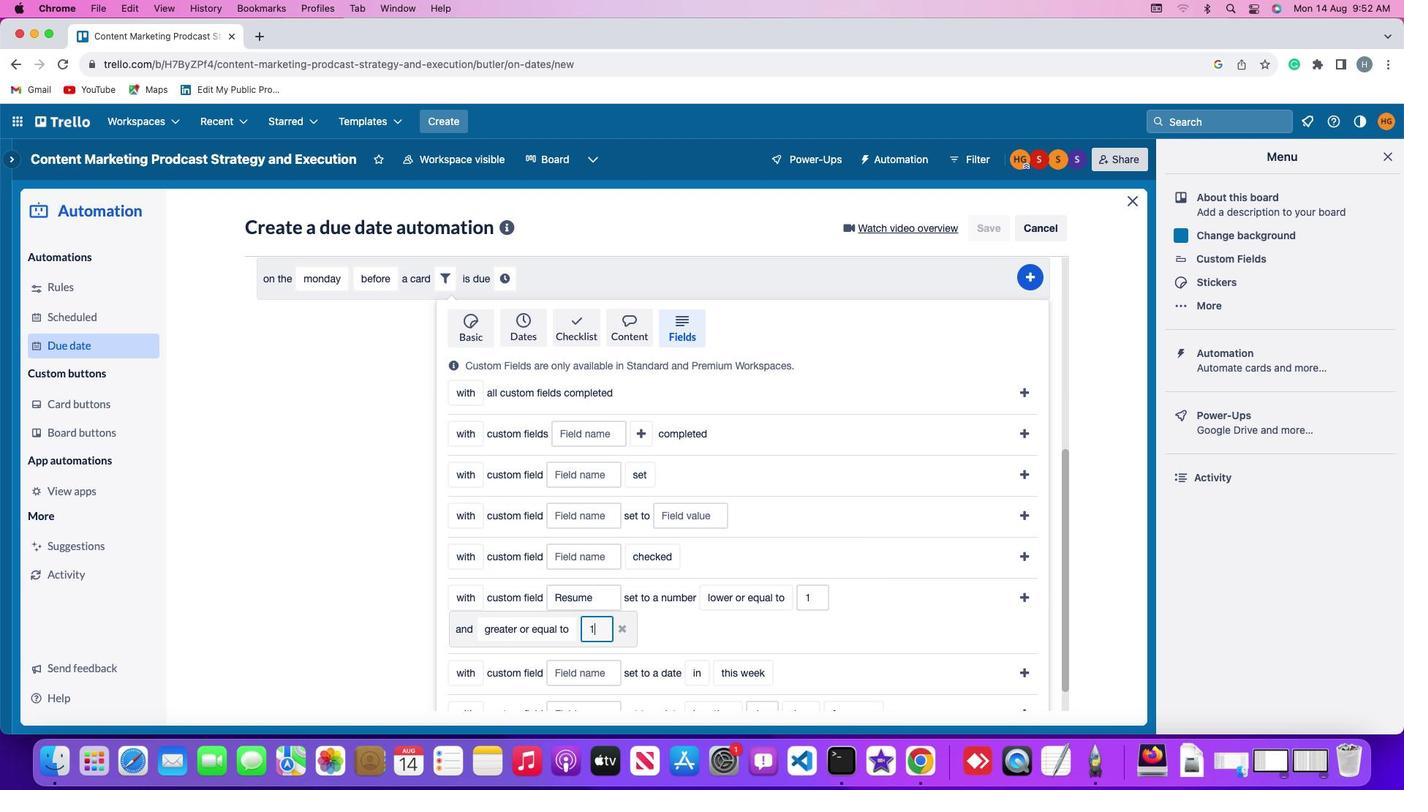 
Action: Mouse moved to (1021, 594)
Screenshot: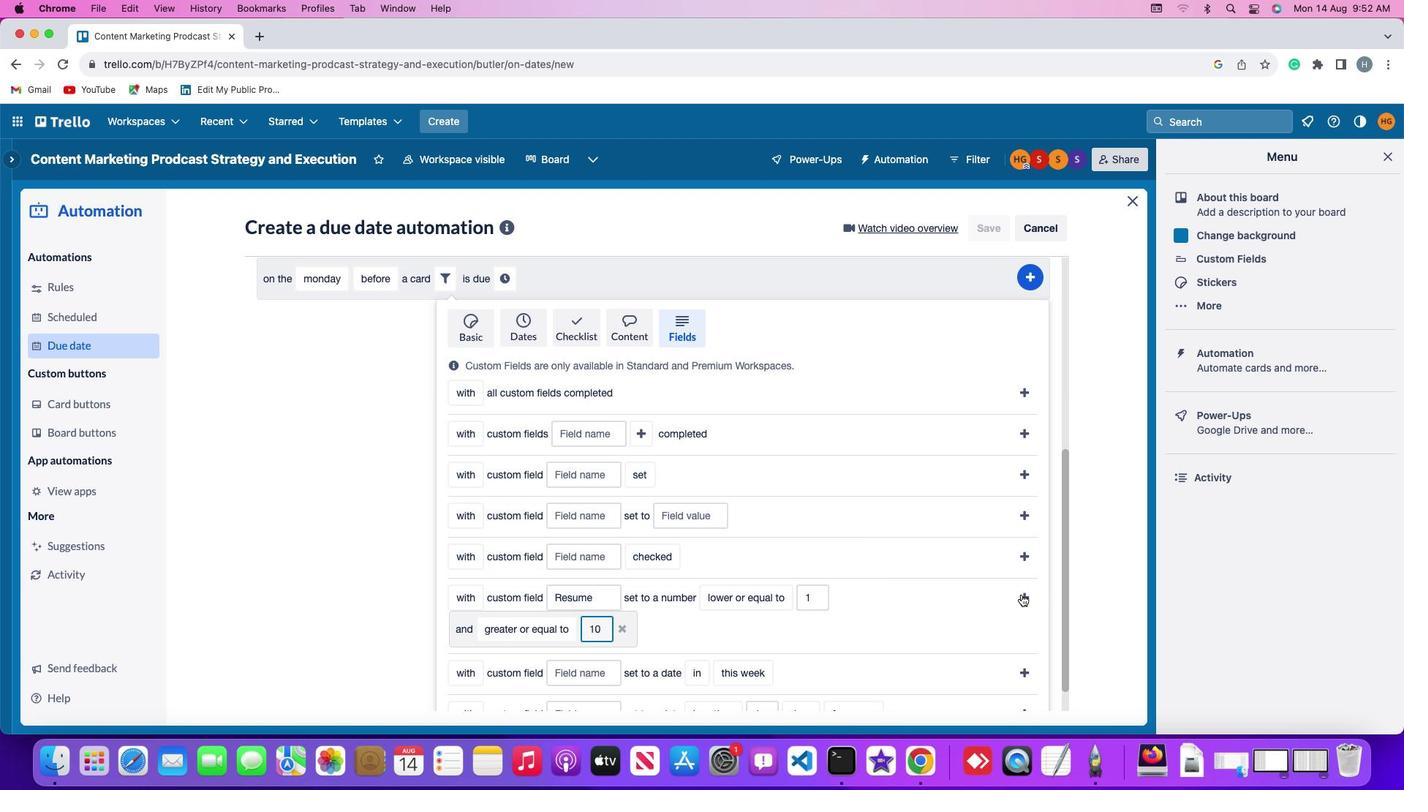 
Action: Mouse pressed left at (1021, 594)
Screenshot: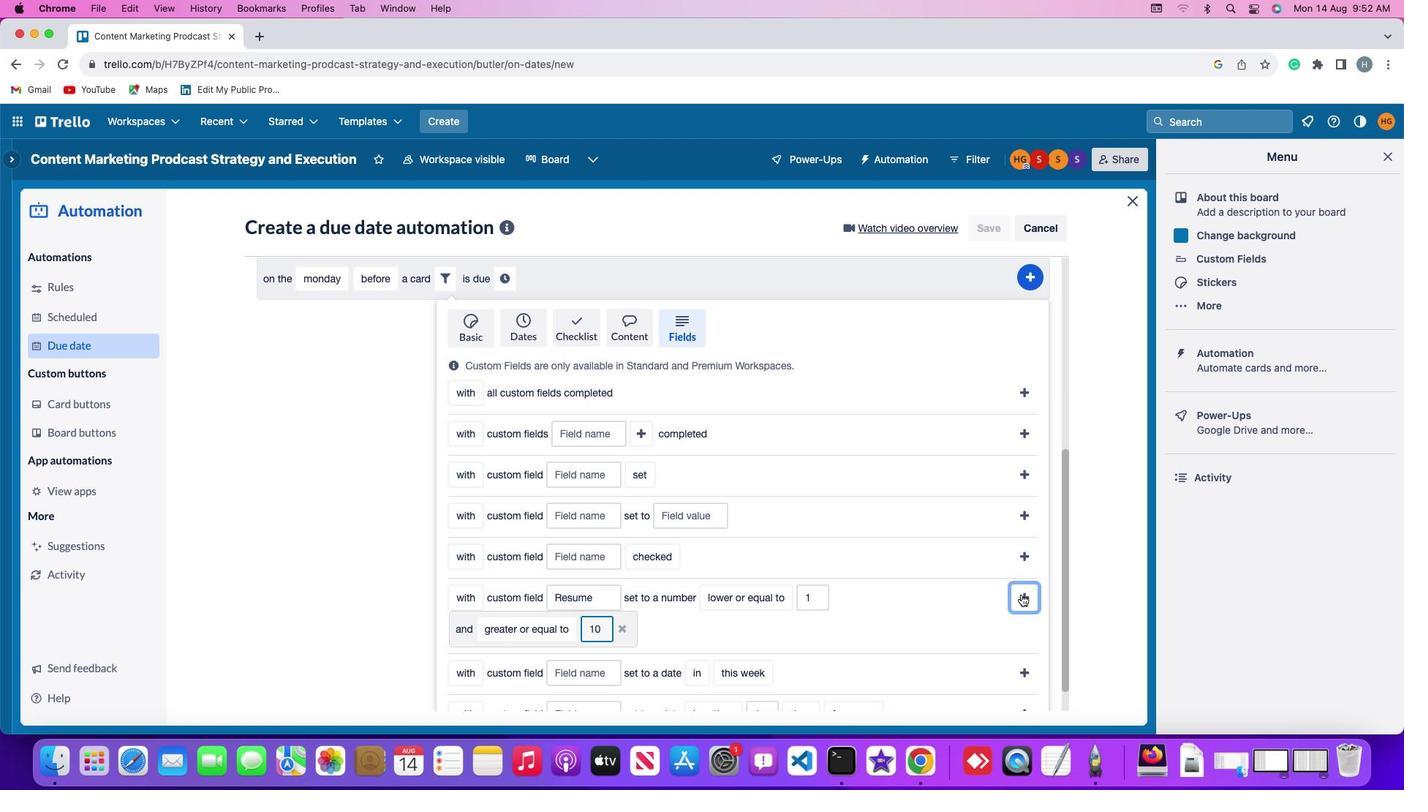 
Action: Mouse moved to (953, 637)
Screenshot: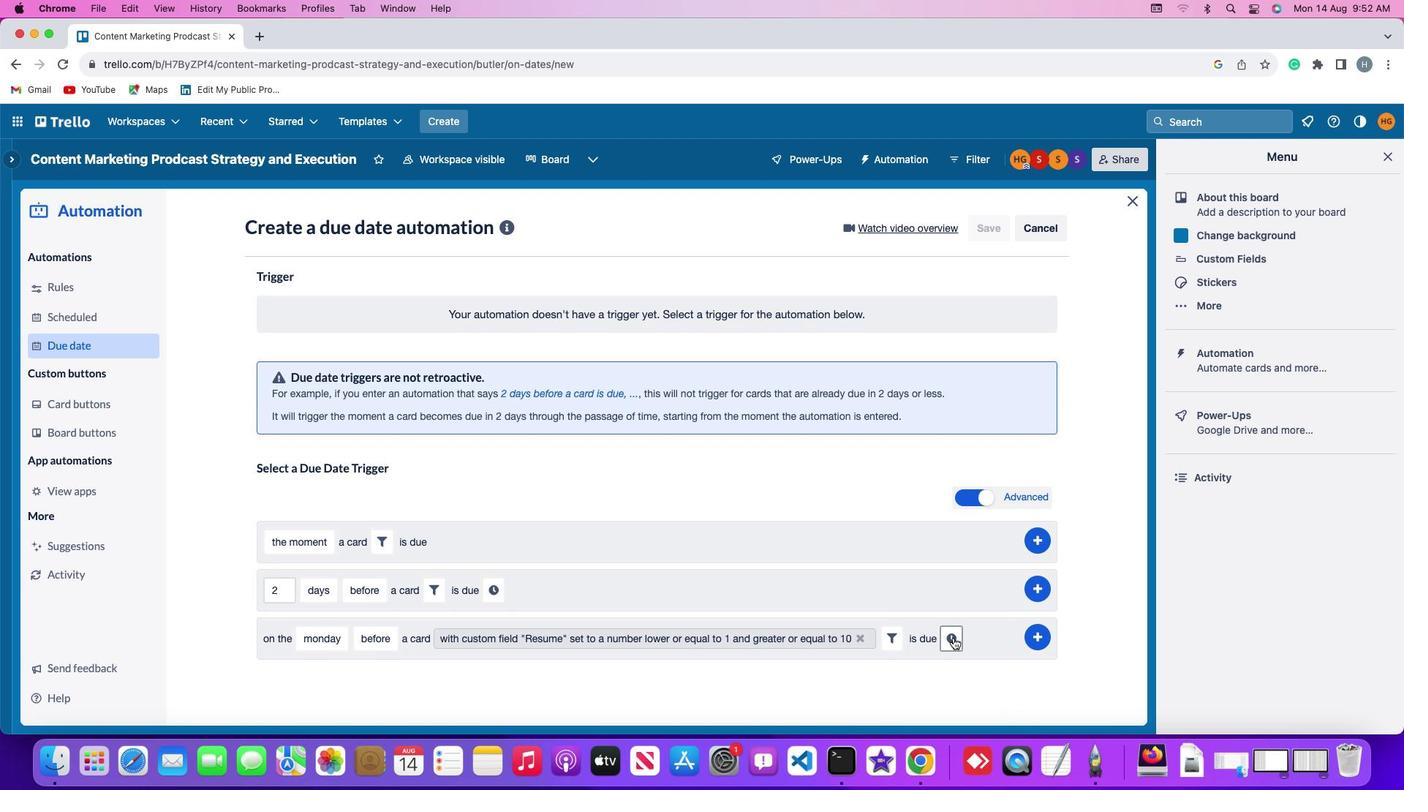
Action: Mouse pressed left at (953, 637)
Screenshot: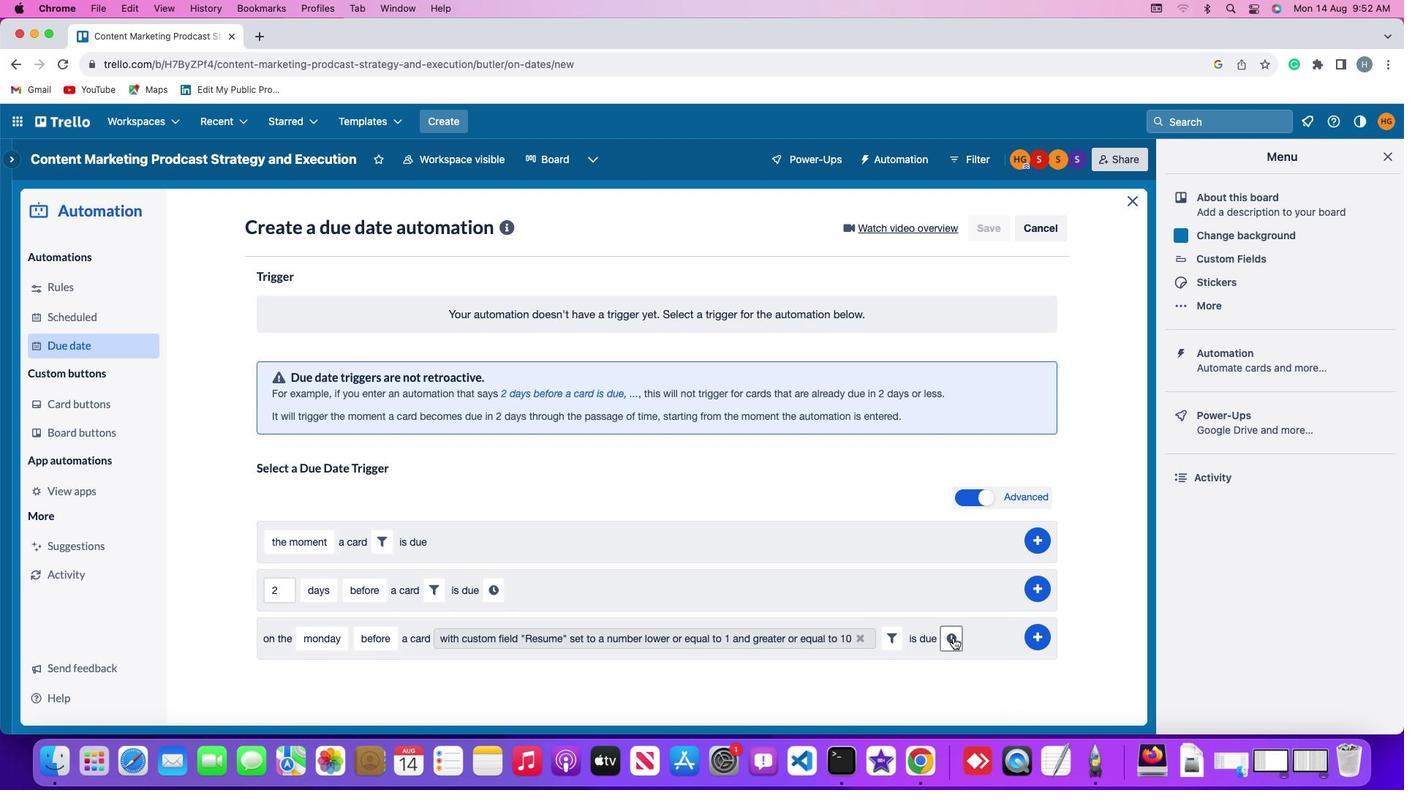 
Action: Mouse moved to (296, 672)
Screenshot: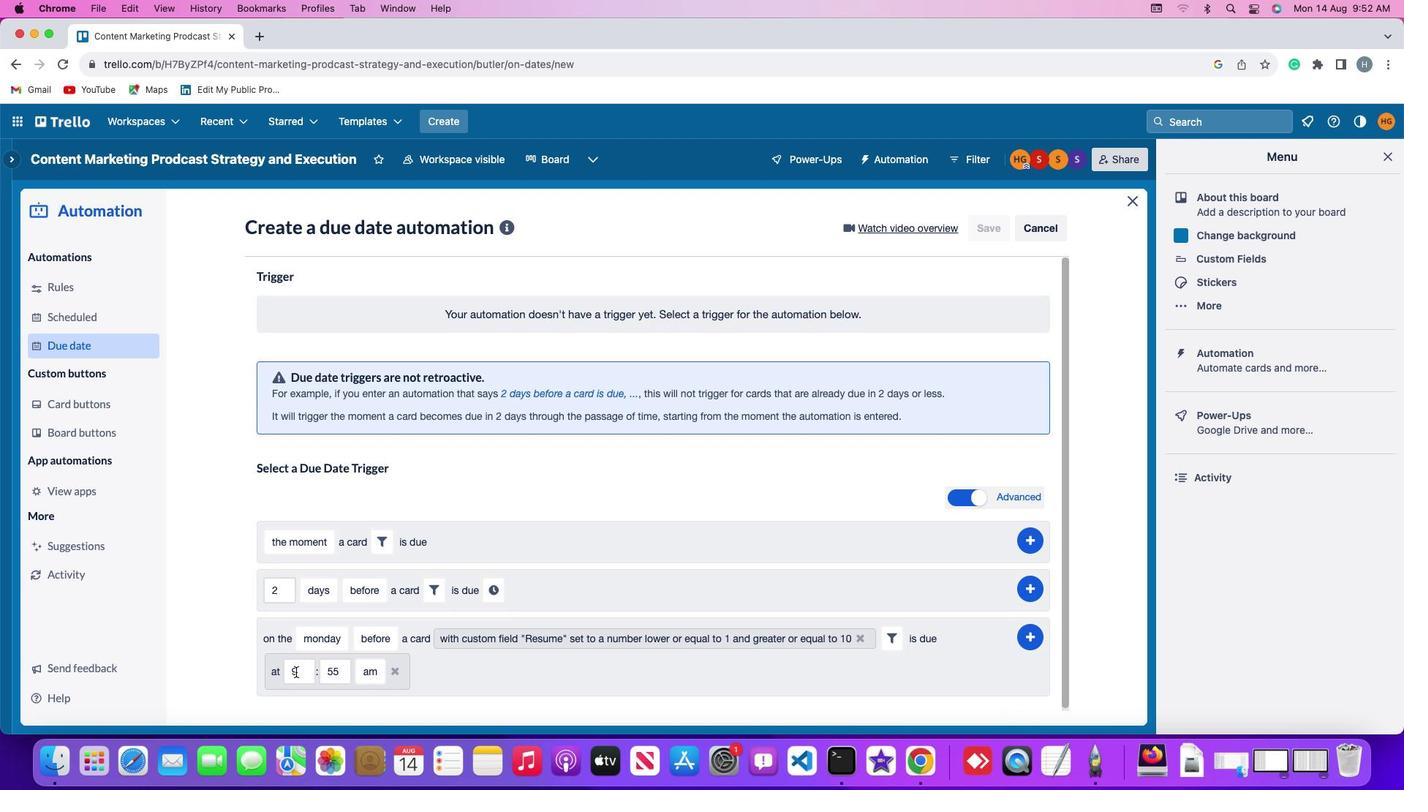 
Action: Mouse pressed left at (296, 672)
Screenshot: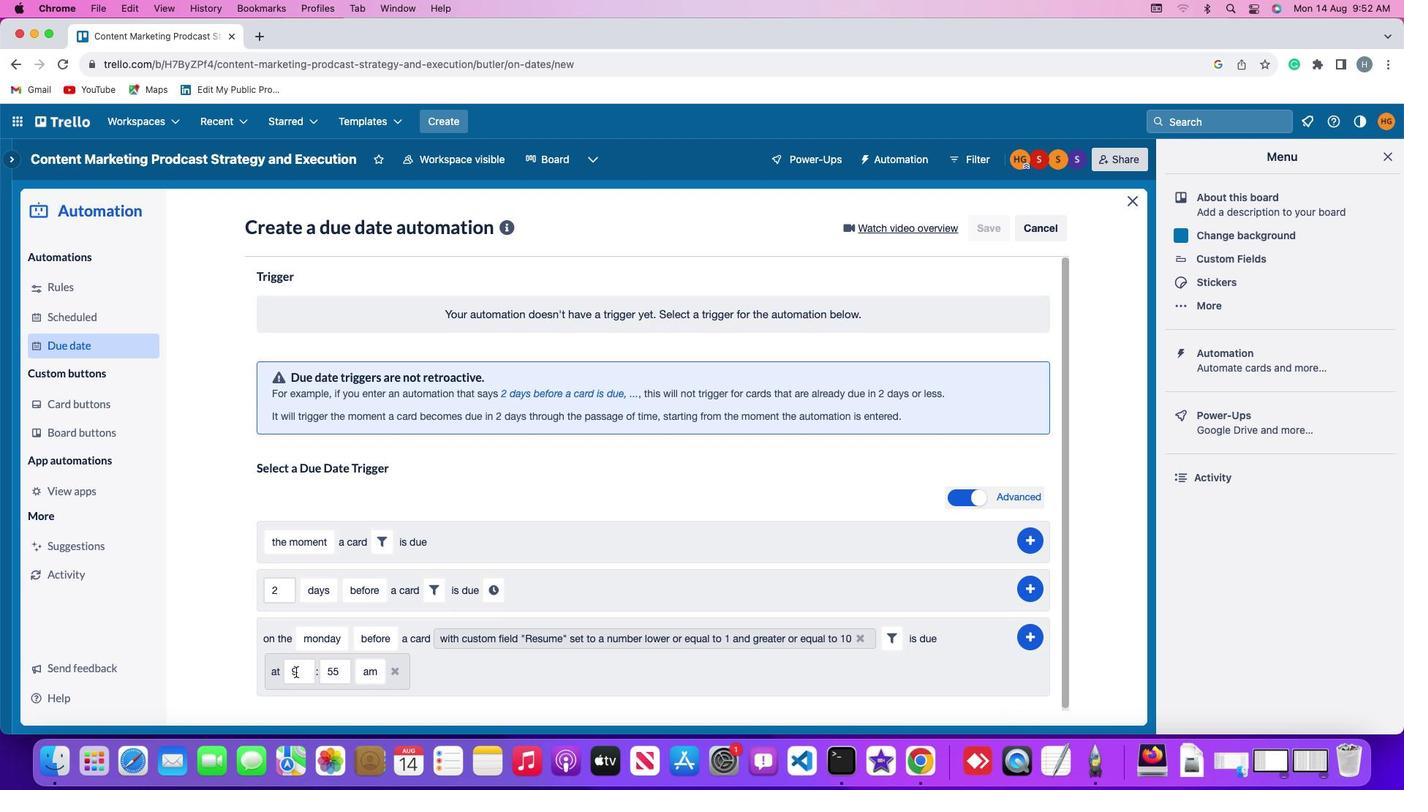 
Action: Mouse moved to (296, 671)
Screenshot: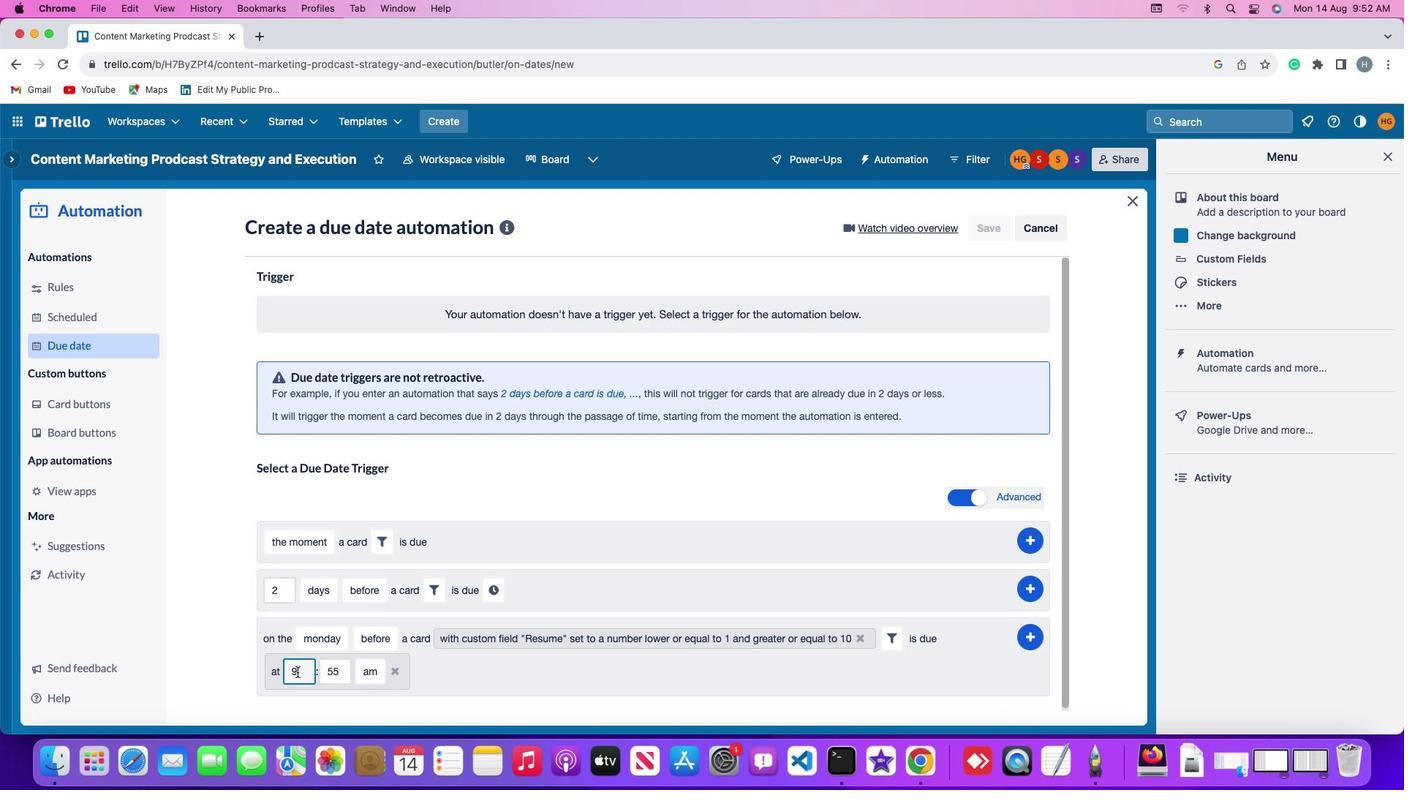 
Action: Key pressed Key.backspace
Screenshot: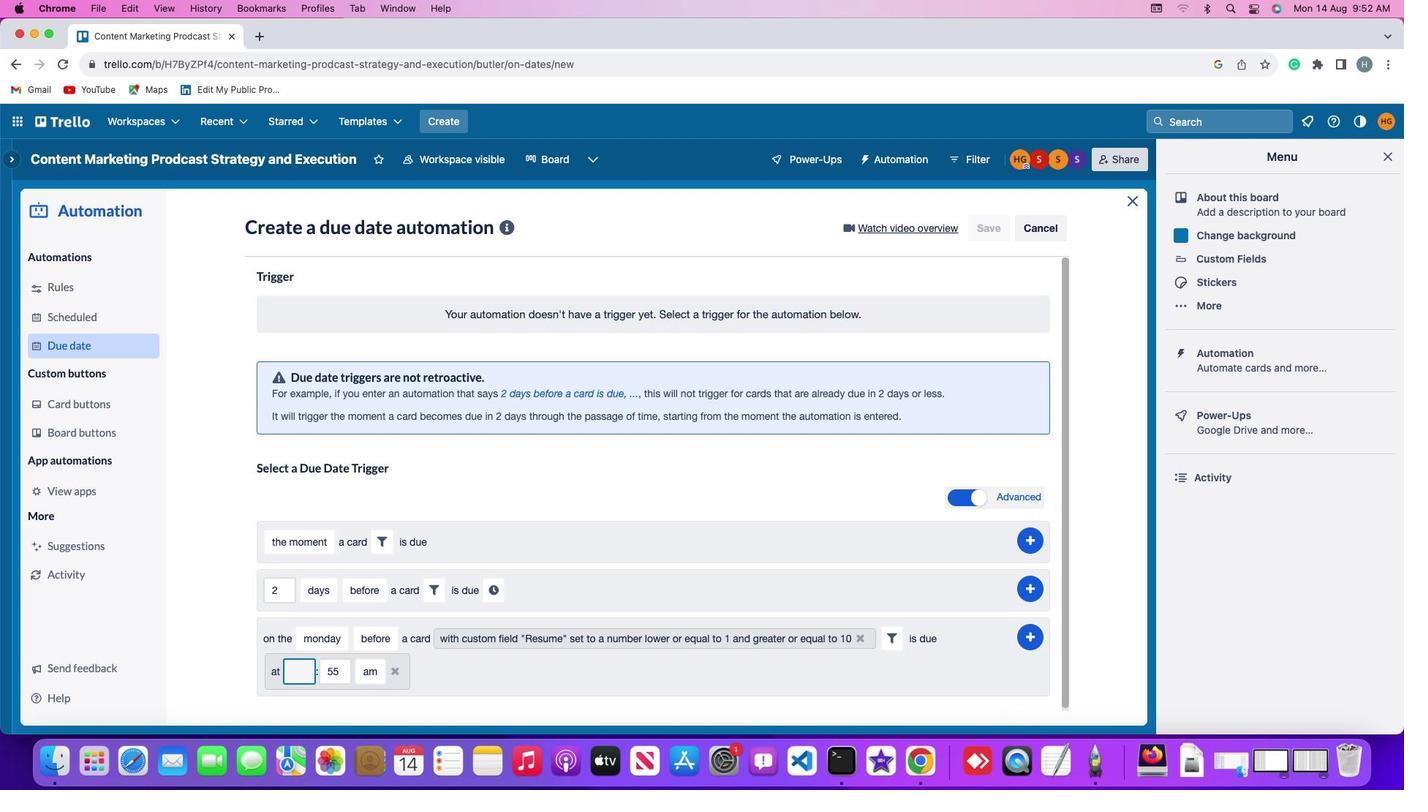 
Action: Mouse moved to (298, 671)
Screenshot: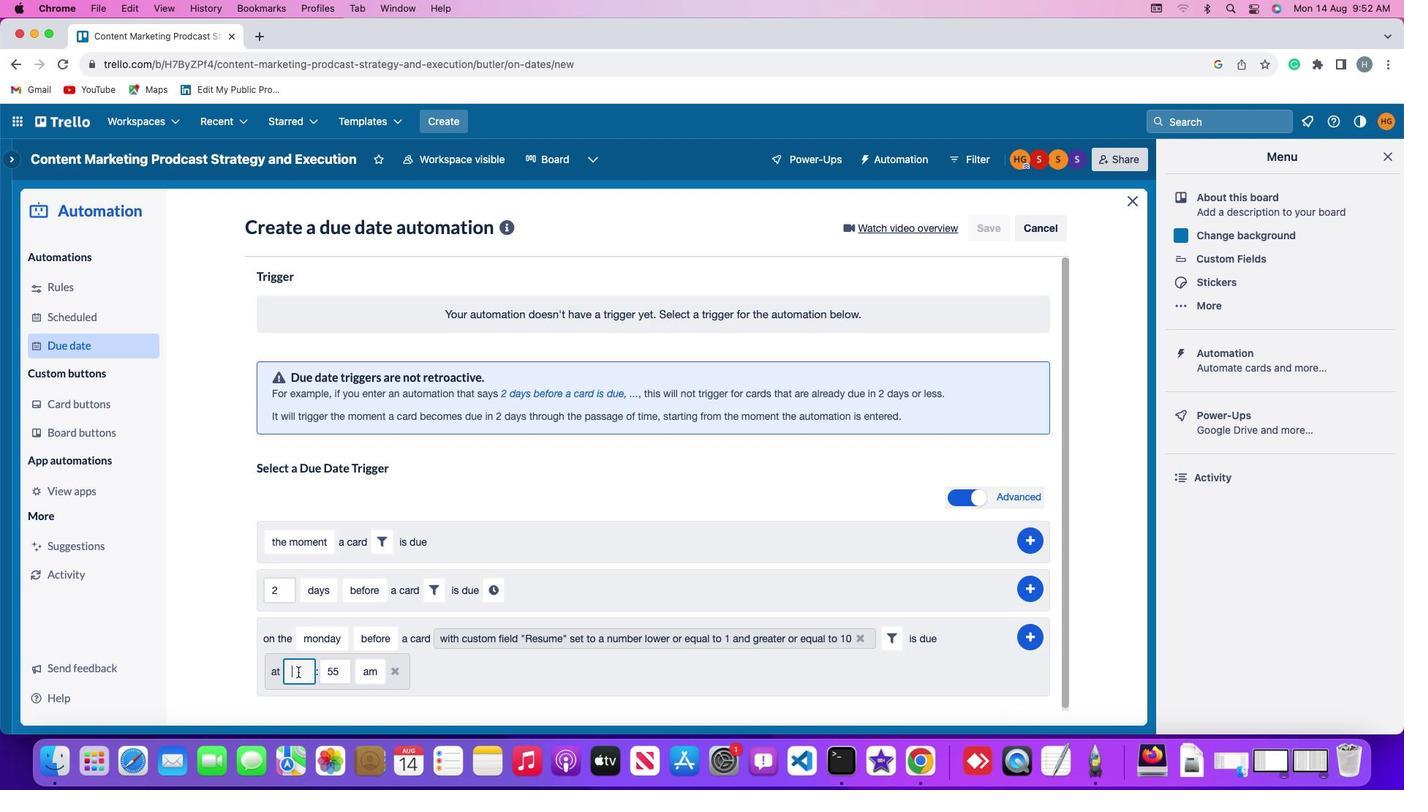 
Action: Key pressed '1''1'
Screenshot: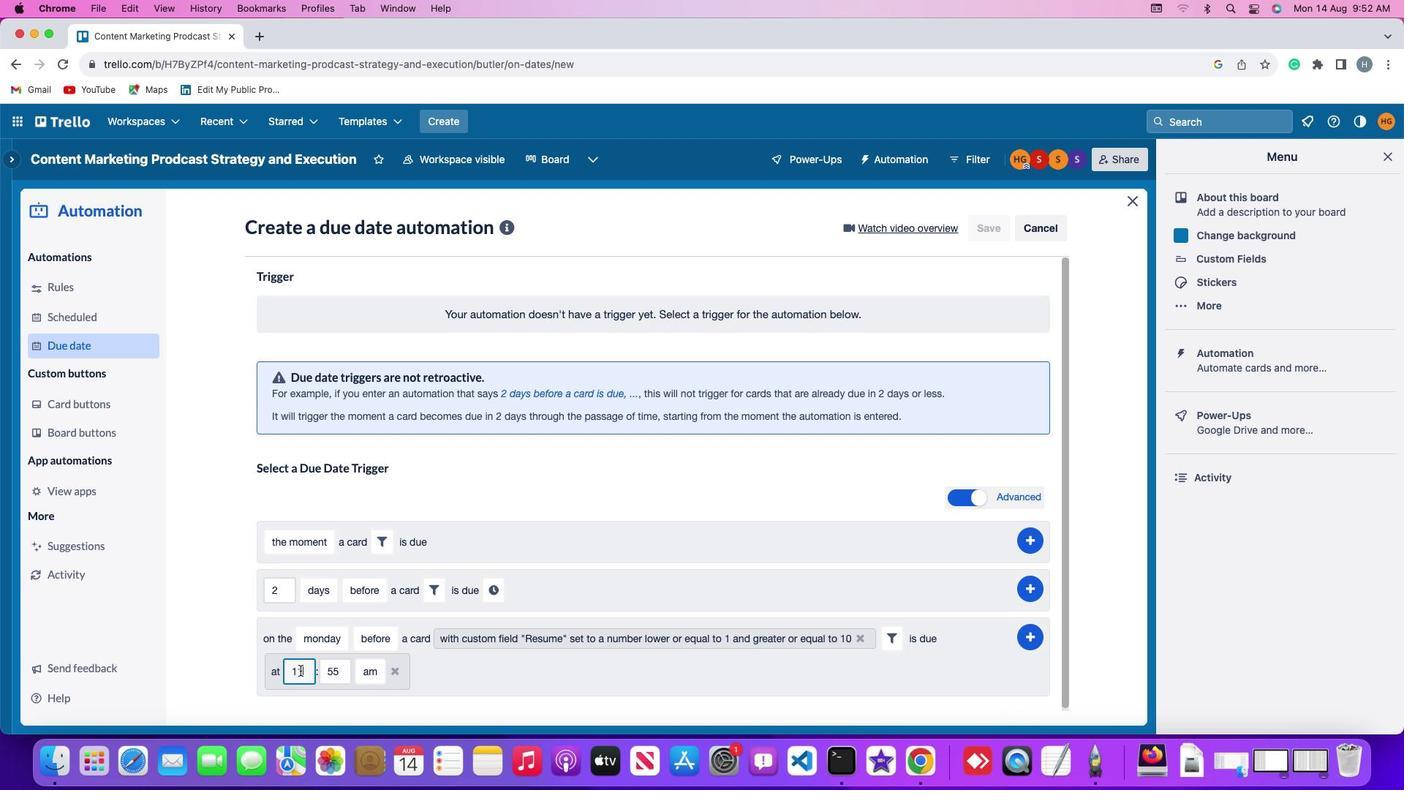 
Action: Mouse moved to (343, 668)
Screenshot: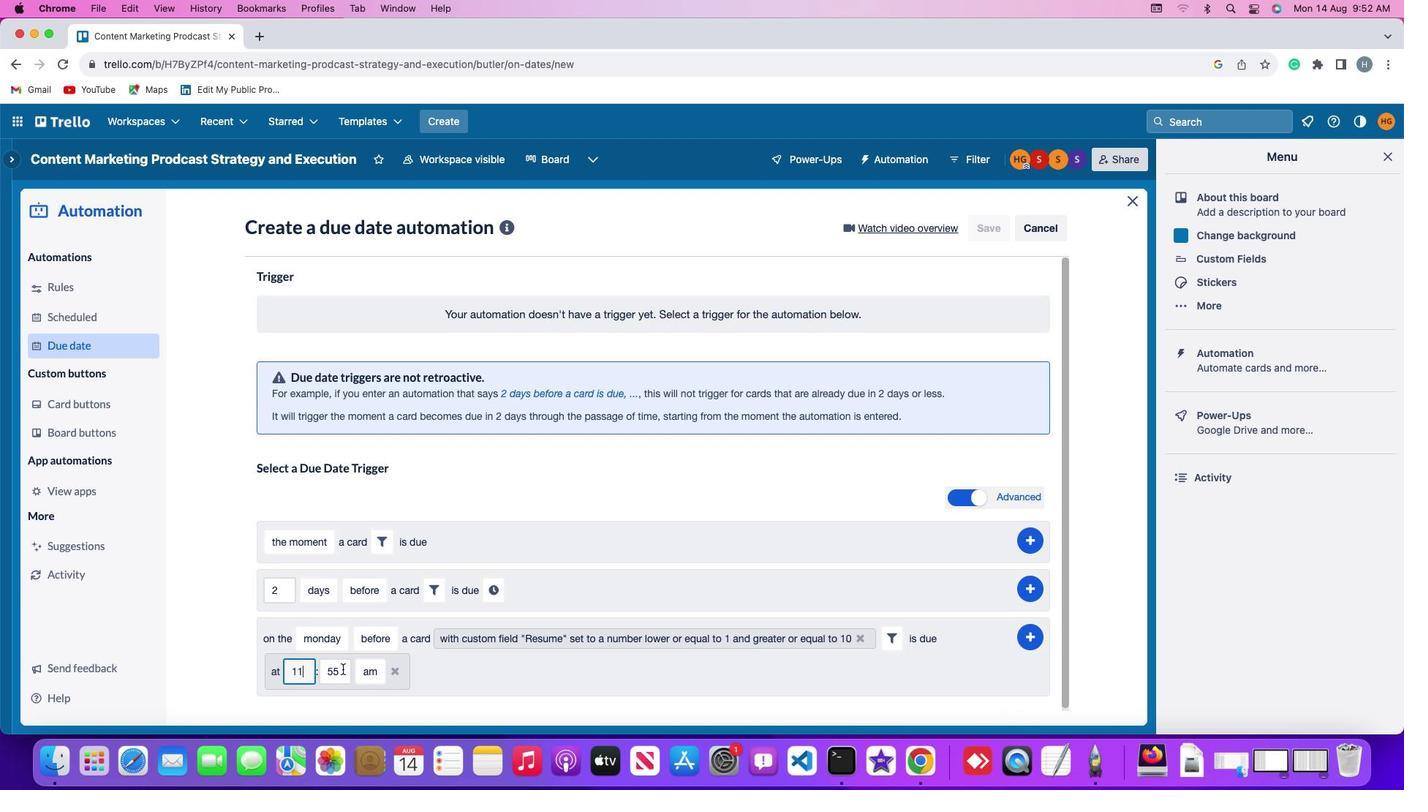 
Action: Mouse pressed left at (343, 668)
Screenshot: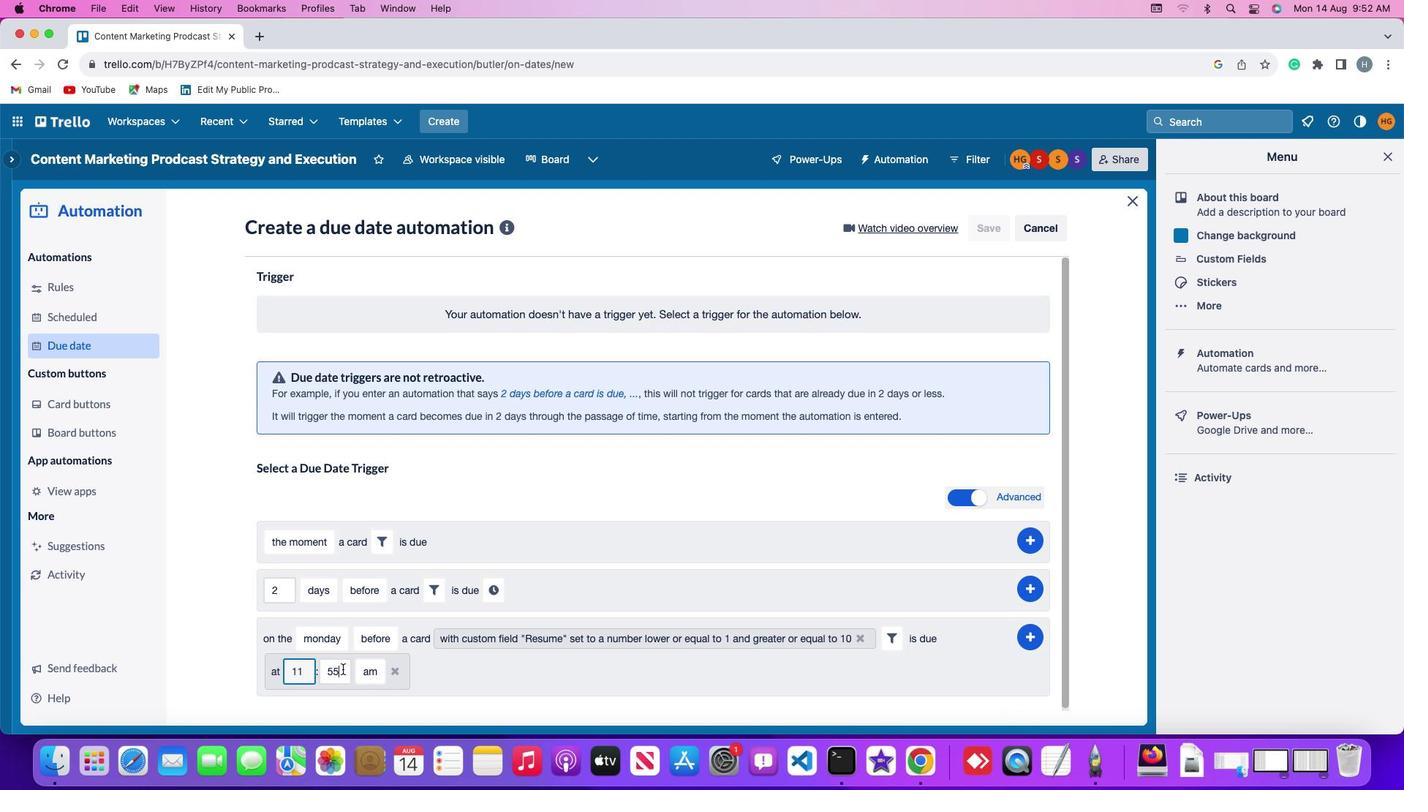 
Action: Key pressed Key.backspaceKey.backspaceKey.backspace
Screenshot: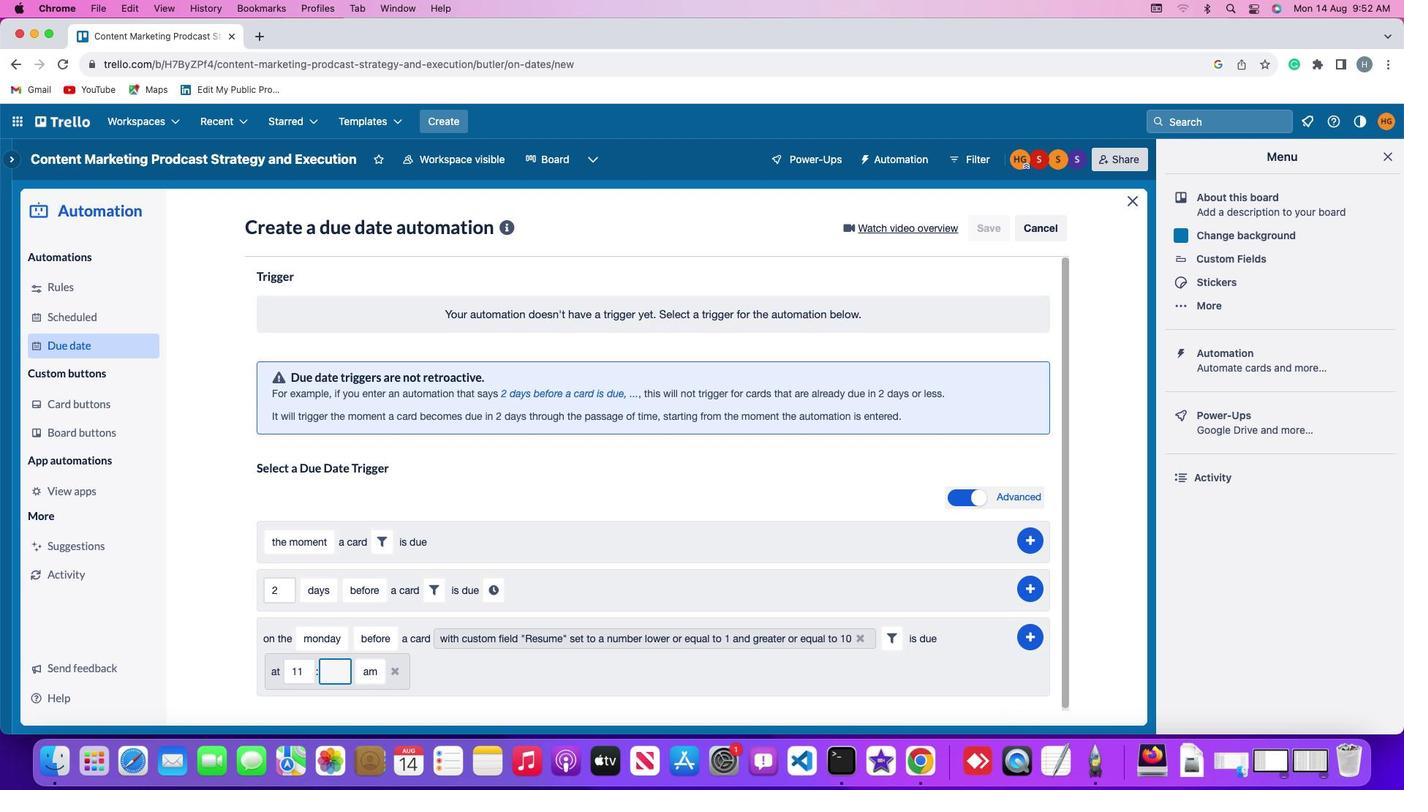 
Action: Mouse moved to (342, 669)
Screenshot: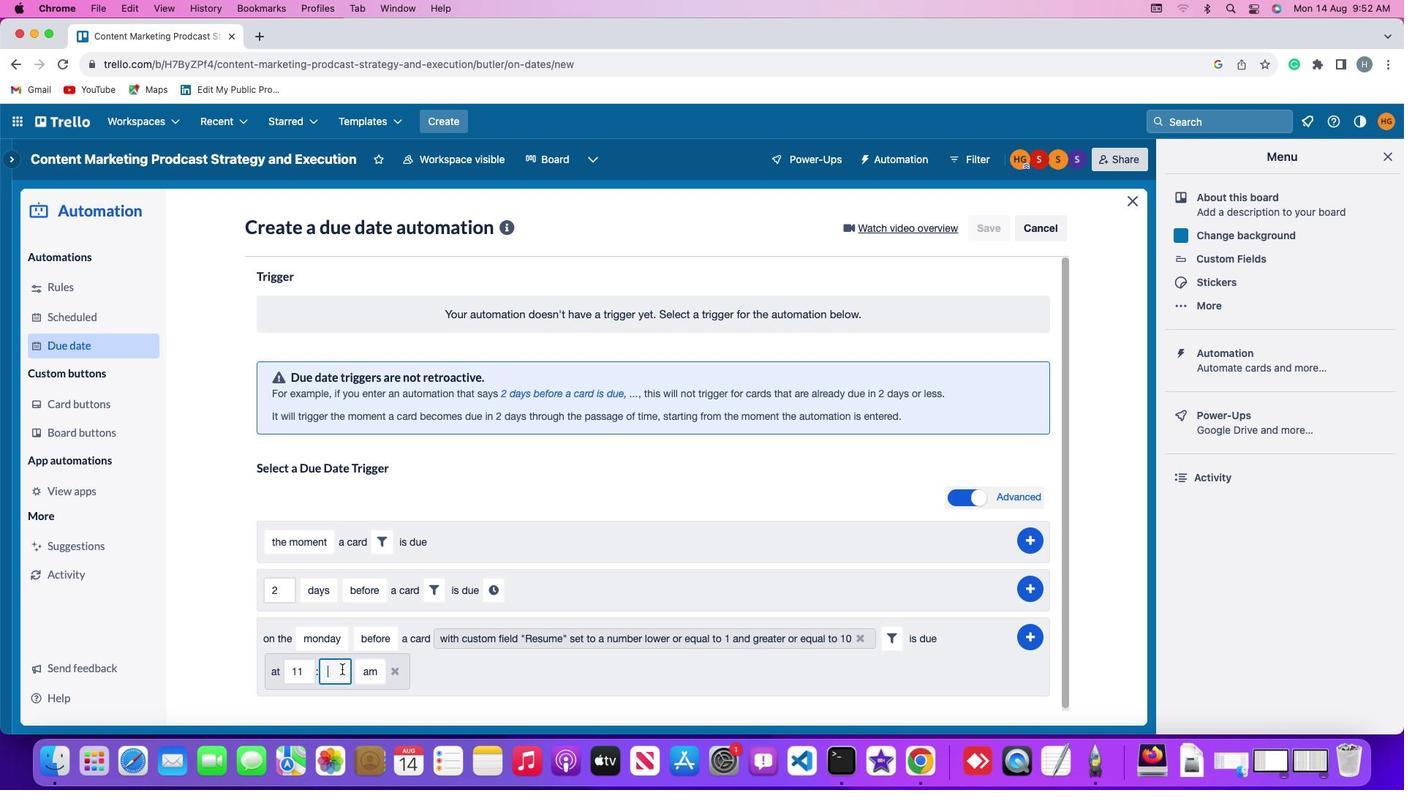 
Action: Key pressed '0''0'
Screenshot: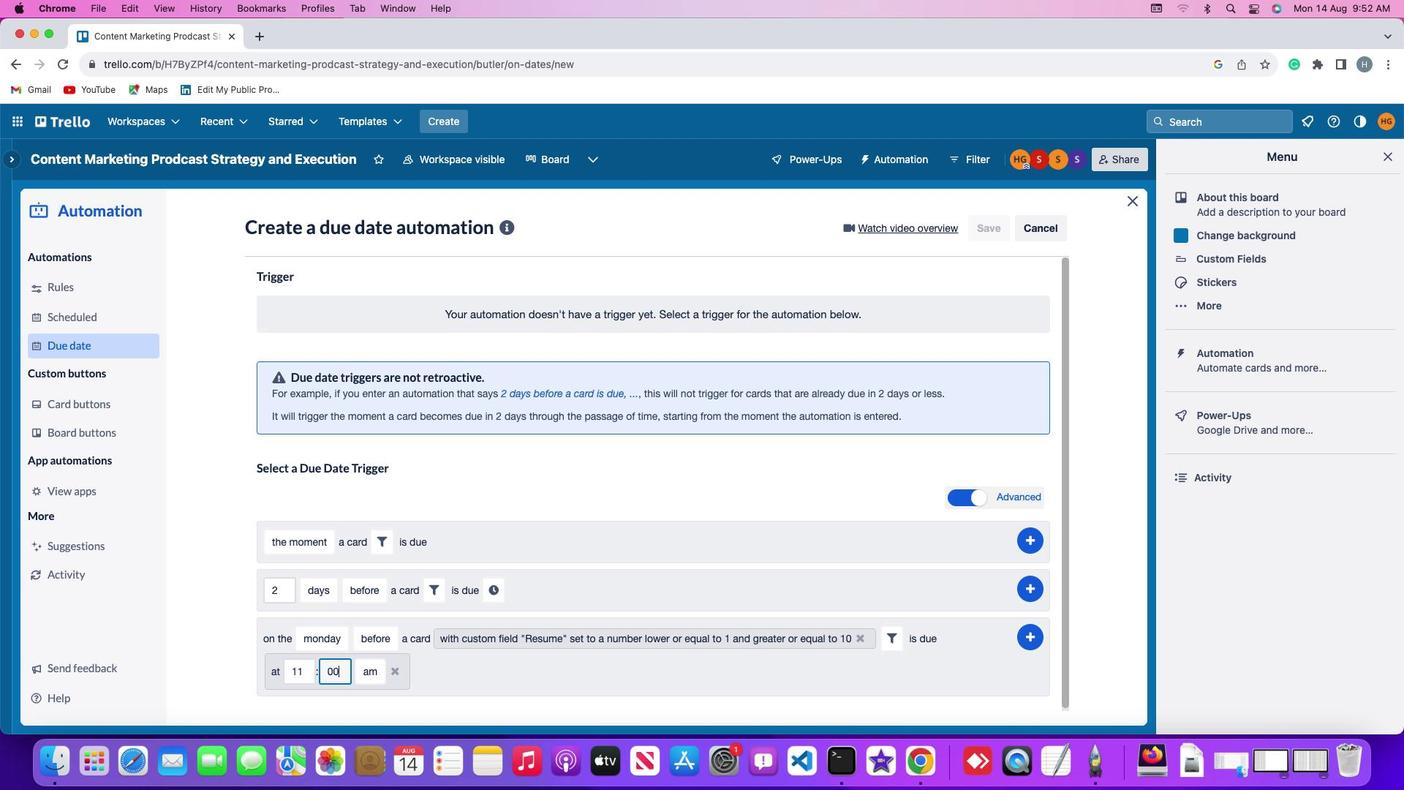 
Action: Mouse moved to (362, 670)
Screenshot: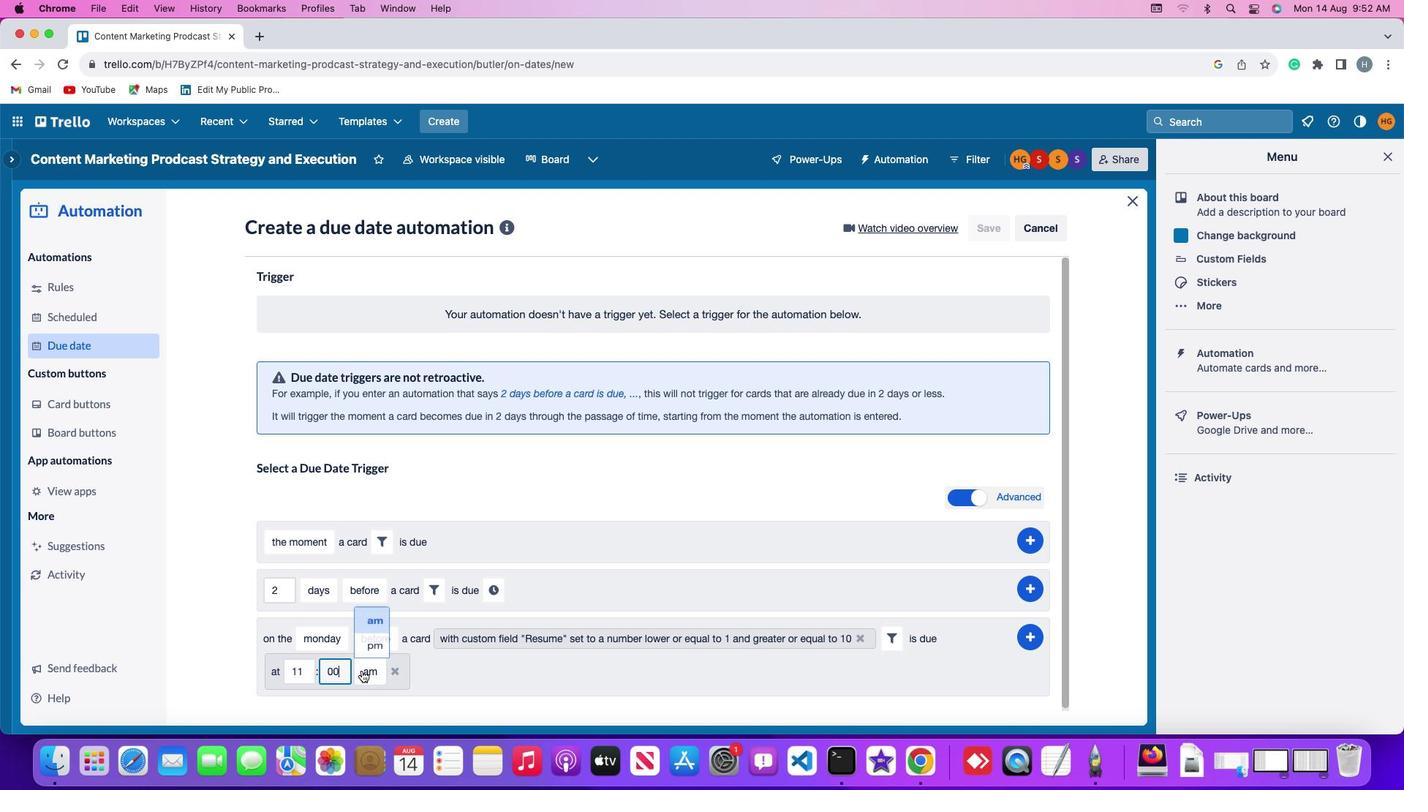 
Action: Mouse pressed left at (362, 670)
Screenshot: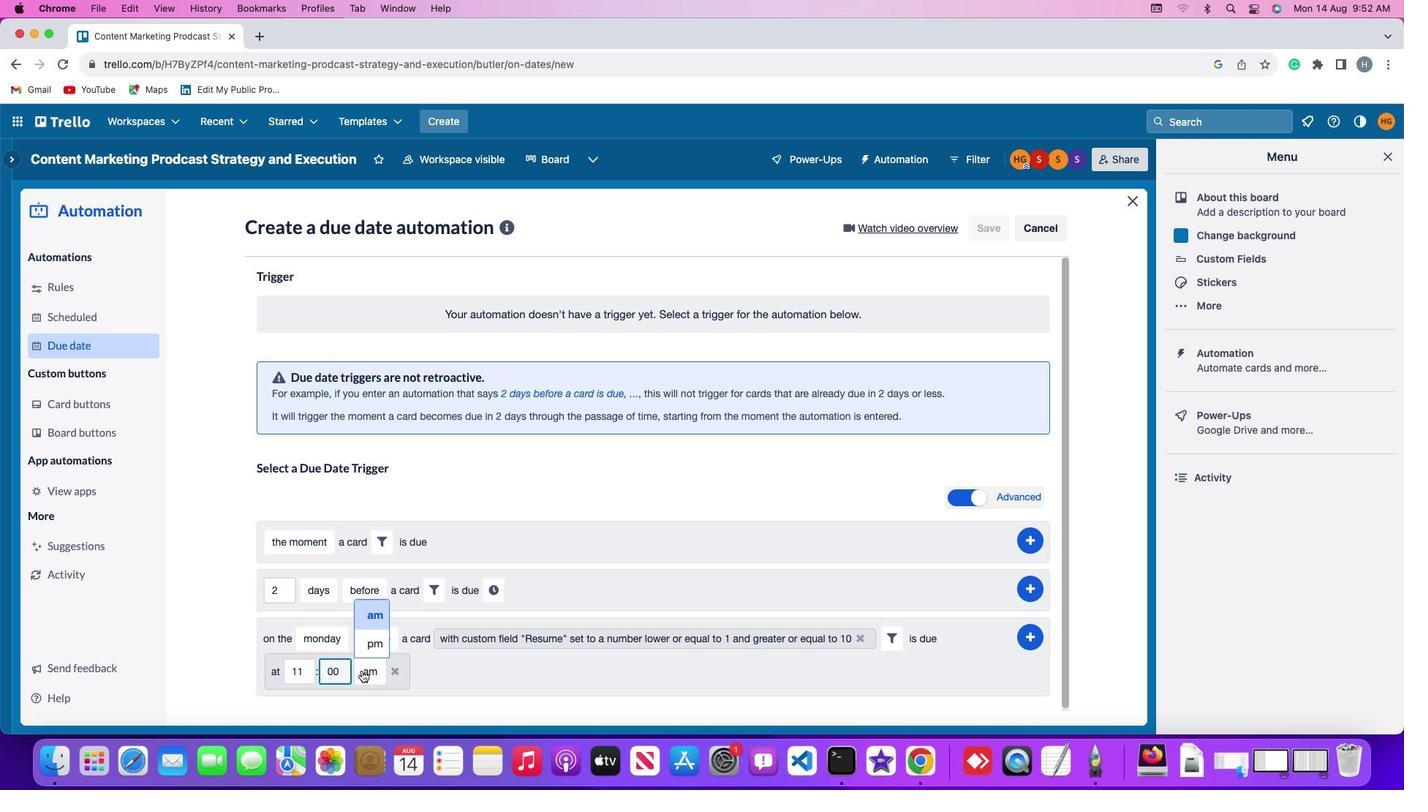 
Action: Mouse moved to (376, 612)
Screenshot: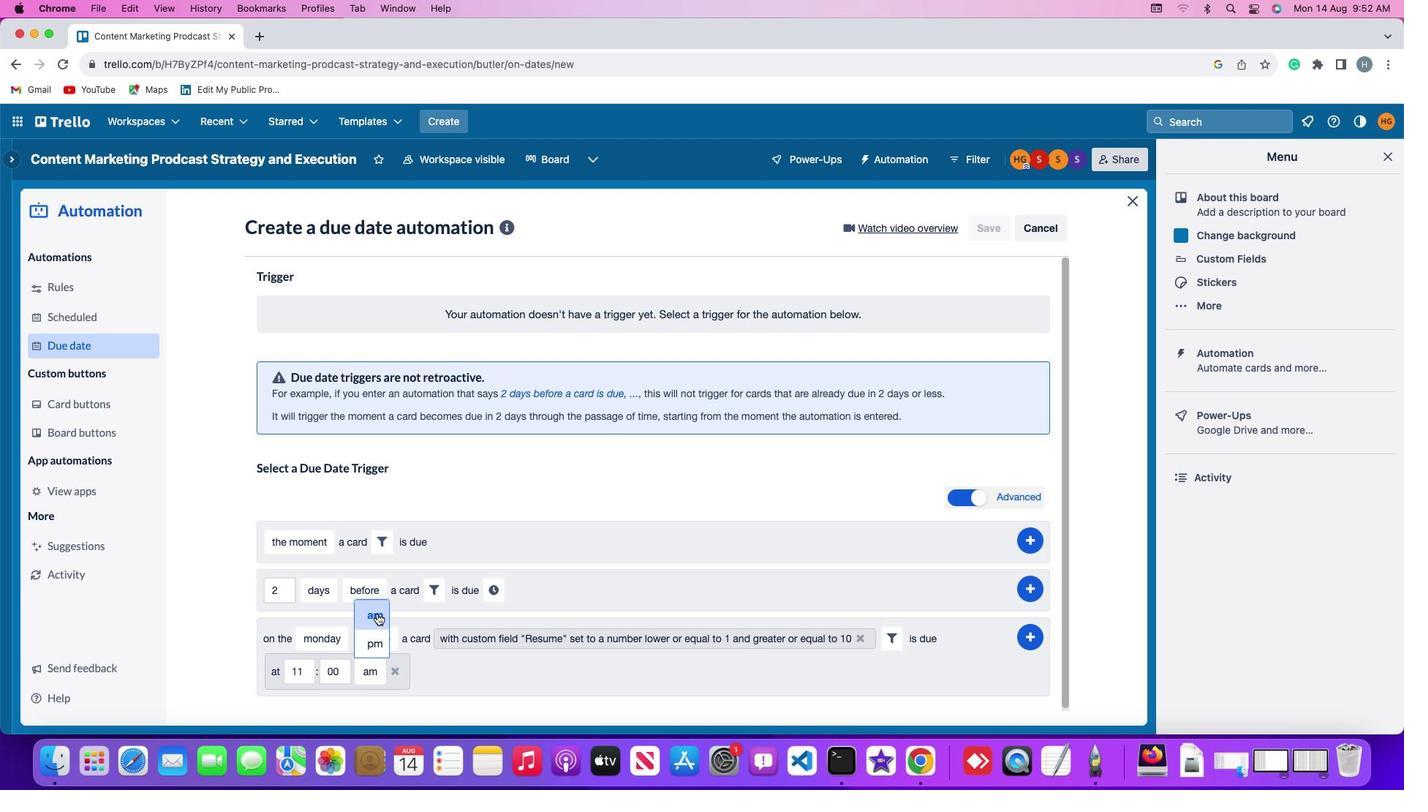 
Action: Mouse pressed left at (376, 612)
Screenshot: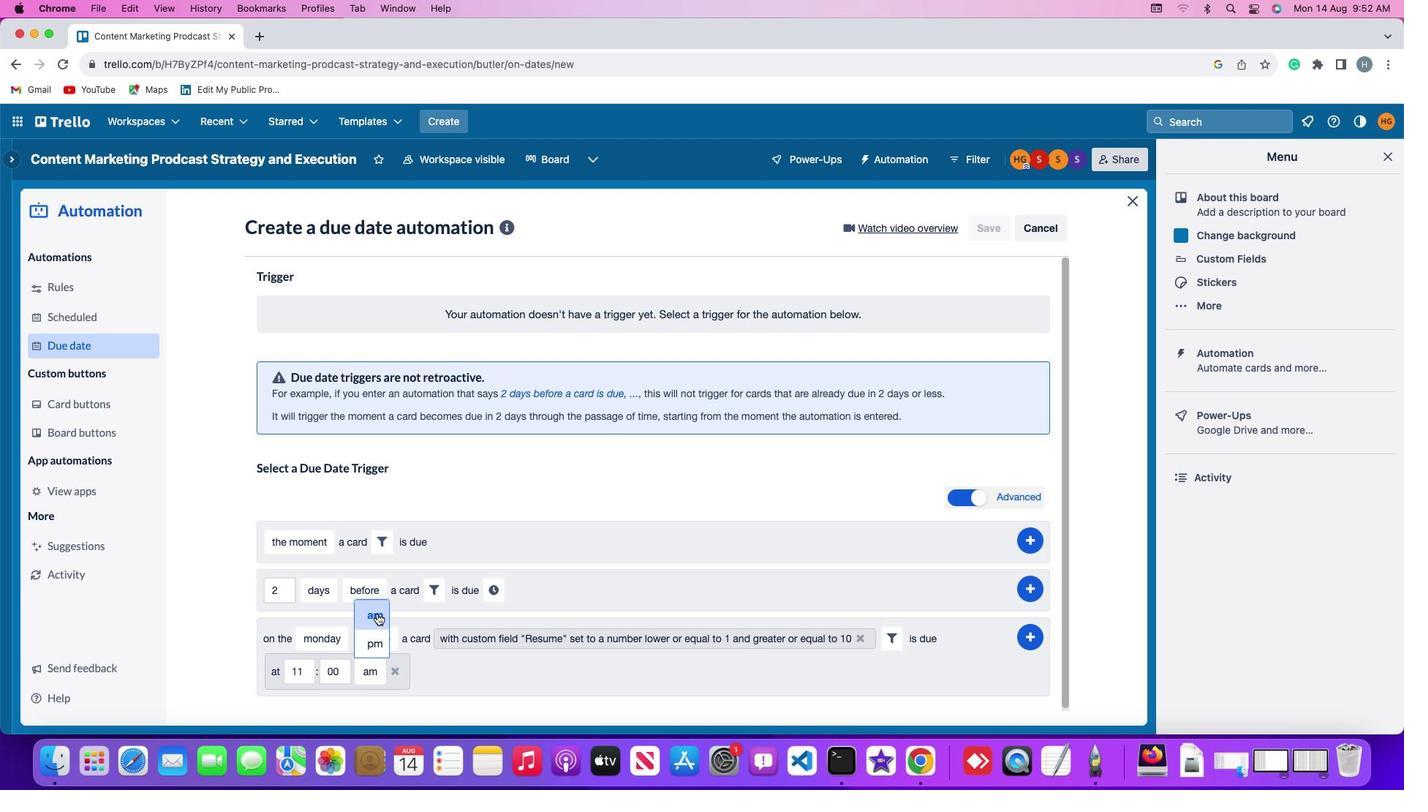 
Action: Mouse moved to (1032, 634)
Screenshot: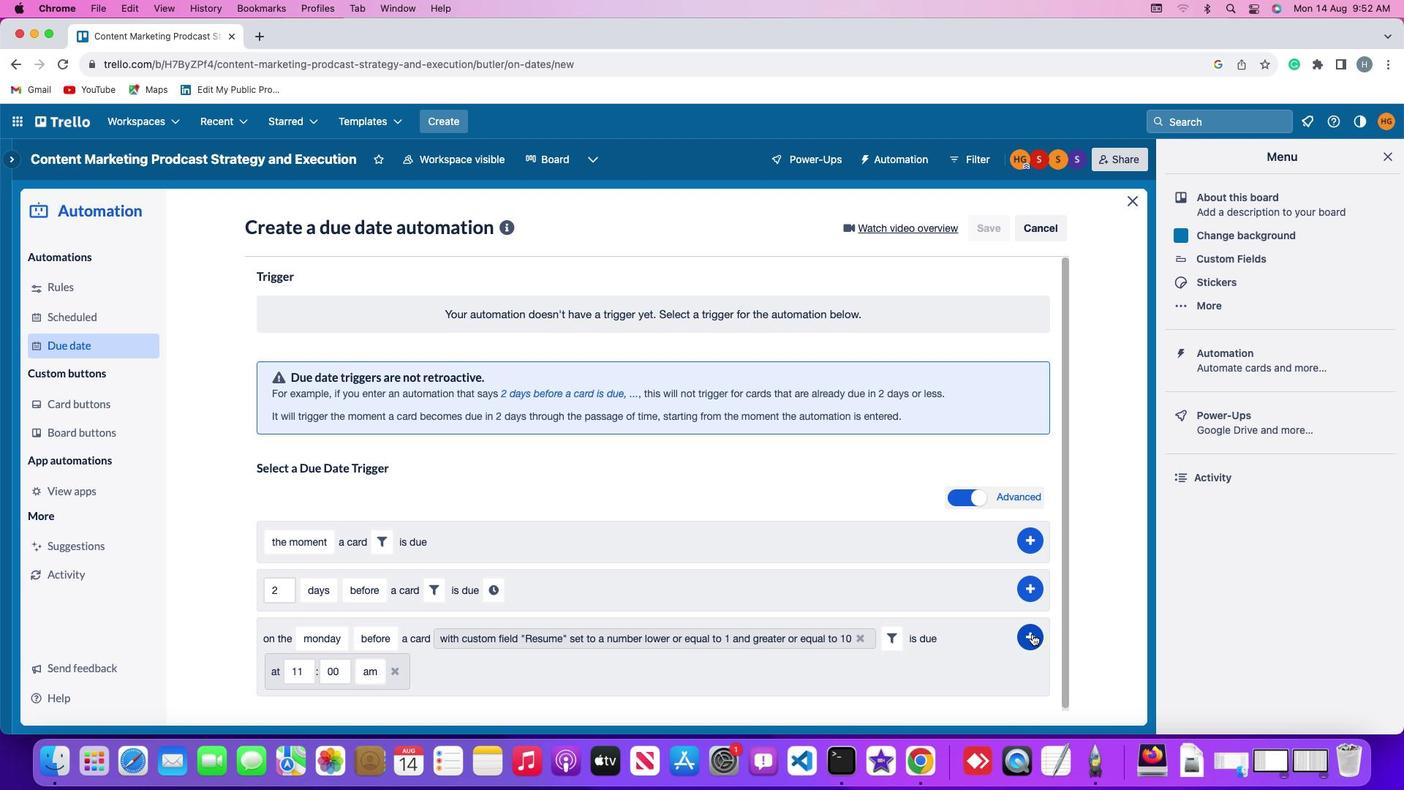 
Action: Mouse pressed left at (1032, 634)
Screenshot: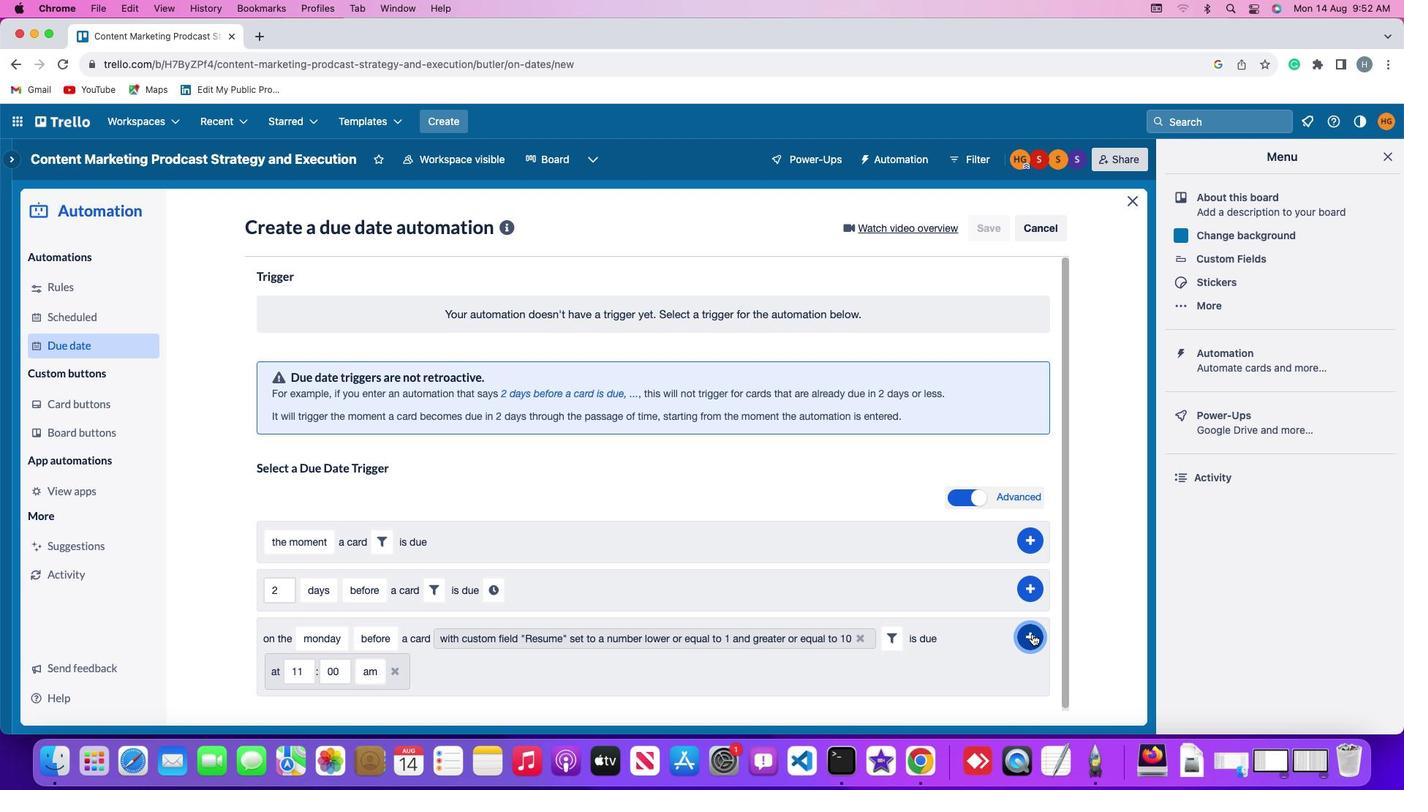 
Action: Mouse moved to (1102, 524)
Screenshot: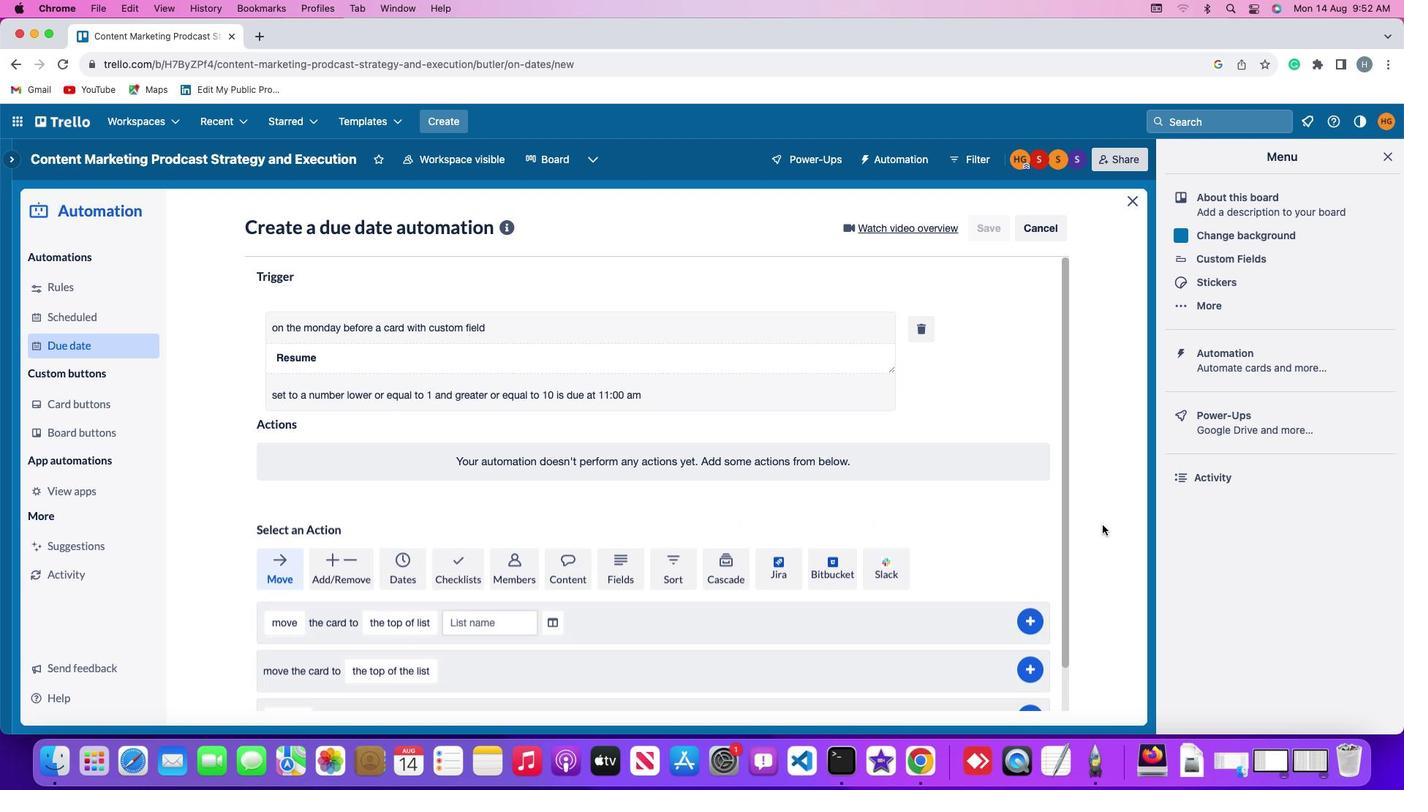 
